 Task: Look for space in Sant Cugat del Vallès, Spain from 1st June, 2023 to 9th June, 2023 for 6 adults in price range Rs.6000 to Rs.12000. Place can be entire place with 3 bedrooms having 3 beds and 3 bathrooms. Property type can be house, flat, guest house. Booking option can be shelf check-in. Required host language is English.
Action: Mouse moved to (333, 187)
Screenshot: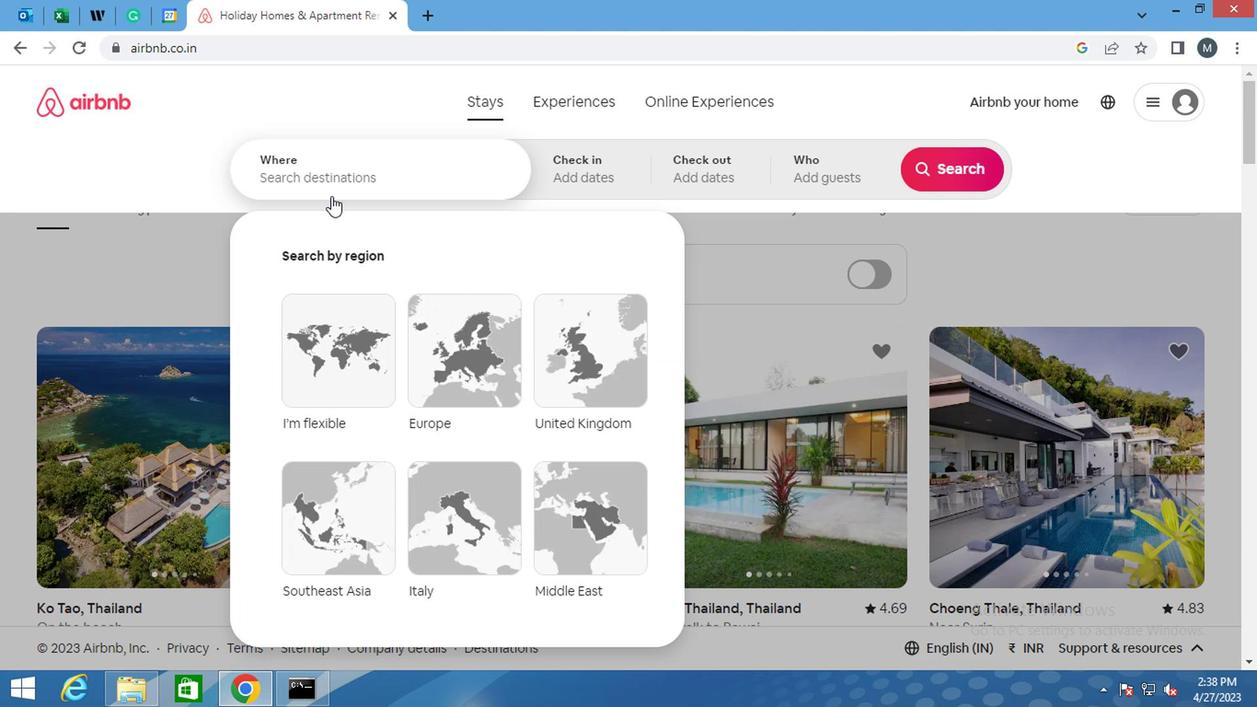 
Action: Mouse pressed left at (333, 187)
Screenshot: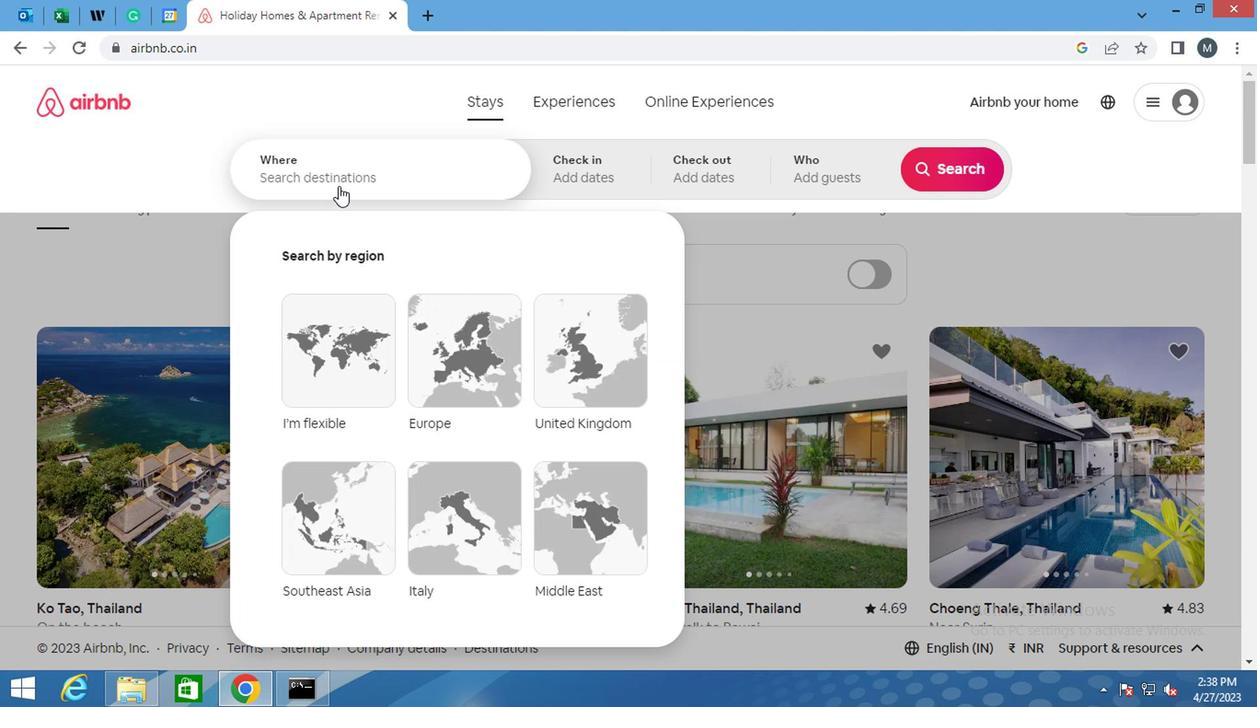 
Action: Key pressed <Key.shift>SANT<Key.space><Key.shift>V<Key.backspace>CU<Key.backspace>UGAT<Key.space>DEL<Key.space><Key.shift>VAK<Key.backspace>LLES,<Key.space><Key.shift>SPAIN
Screenshot: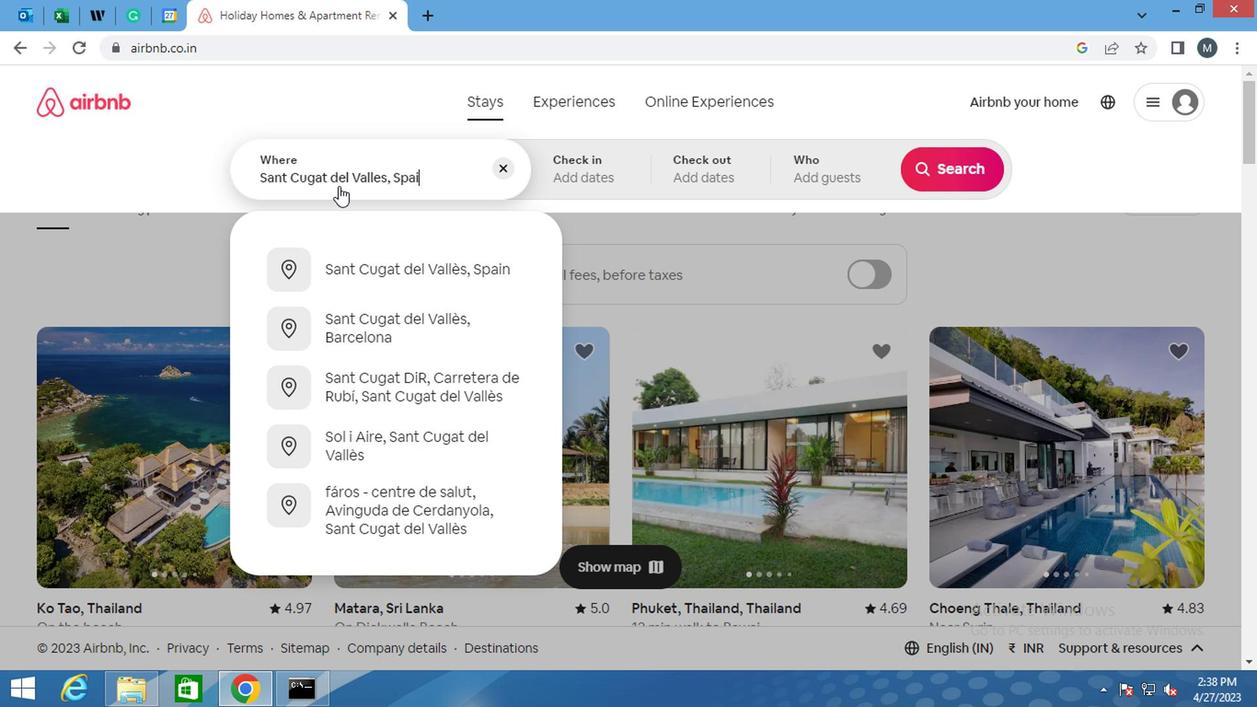 
Action: Mouse moved to (498, 259)
Screenshot: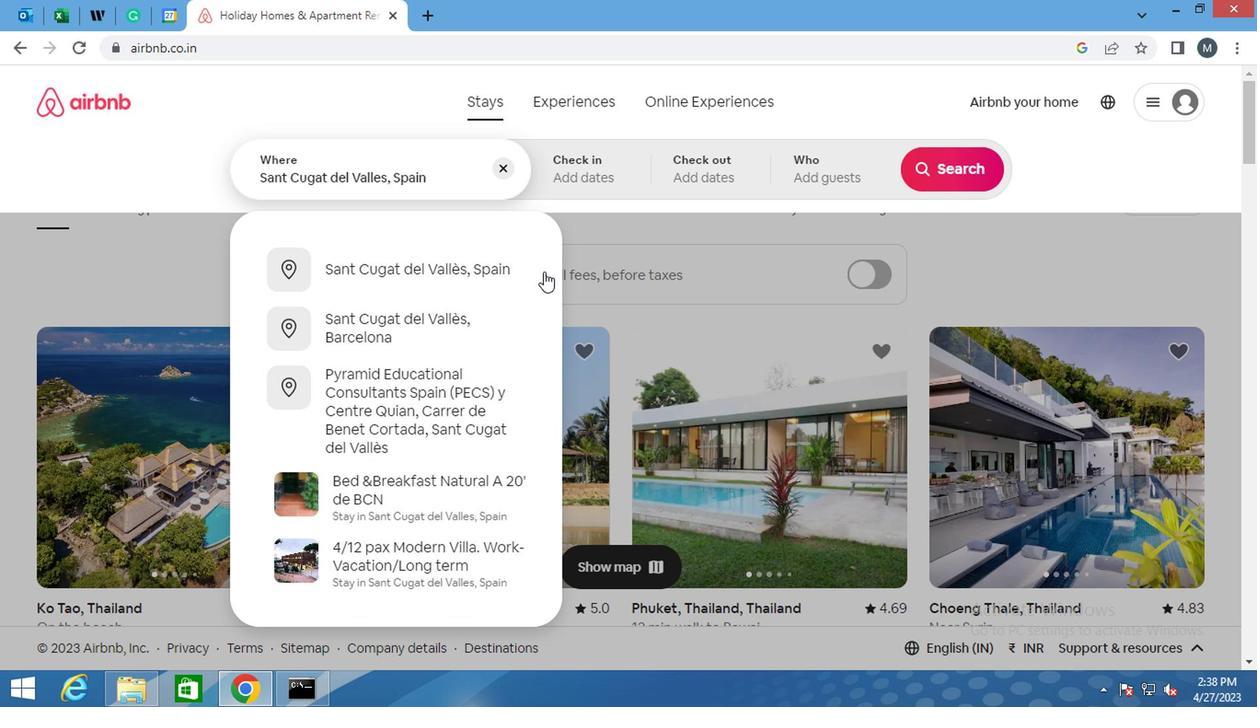 
Action: Mouse pressed left at (498, 259)
Screenshot: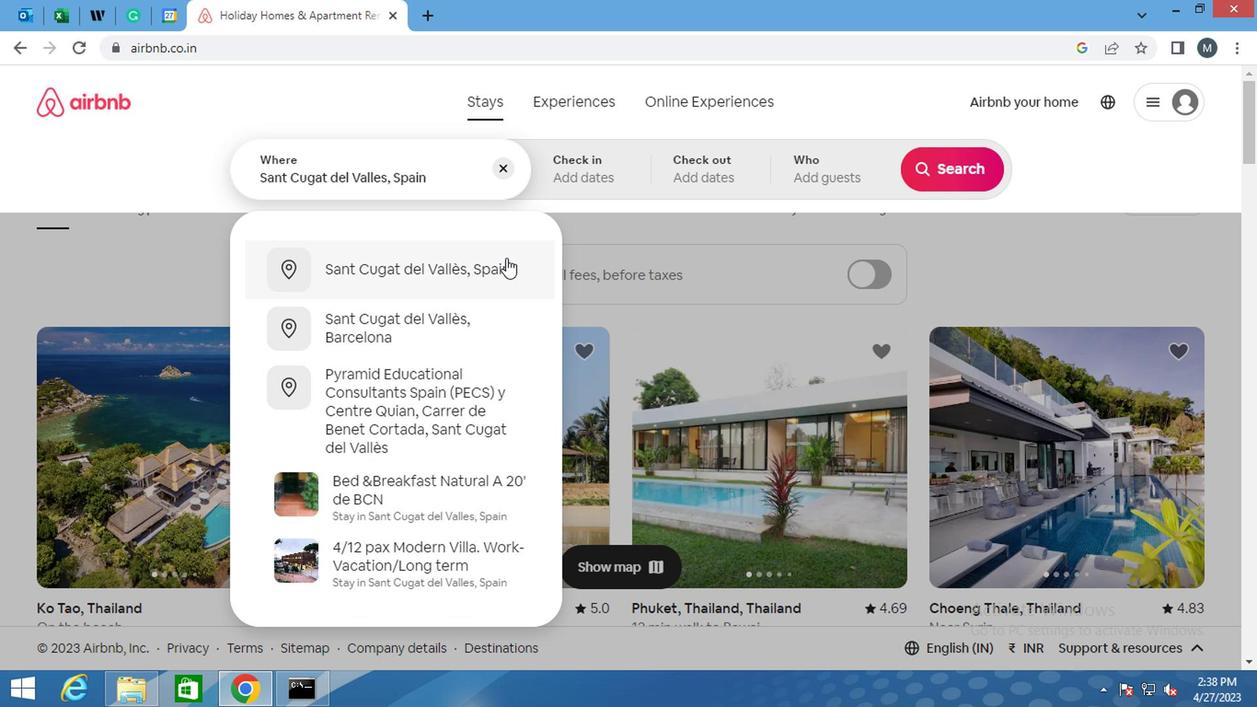 
Action: Mouse moved to (937, 310)
Screenshot: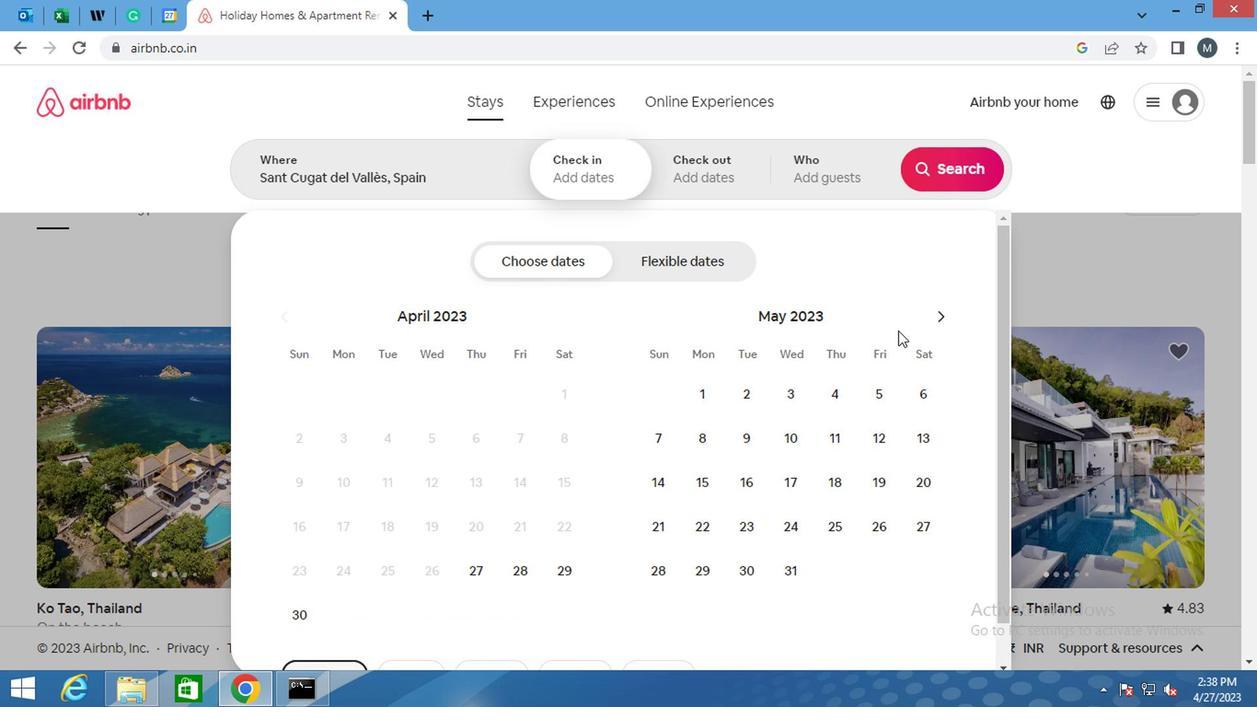 
Action: Mouse pressed left at (937, 310)
Screenshot: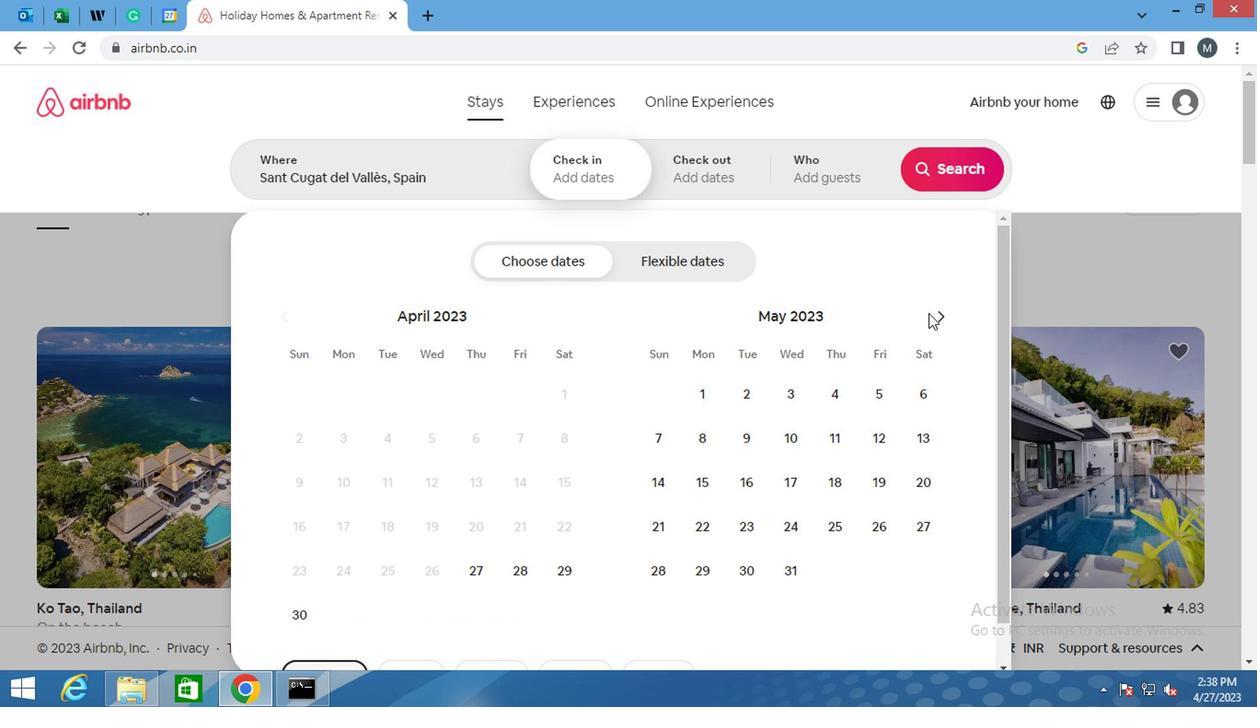 
Action: Mouse moved to (834, 392)
Screenshot: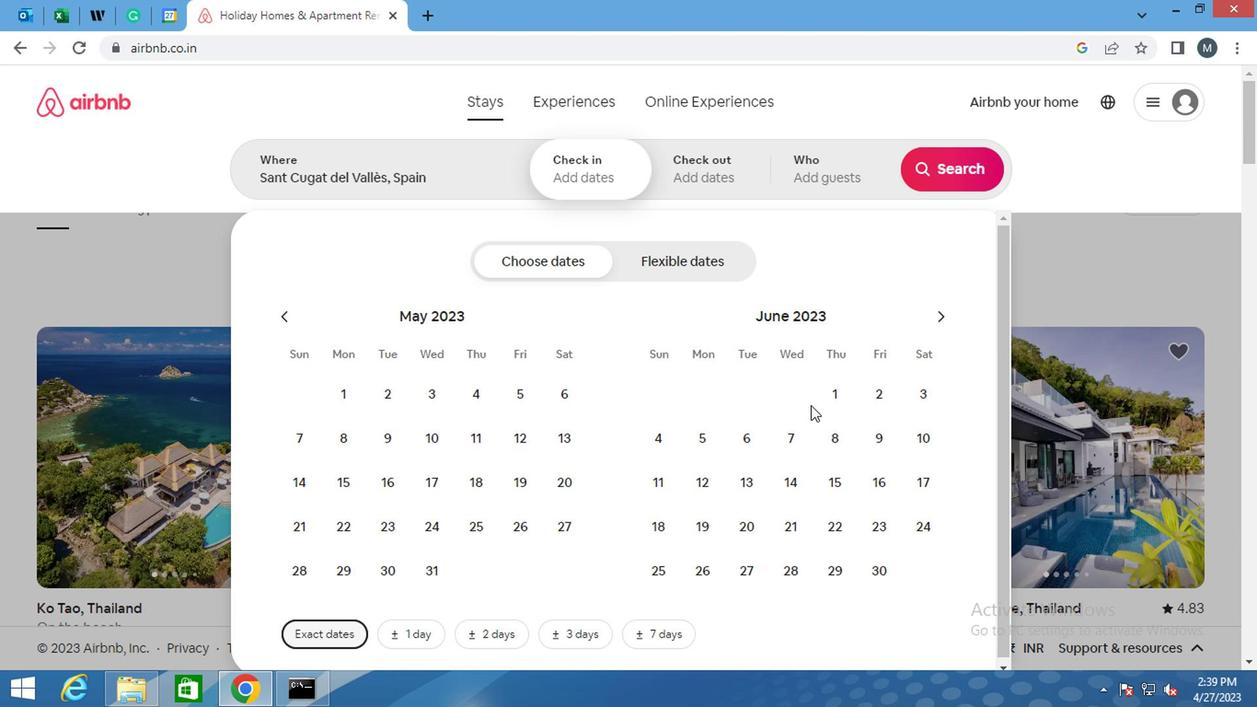 
Action: Mouse pressed left at (834, 392)
Screenshot: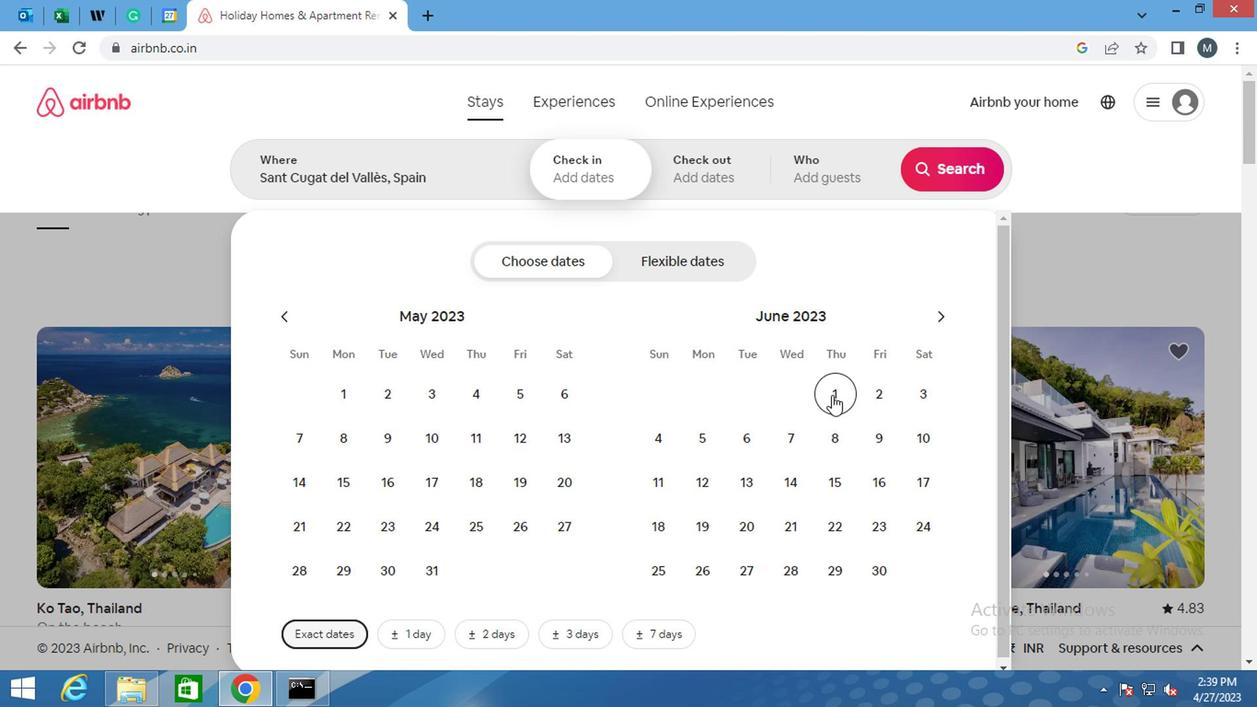 
Action: Mouse moved to (869, 436)
Screenshot: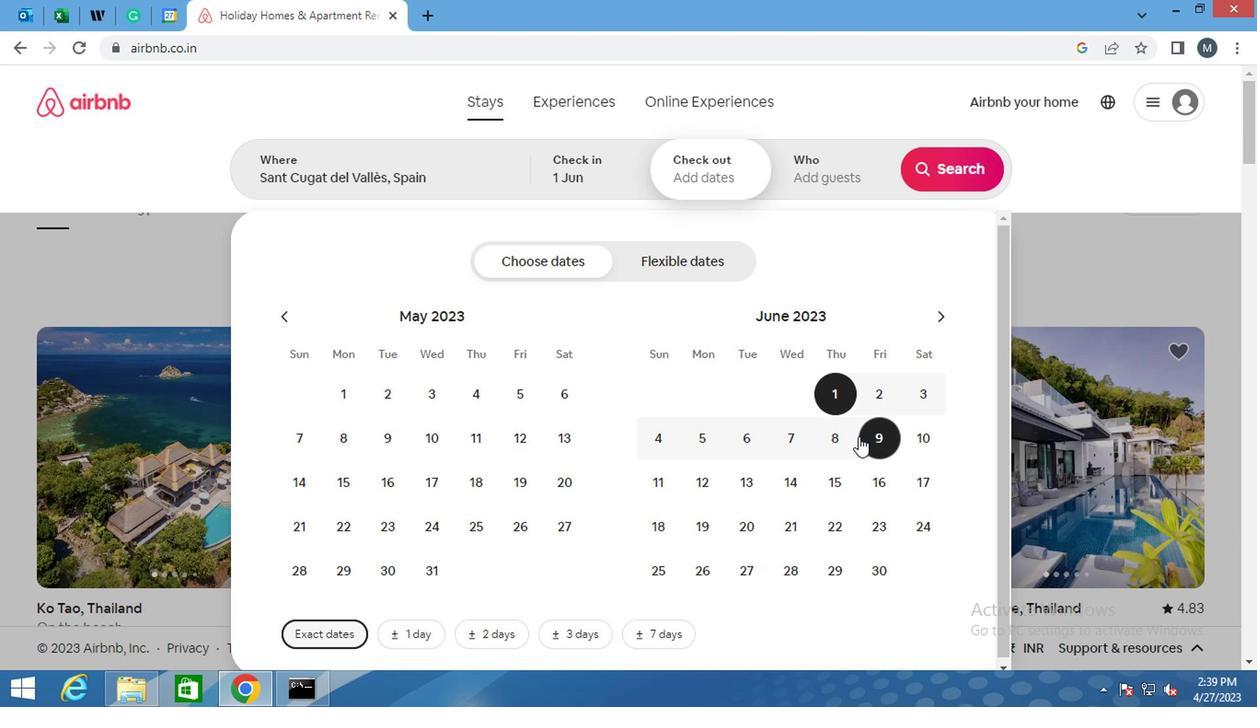 
Action: Mouse pressed left at (869, 436)
Screenshot: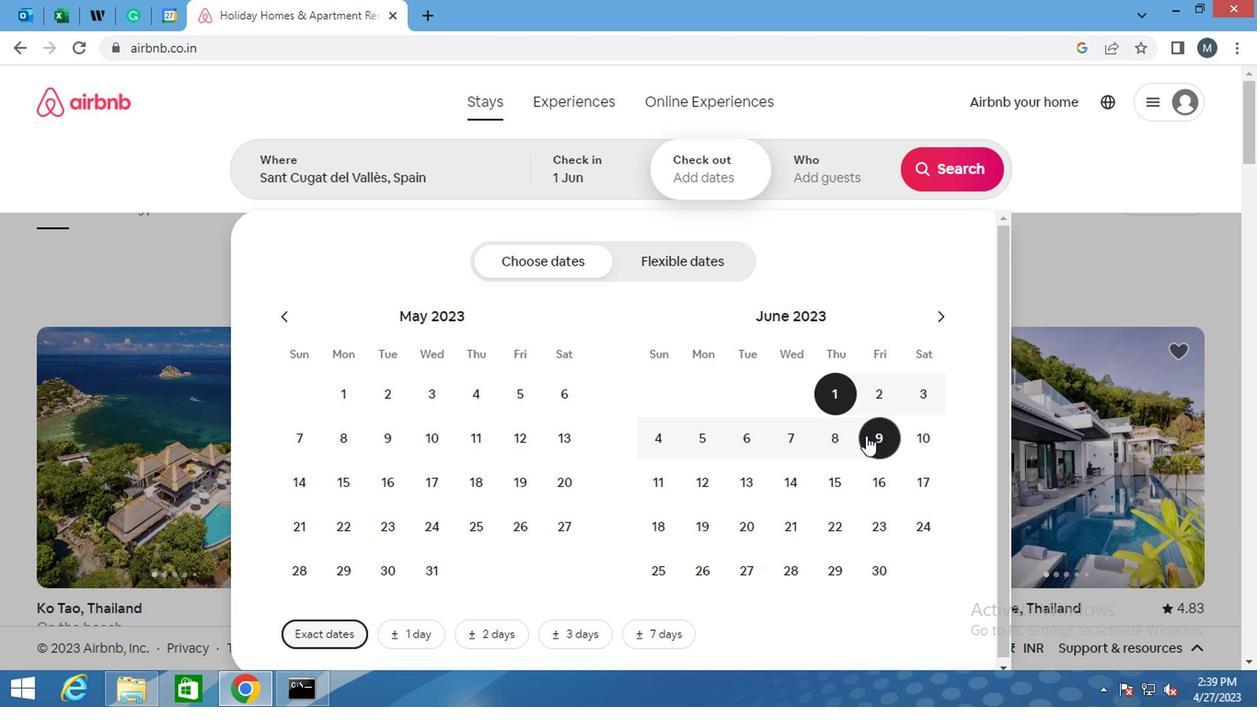 
Action: Mouse moved to (831, 188)
Screenshot: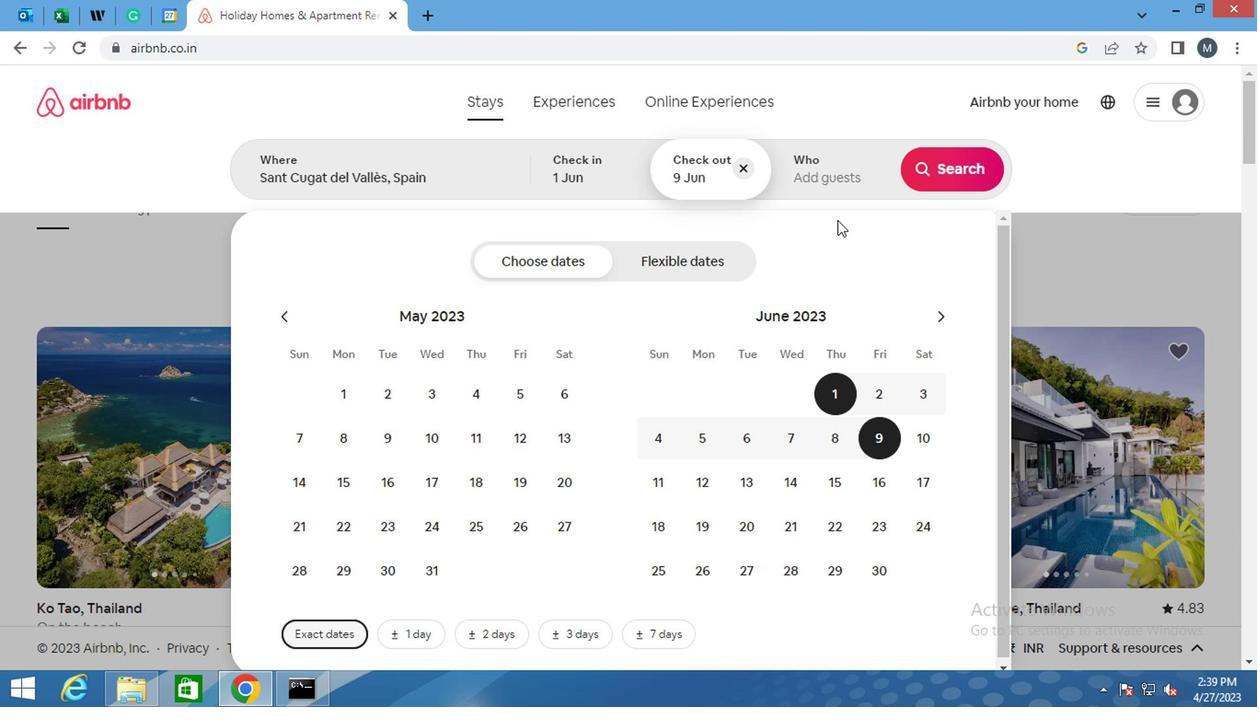 
Action: Mouse pressed left at (831, 188)
Screenshot: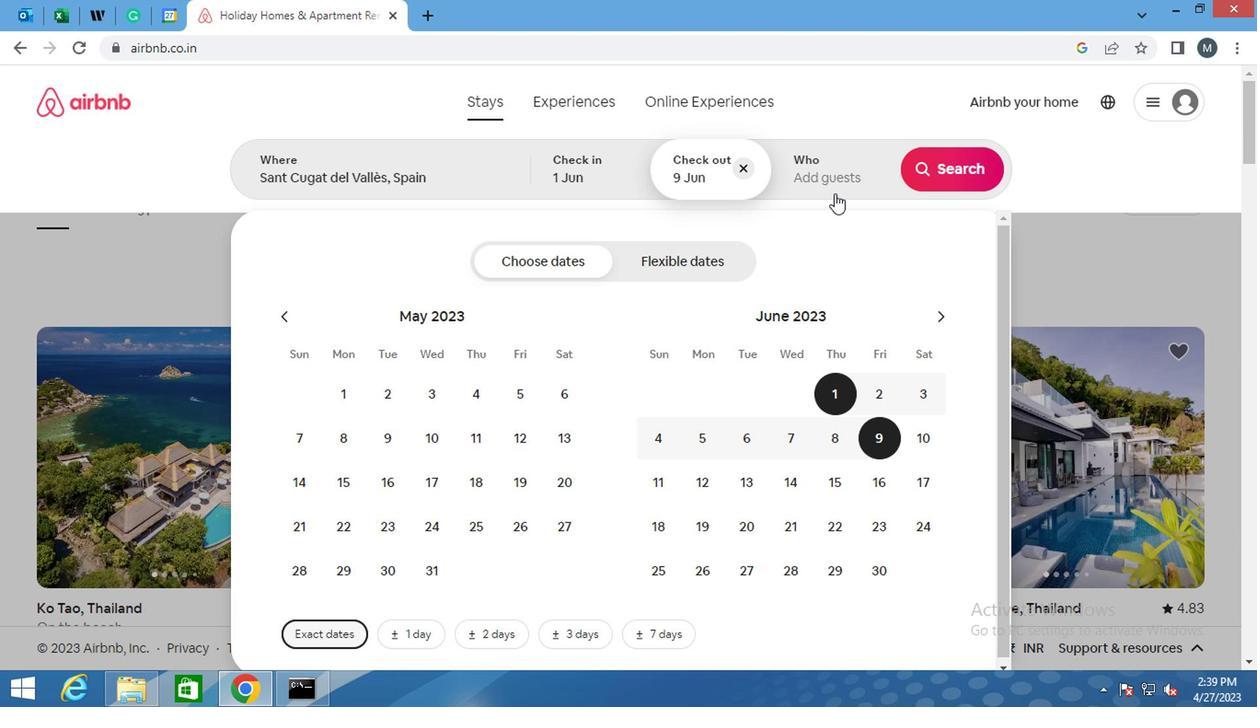 
Action: Mouse moved to (948, 267)
Screenshot: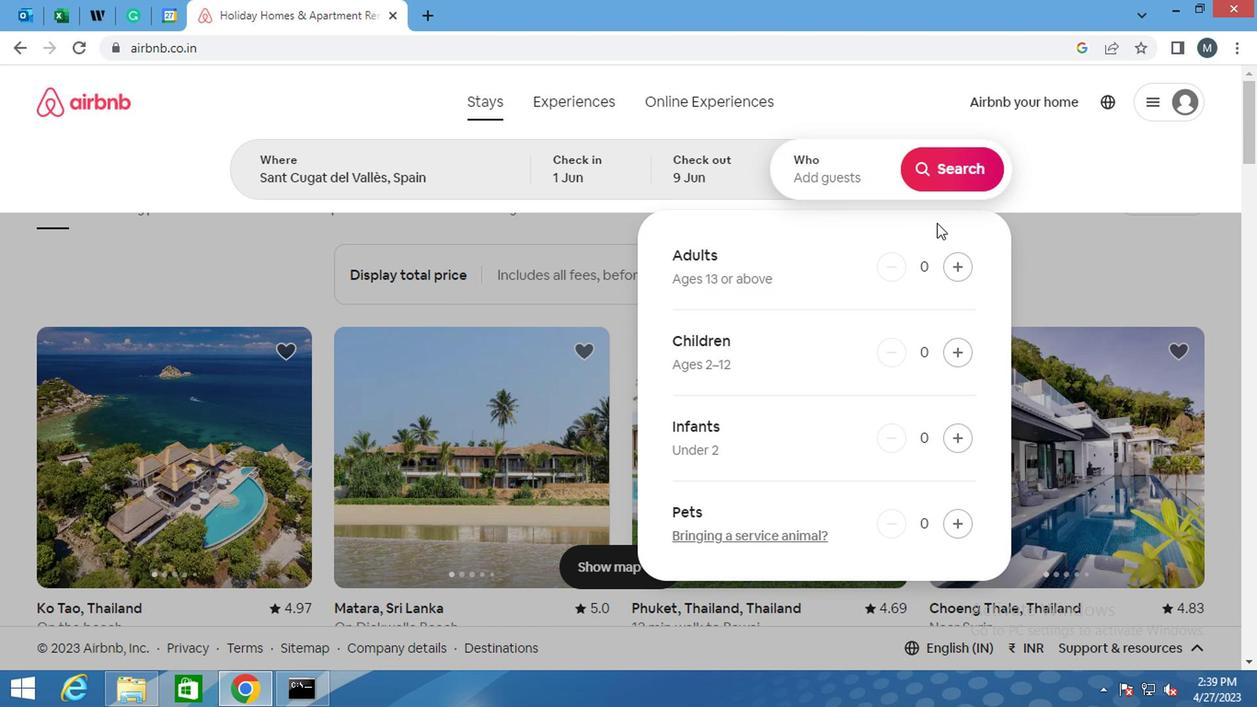 
Action: Mouse pressed left at (948, 267)
Screenshot: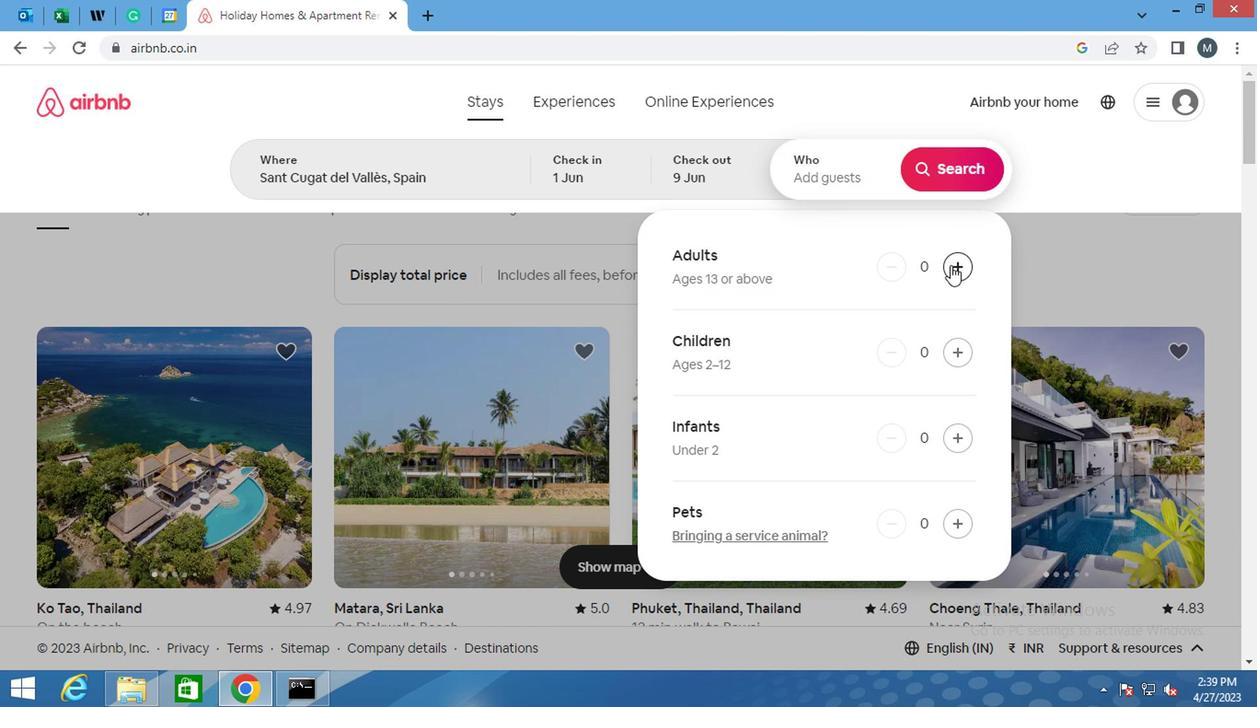 
Action: Mouse moved to (948, 267)
Screenshot: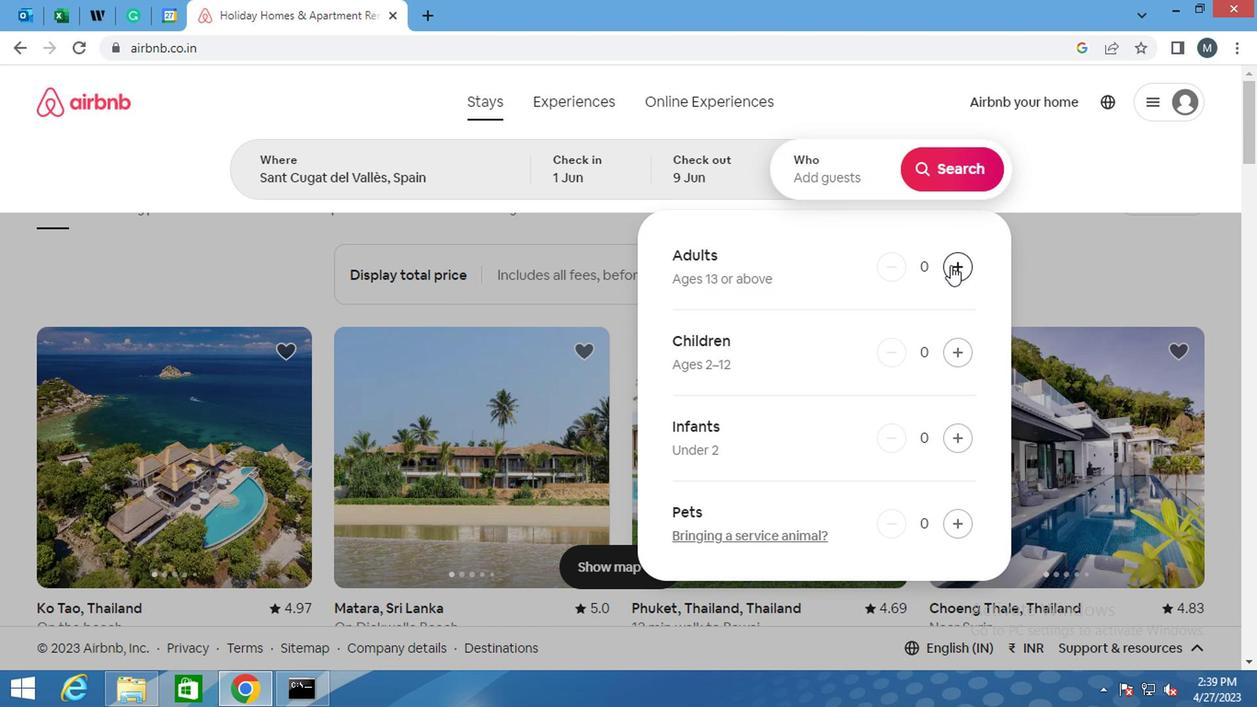 
Action: Mouse pressed left at (948, 267)
Screenshot: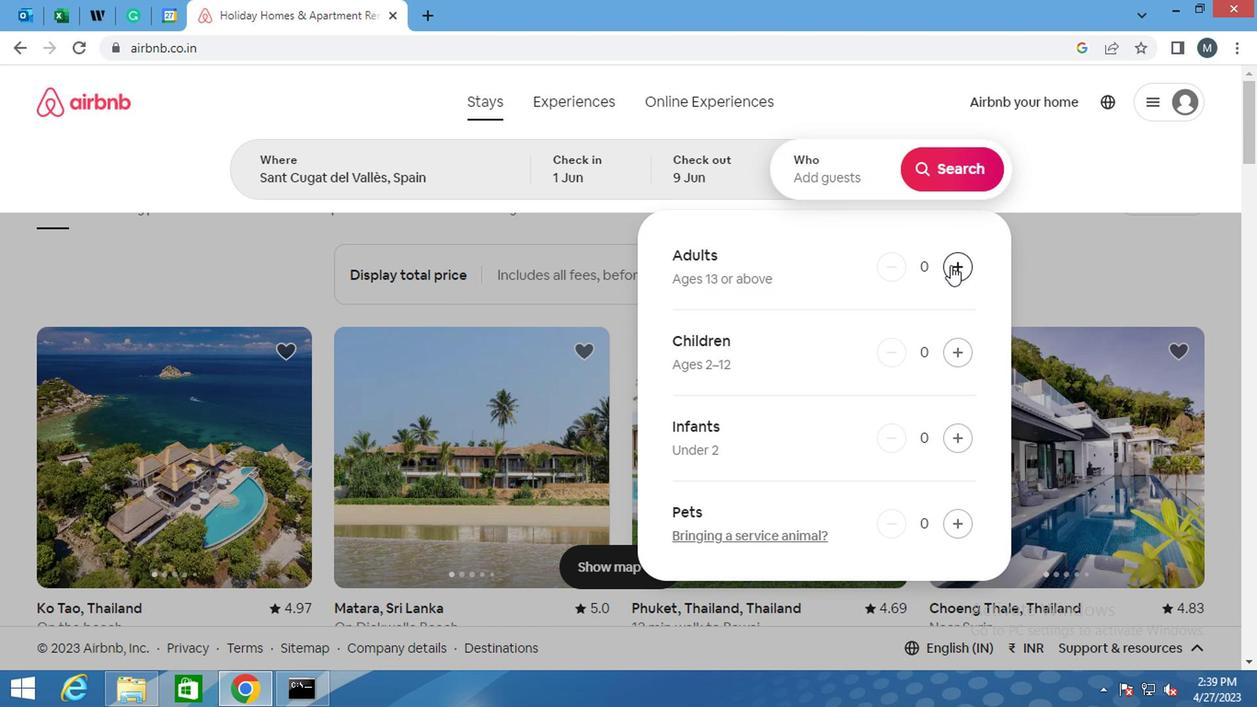 
Action: Mouse pressed left at (948, 267)
Screenshot: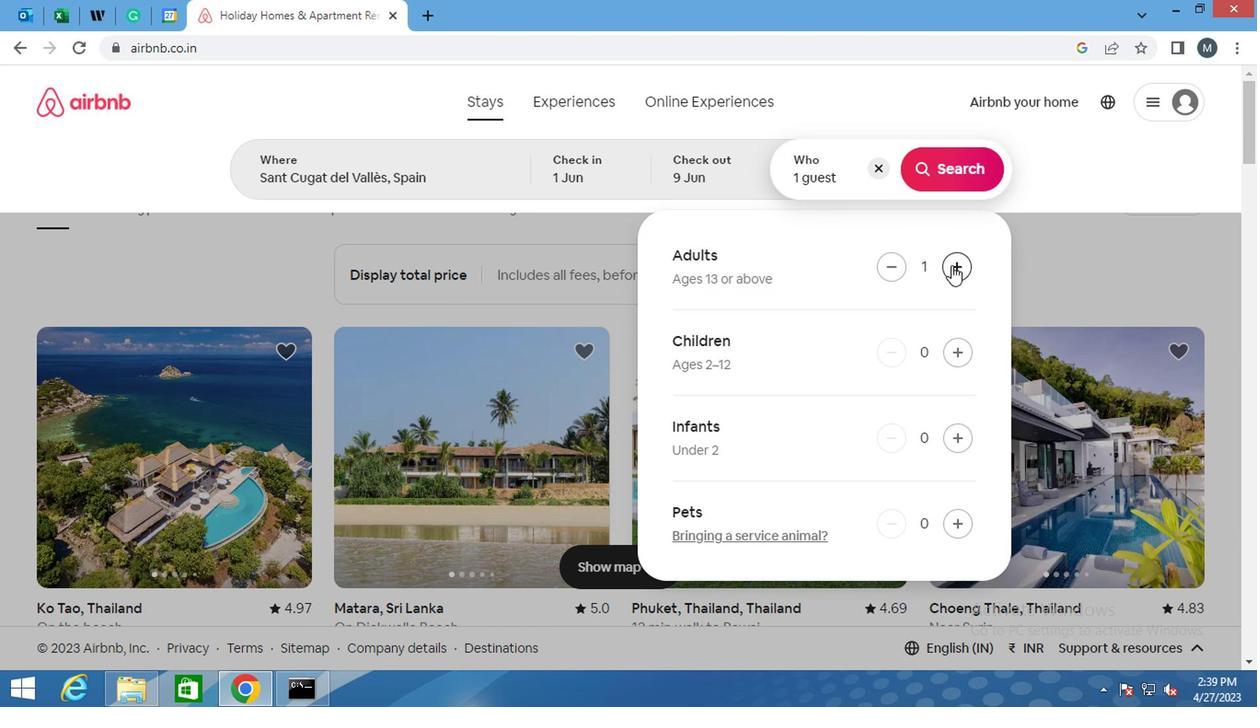 
Action: Mouse pressed right at (948, 267)
Screenshot: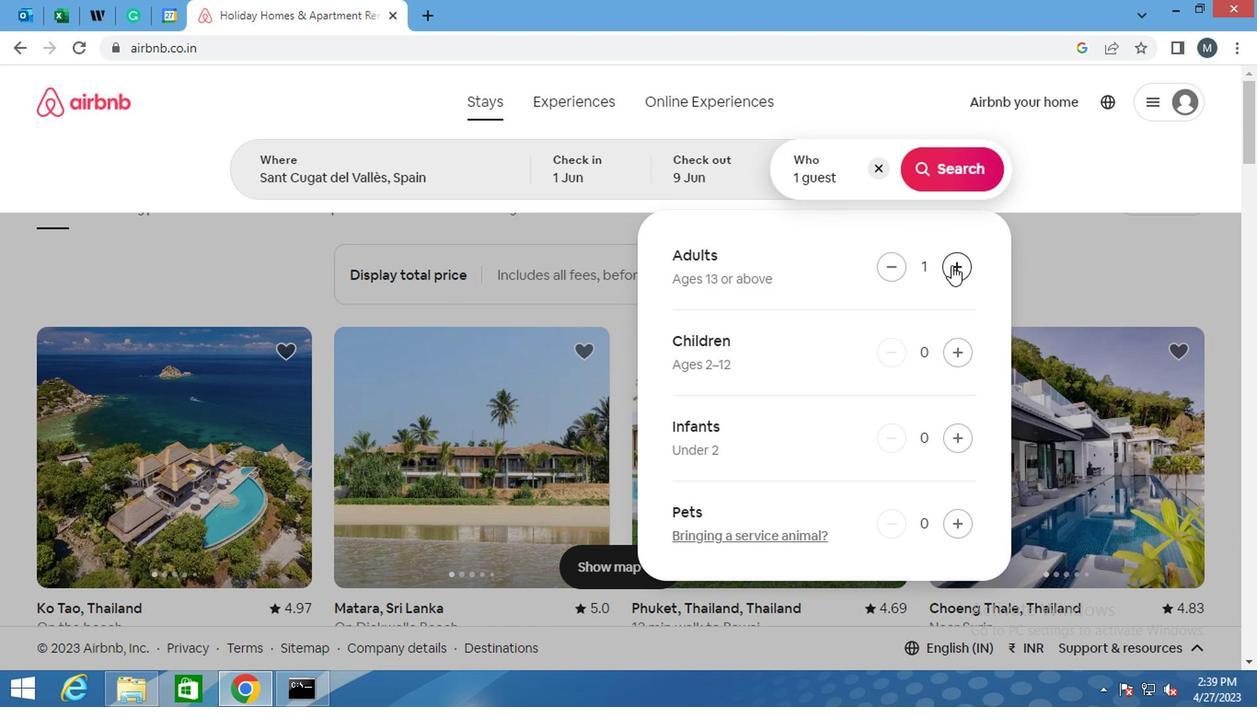 
Action: Mouse pressed left at (948, 267)
Screenshot: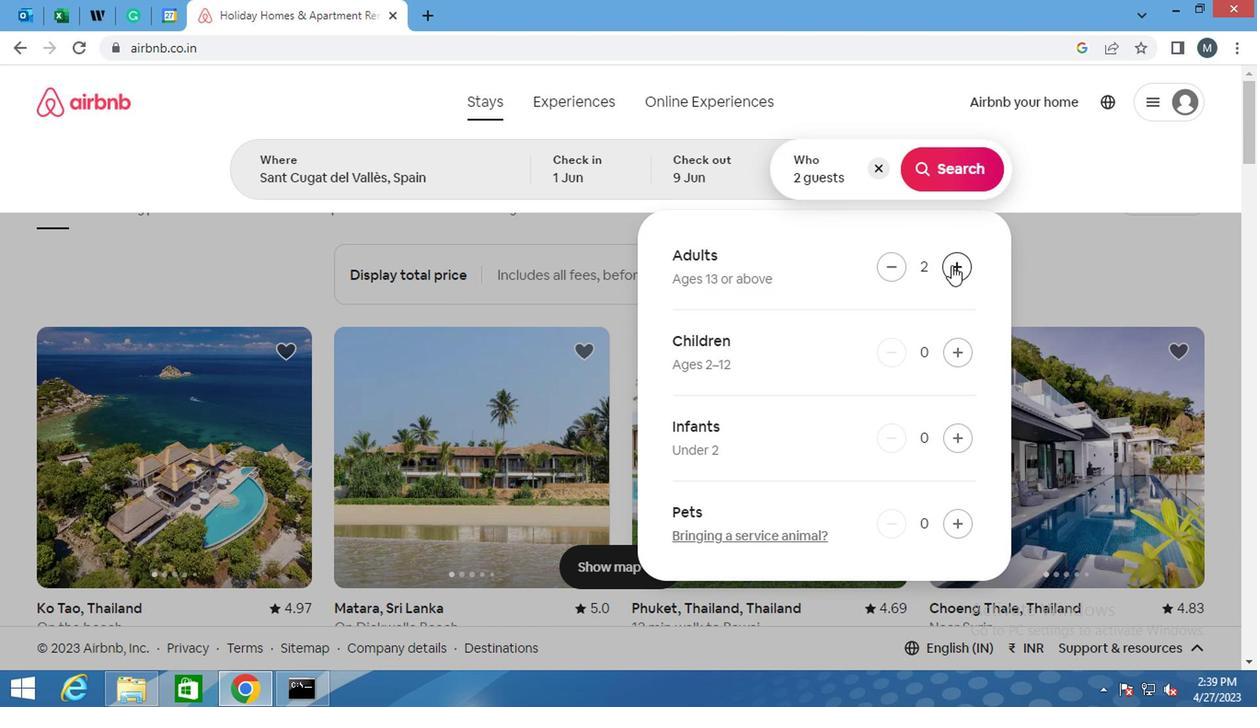 
Action: Mouse moved to (950, 265)
Screenshot: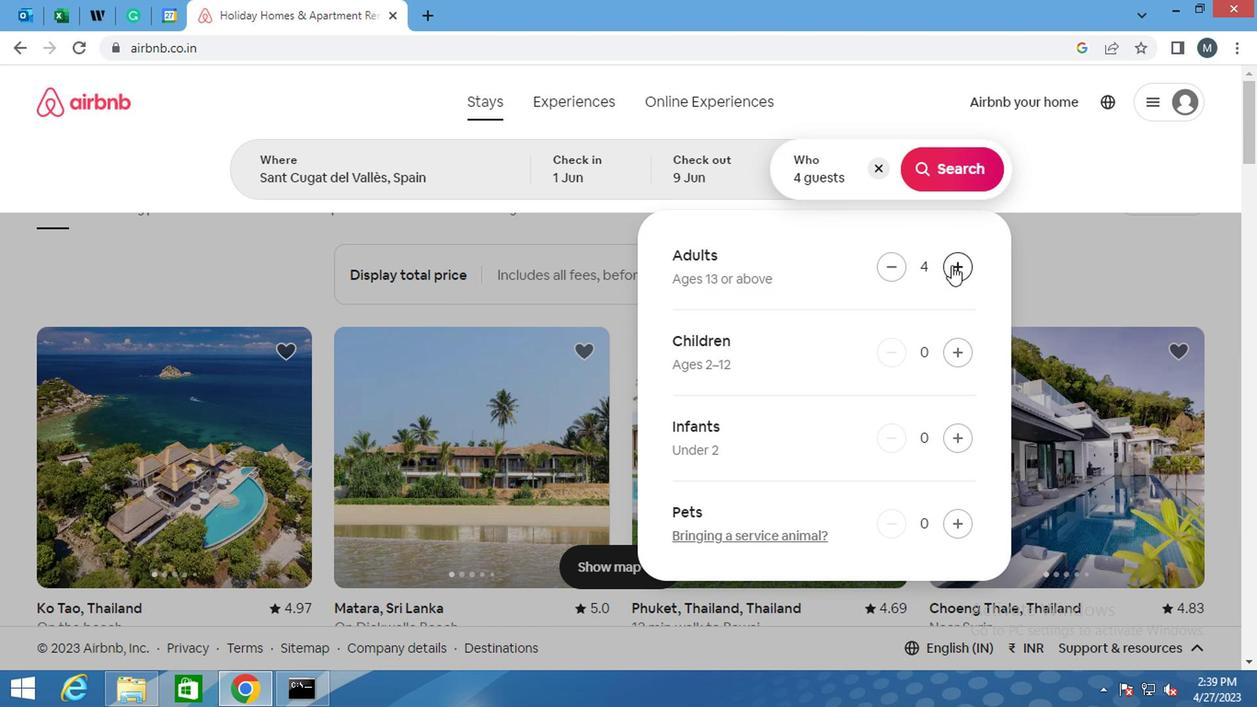 
Action: Mouse pressed left at (950, 265)
Screenshot: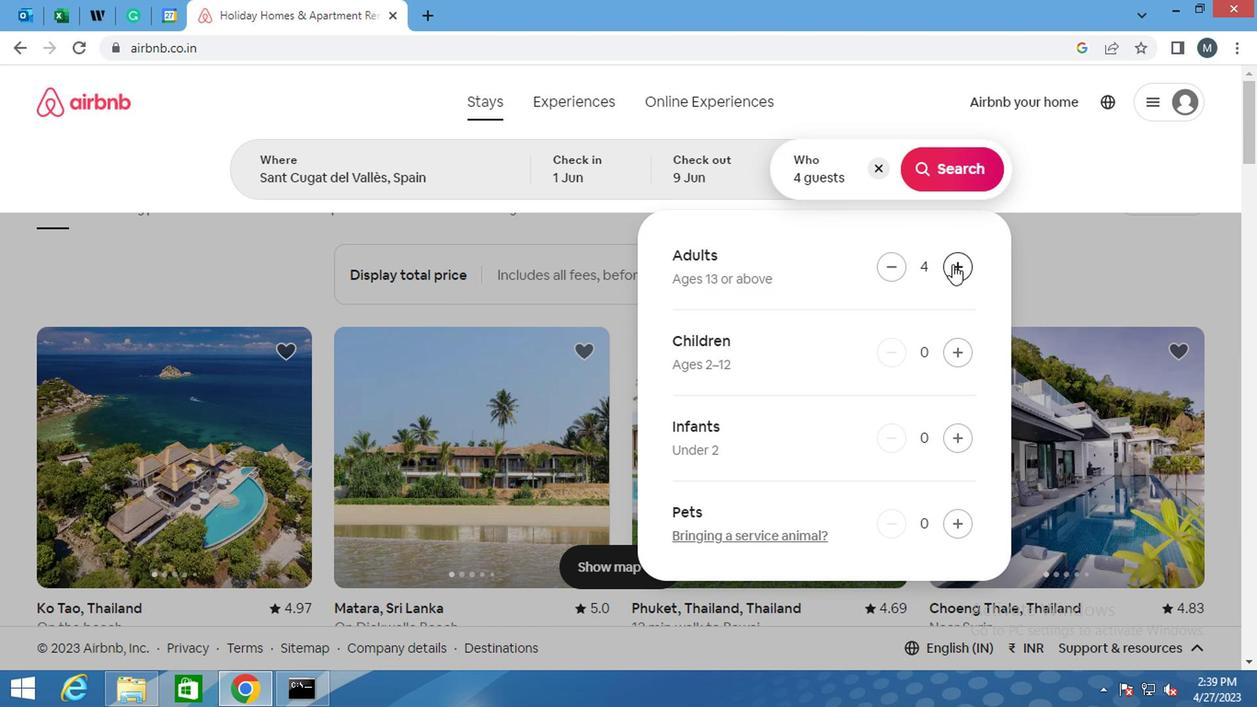 
Action: Mouse pressed left at (950, 265)
Screenshot: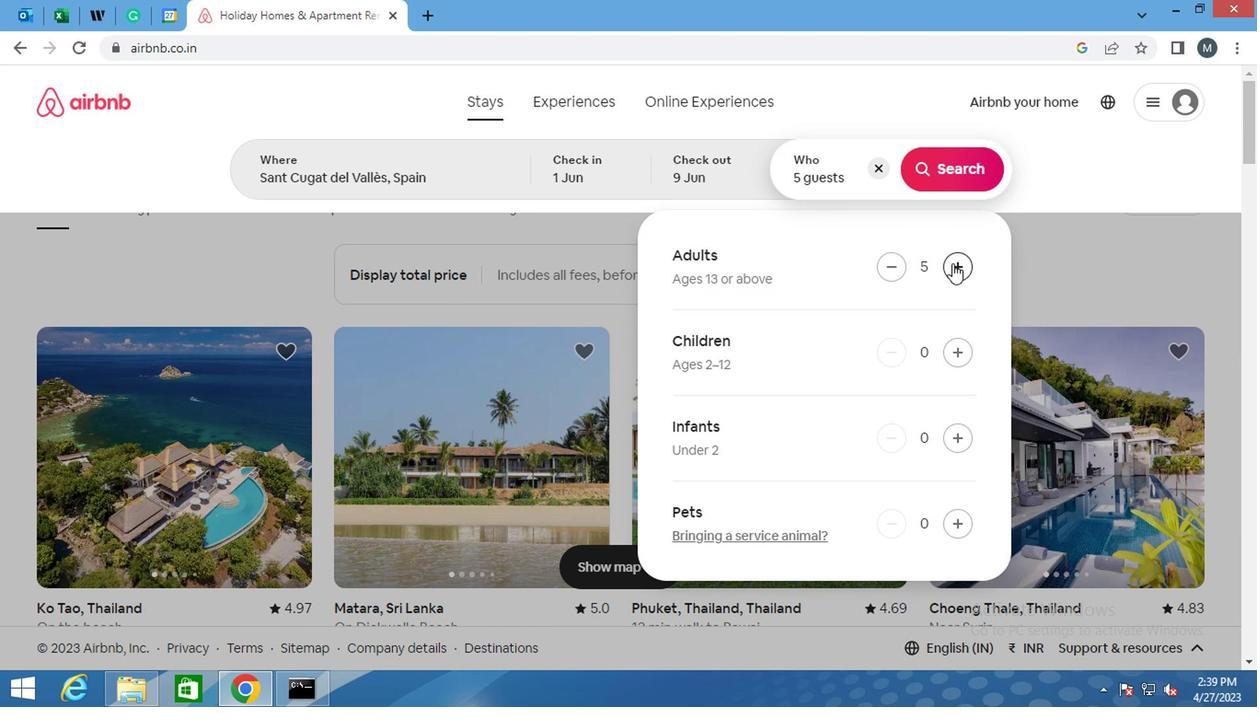 
Action: Mouse moved to (946, 165)
Screenshot: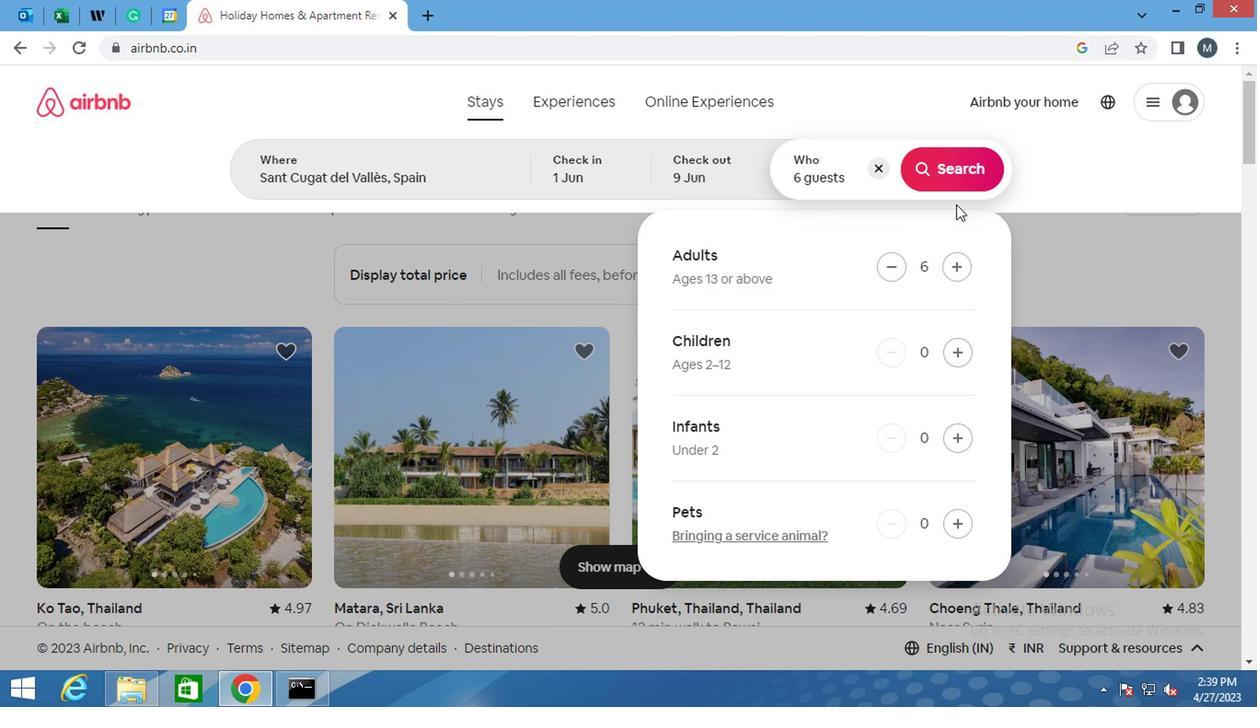 
Action: Mouse pressed left at (946, 165)
Screenshot: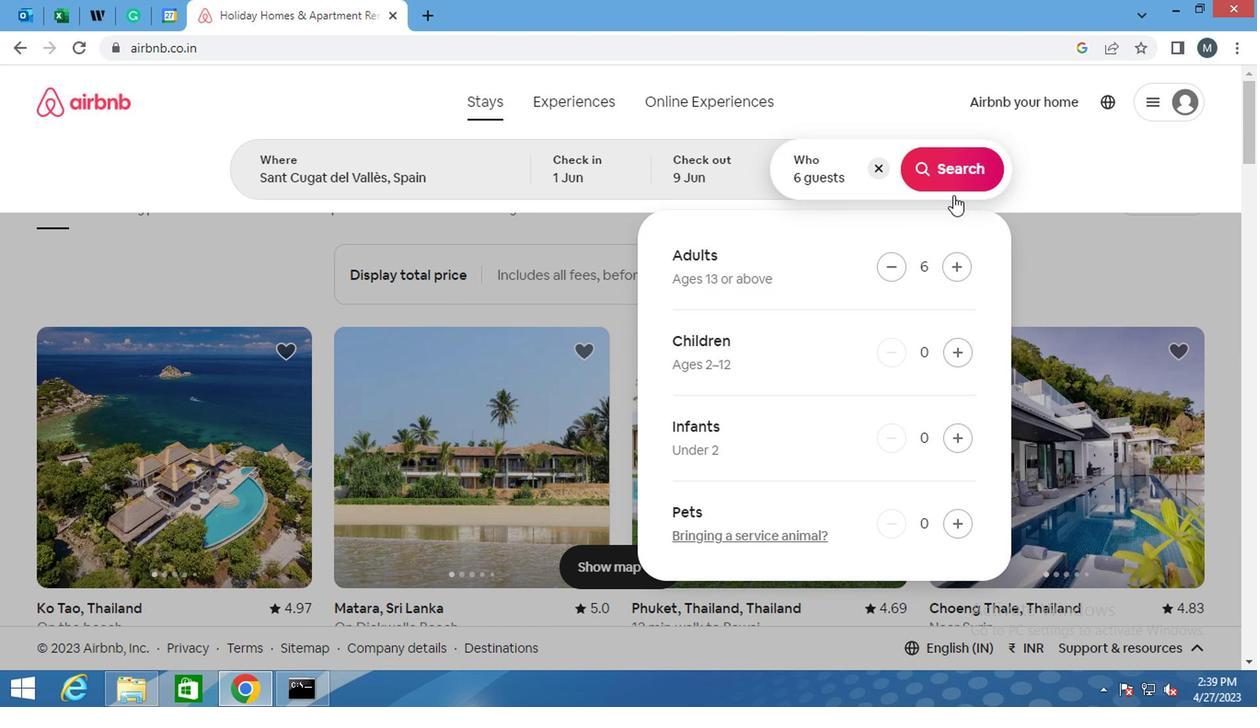 
Action: Mouse moved to (1165, 172)
Screenshot: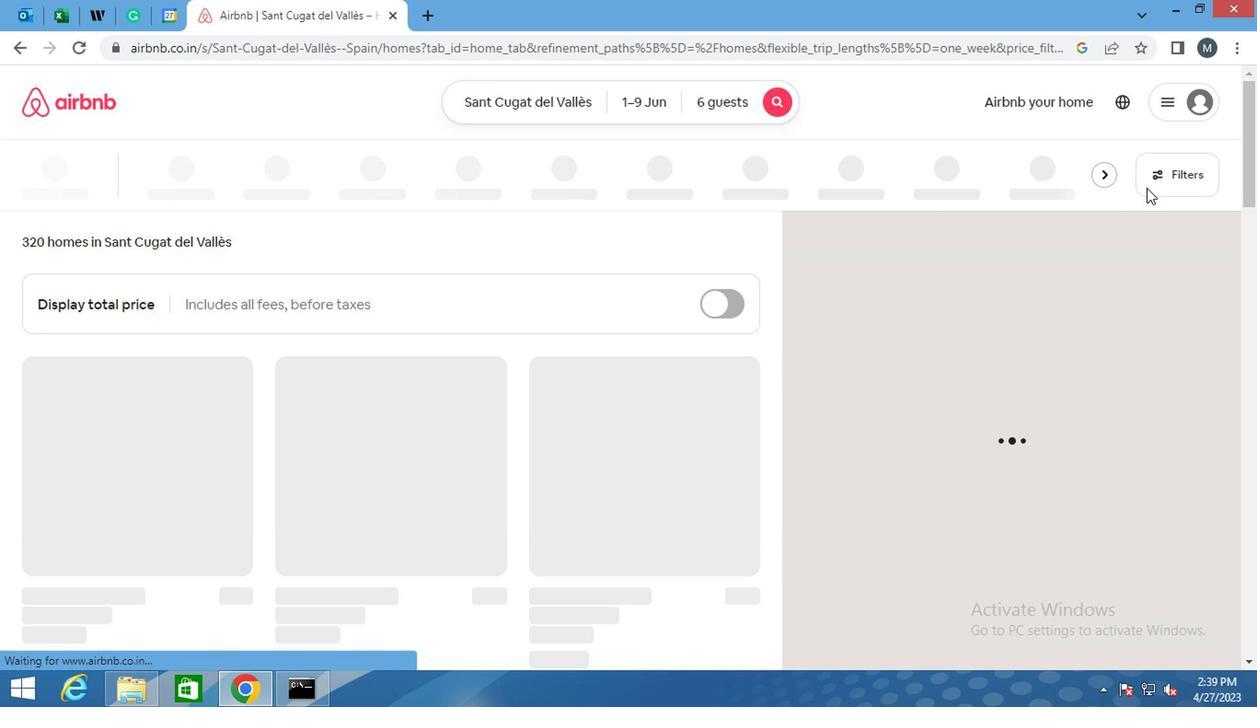 
Action: Mouse pressed left at (1165, 172)
Screenshot: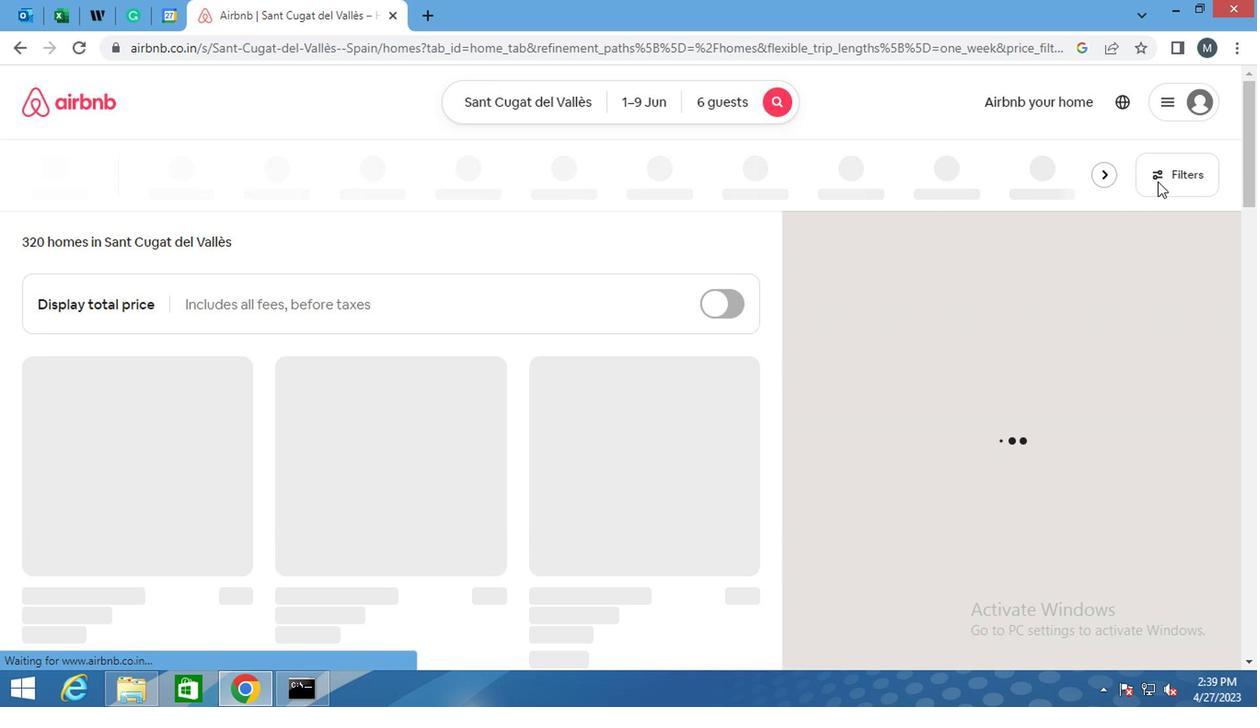 
Action: Mouse moved to (447, 413)
Screenshot: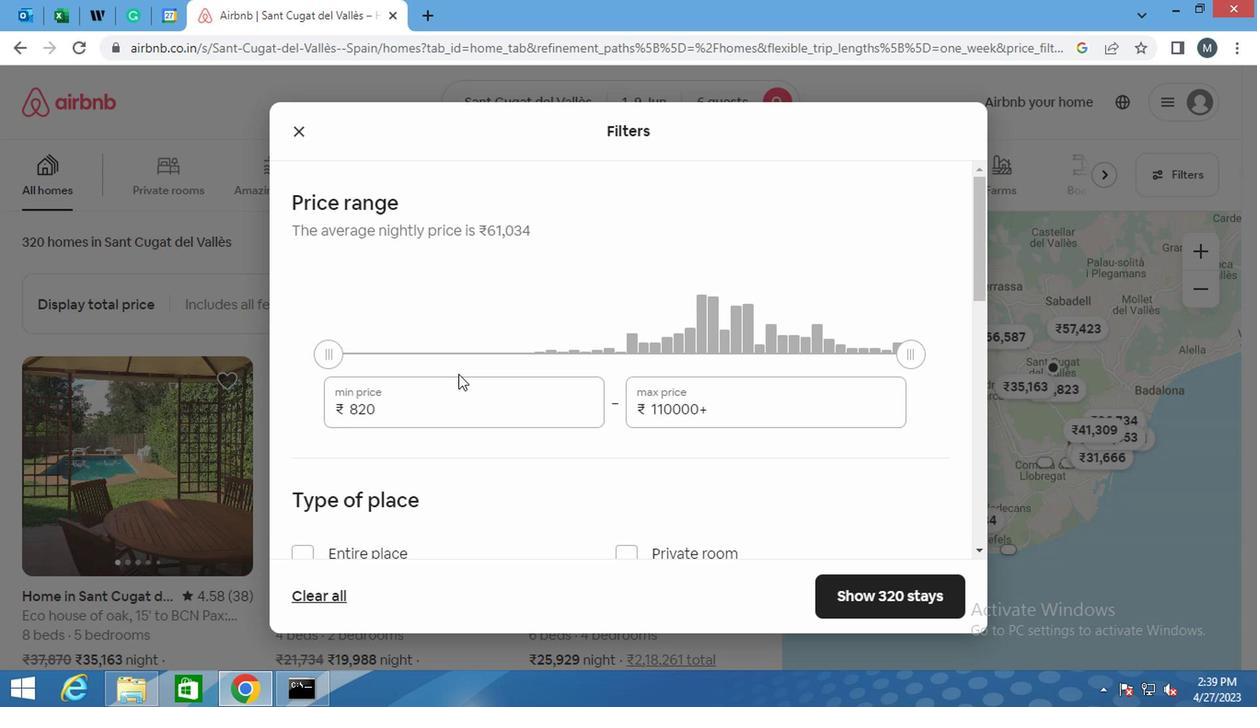 
Action: Mouse pressed left at (447, 413)
Screenshot: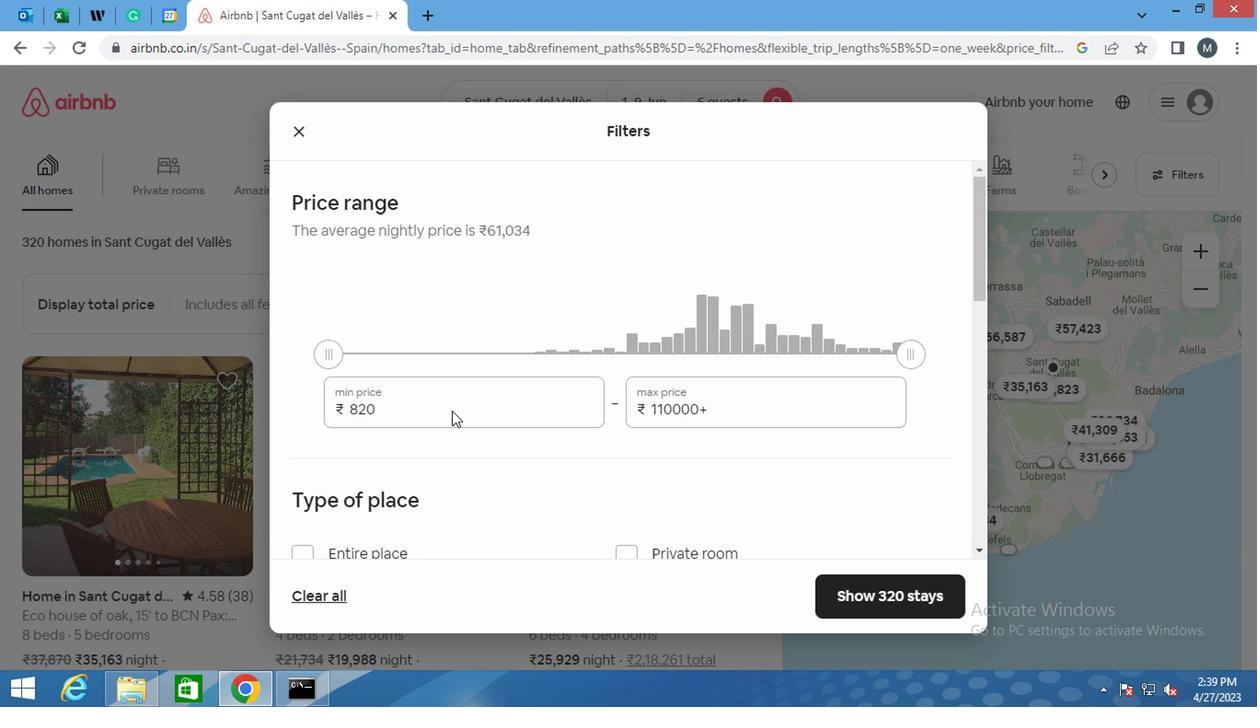 
Action: Key pressed <Key.backspace><Key.backspace><Key.backspace><Key.backspace>
Screenshot: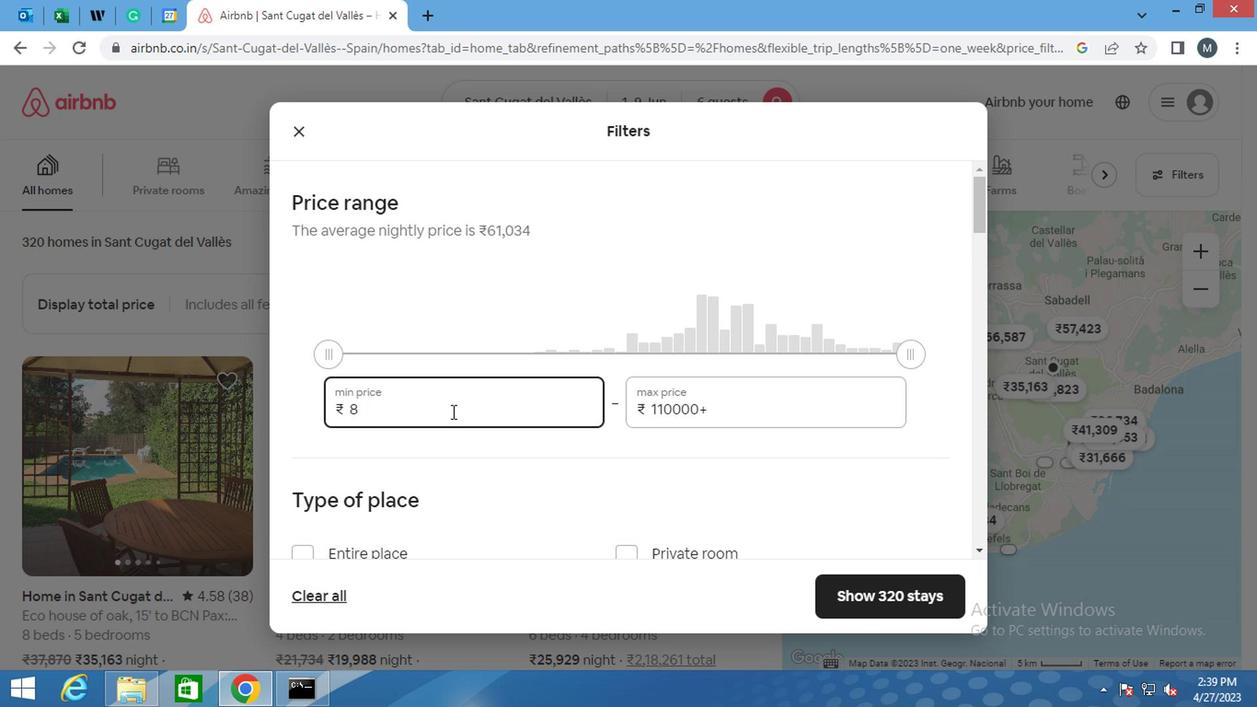 
Action: Mouse moved to (445, 413)
Screenshot: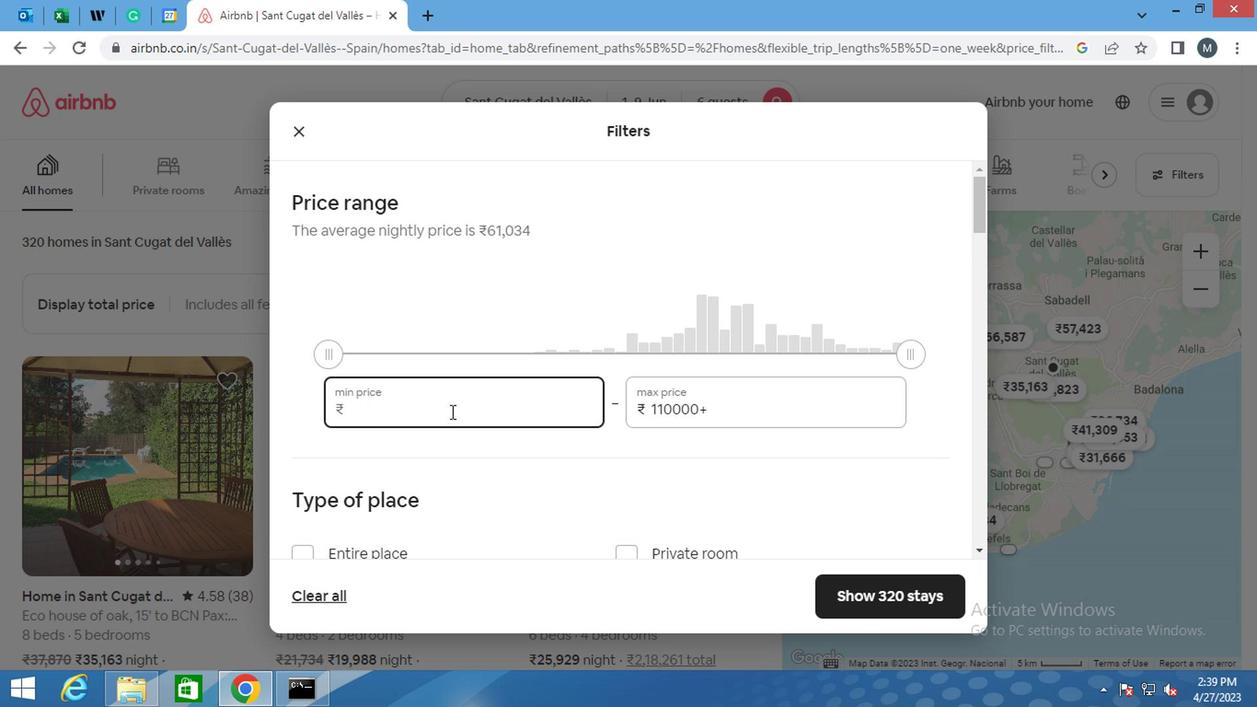 
Action: Key pressed 6000
Screenshot: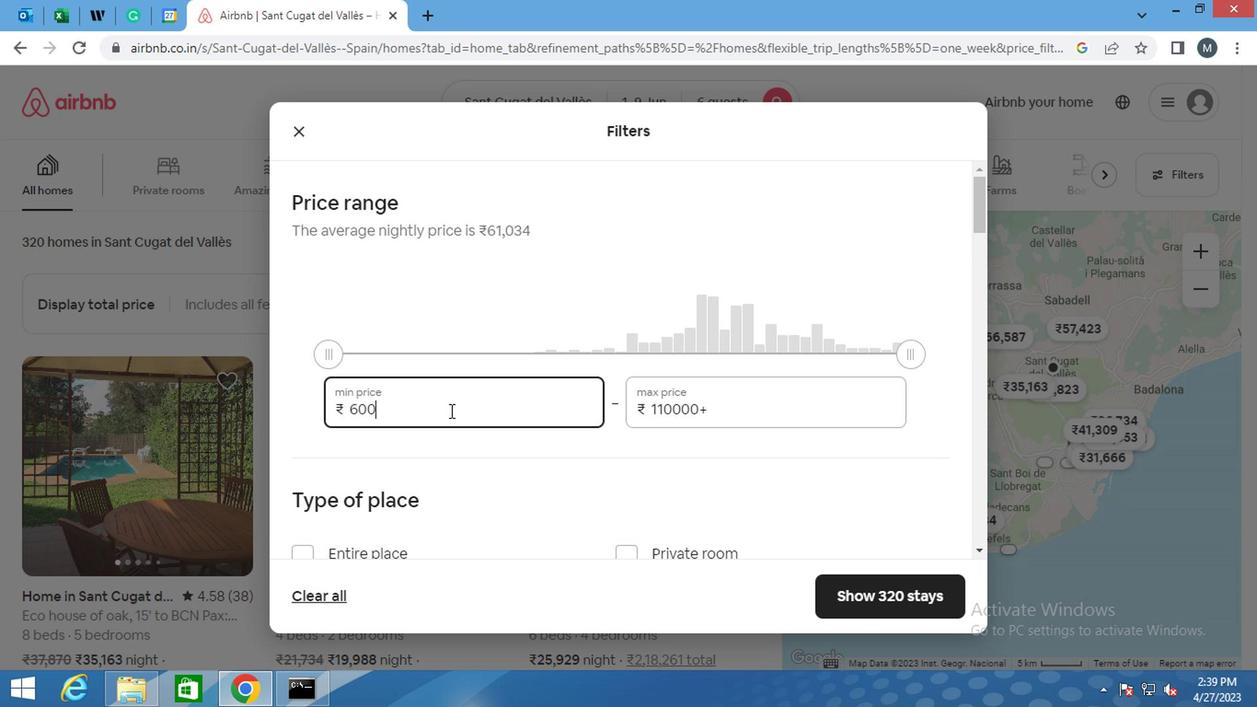 
Action: Mouse moved to (702, 404)
Screenshot: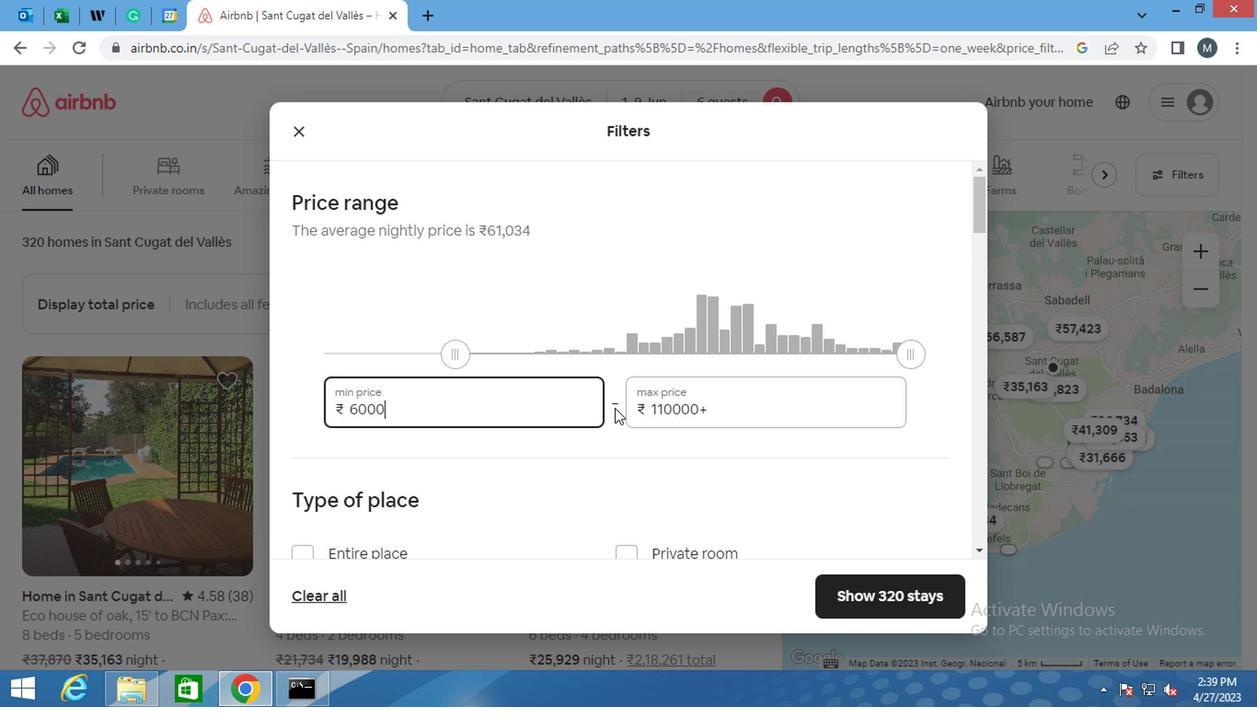 
Action: Mouse pressed left at (702, 404)
Screenshot: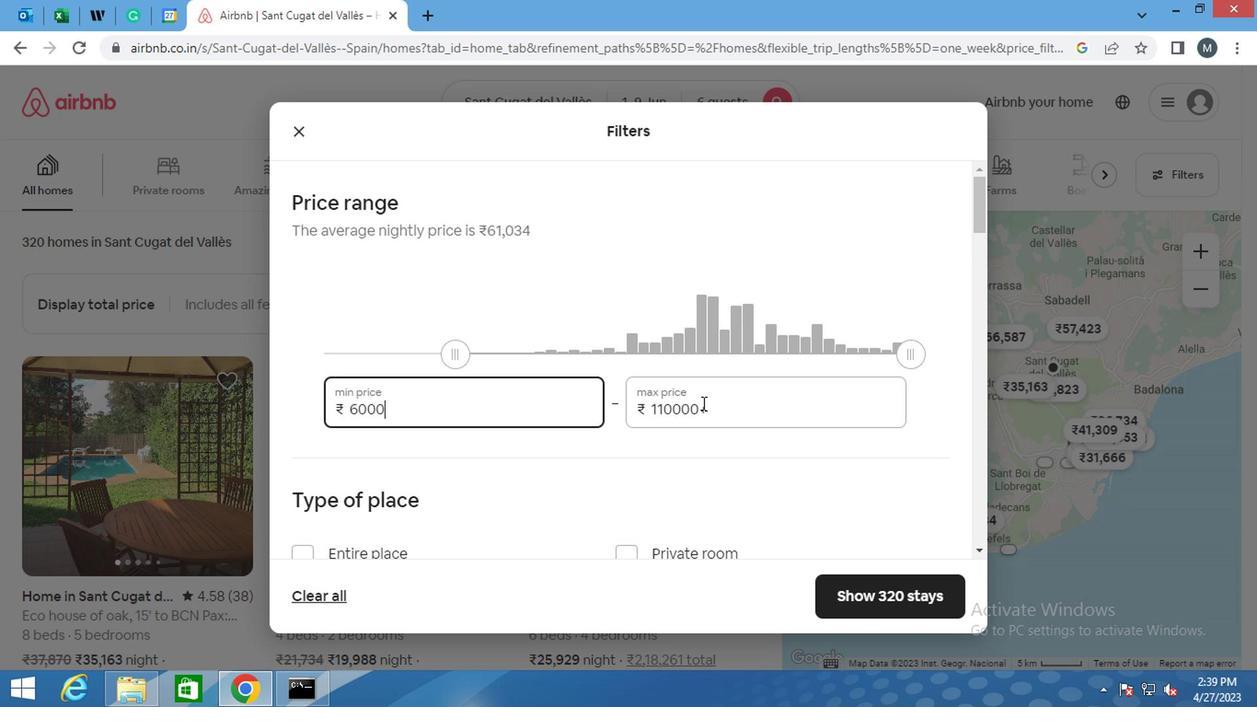 
Action: Mouse moved to (703, 404)
Screenshot: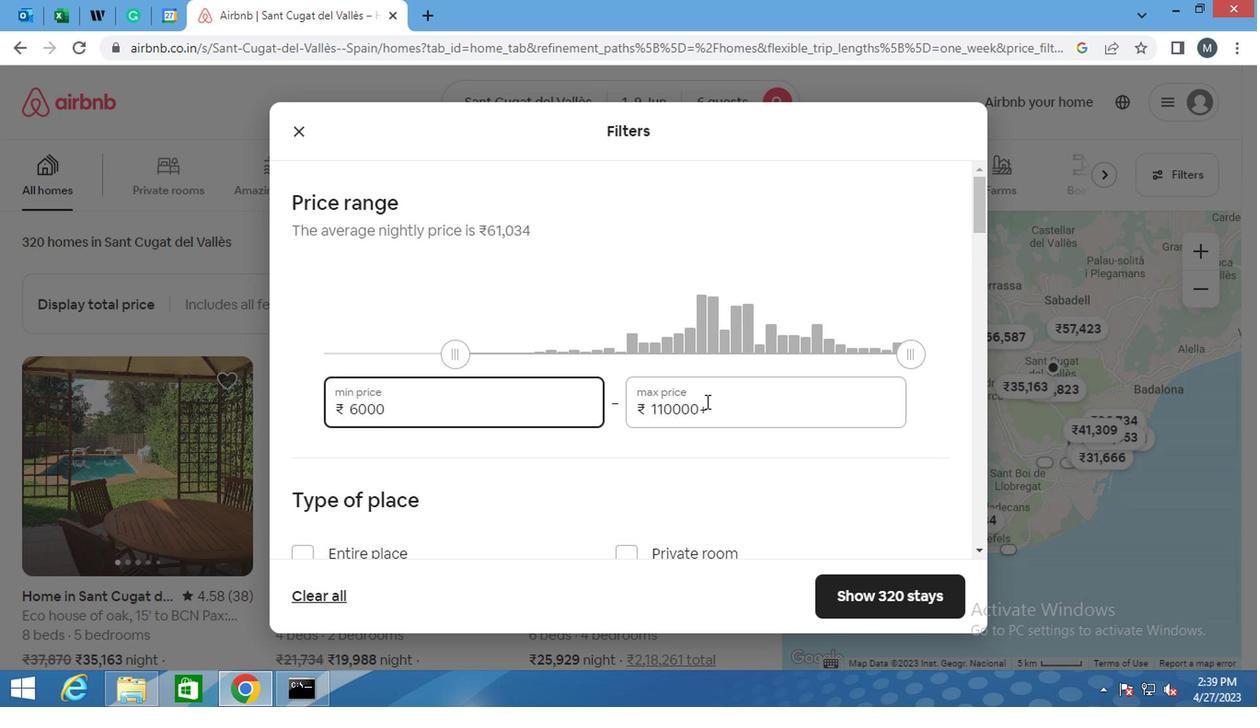 
Action: Mouse pressed left at (703, 404)
Screenshot: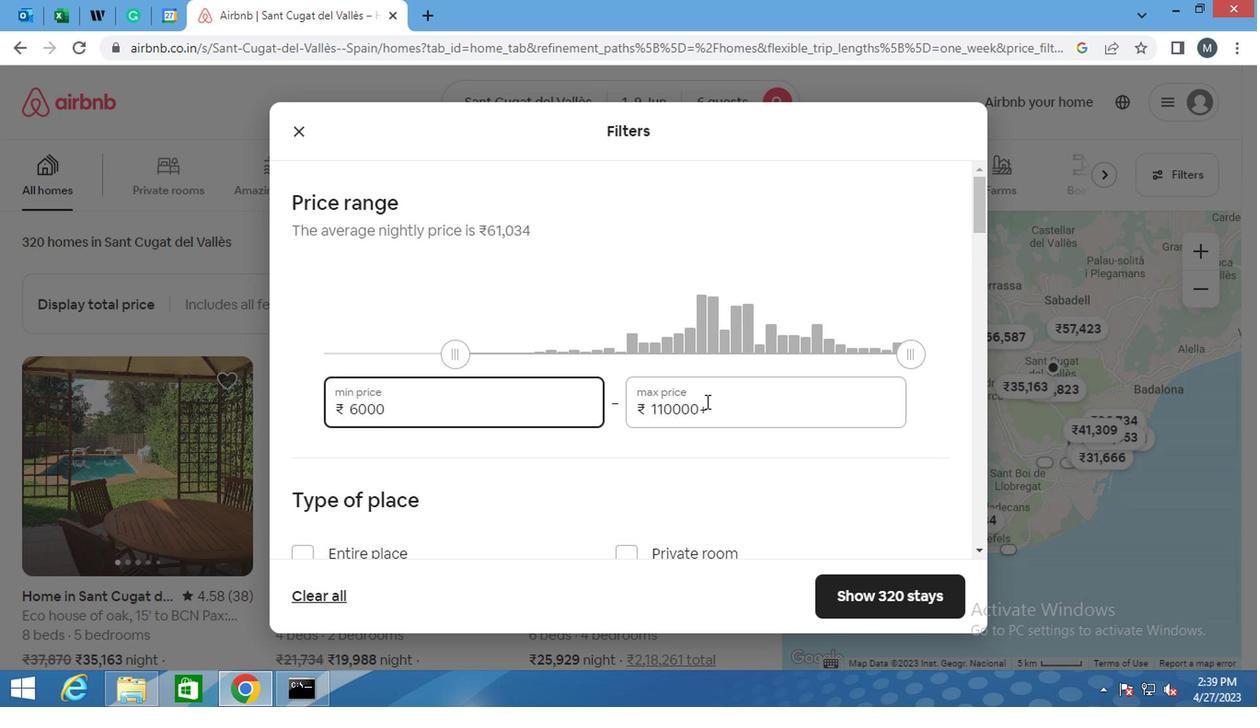 
Action: Mouse pressed left at (703, 404)
Screenshot: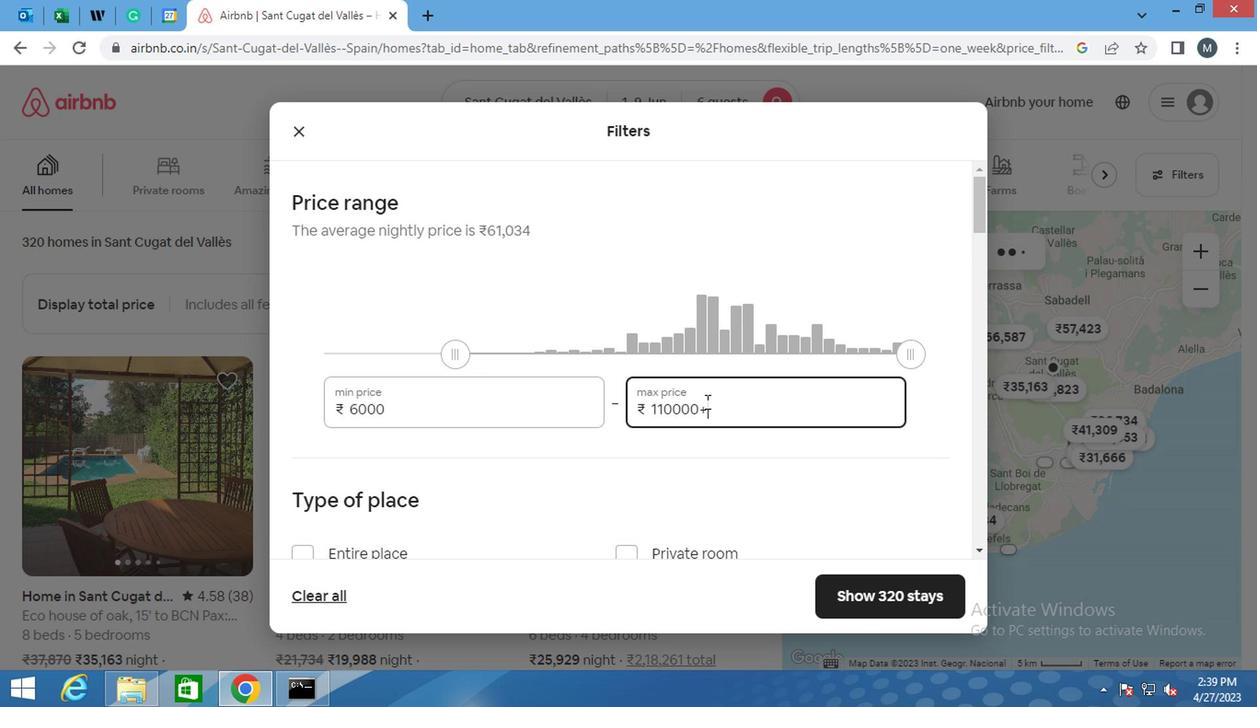
Action: Mouse moved to (703, 404)
Screenshot: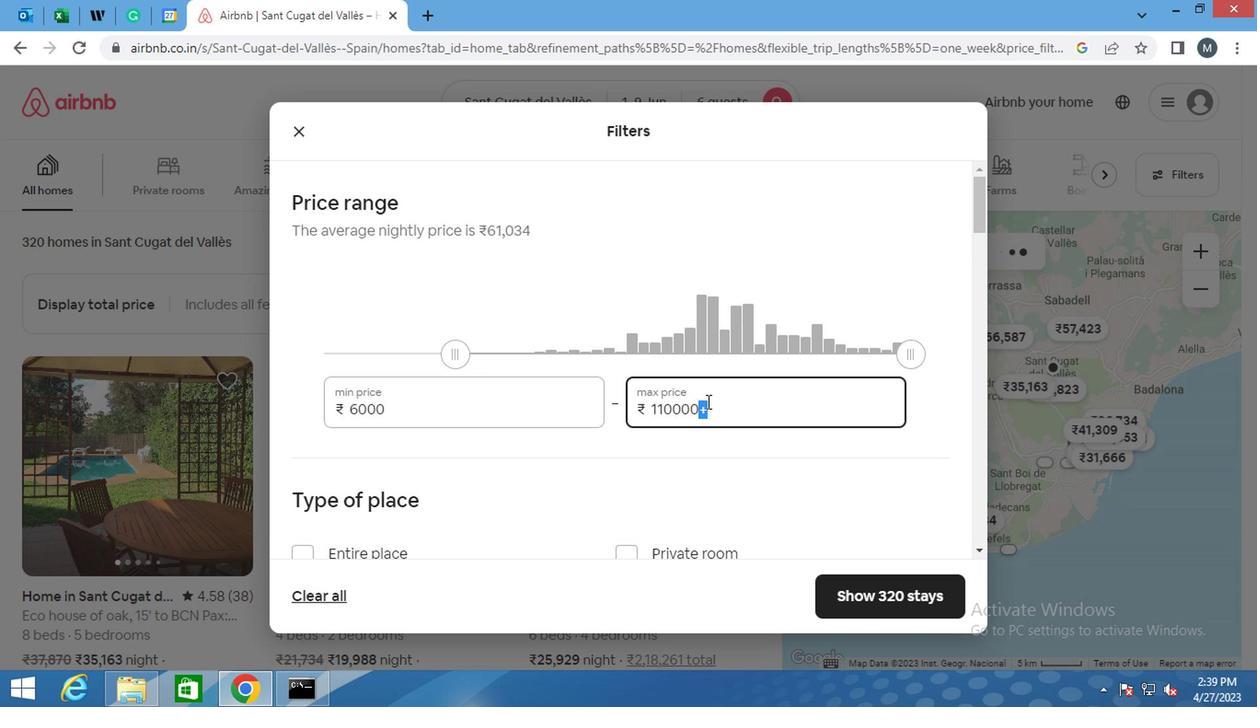 
Action: Key pressed 12000
Screenshot: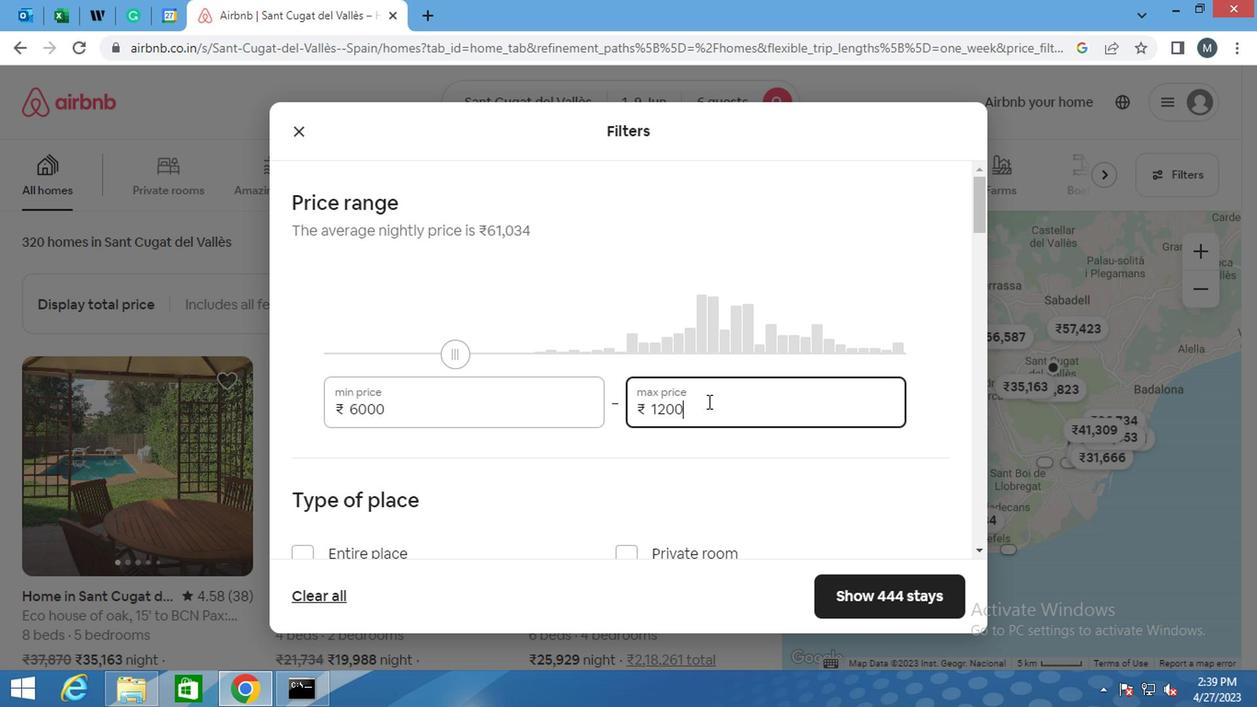 
Action: Mouse moved to (361, 411)
Screenshot: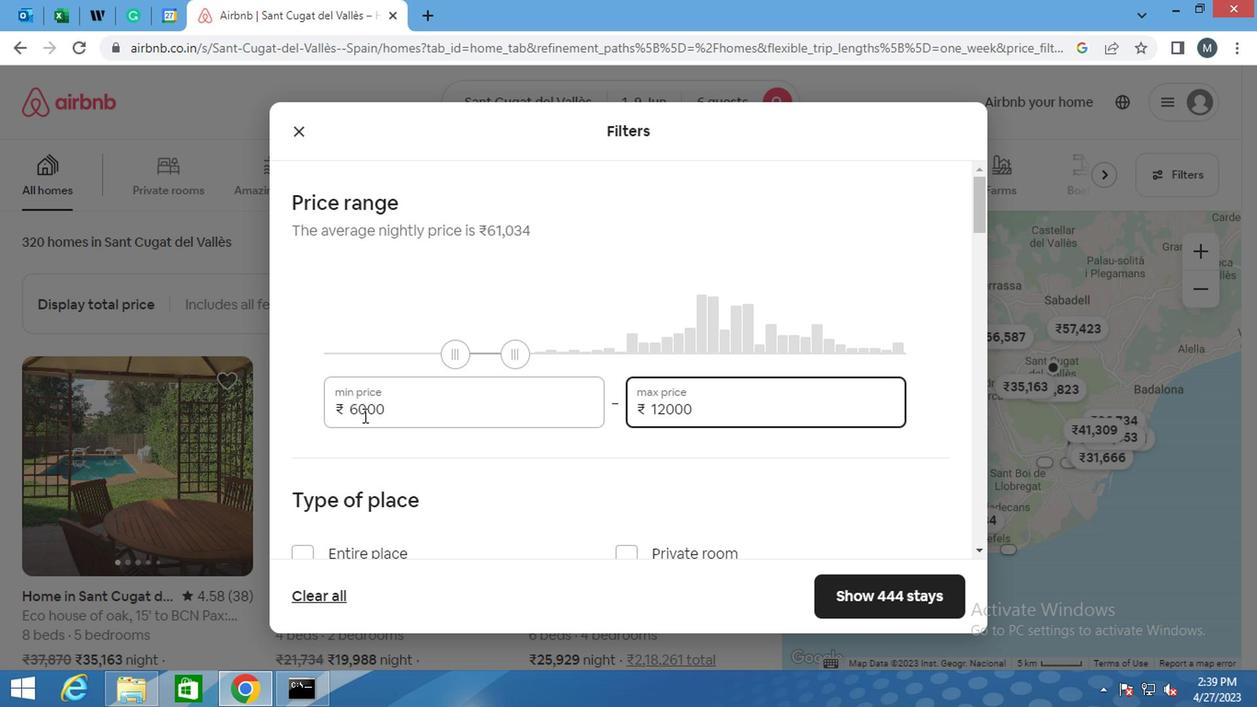 
Action: Mouse scrolled (361, 411) with delta (0, 0)
Screenshot: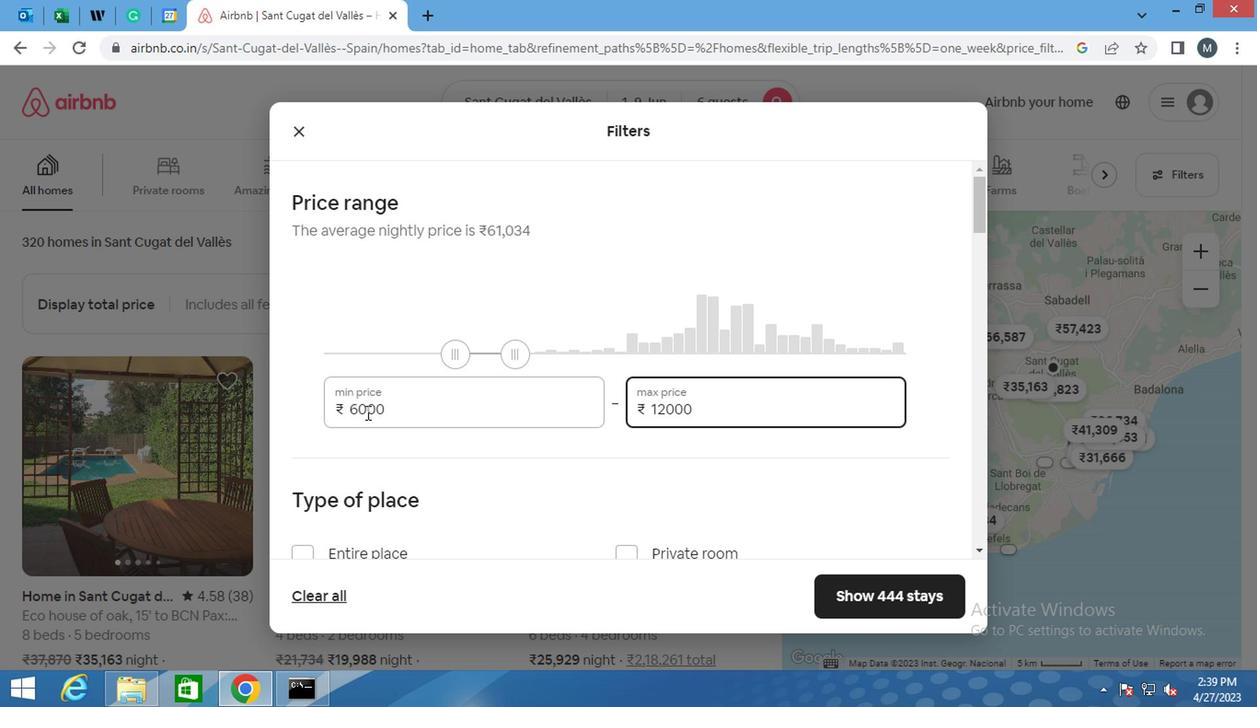 
Action: Mouse scrolled (361, 411) with delta (0, 0)
Screenshot: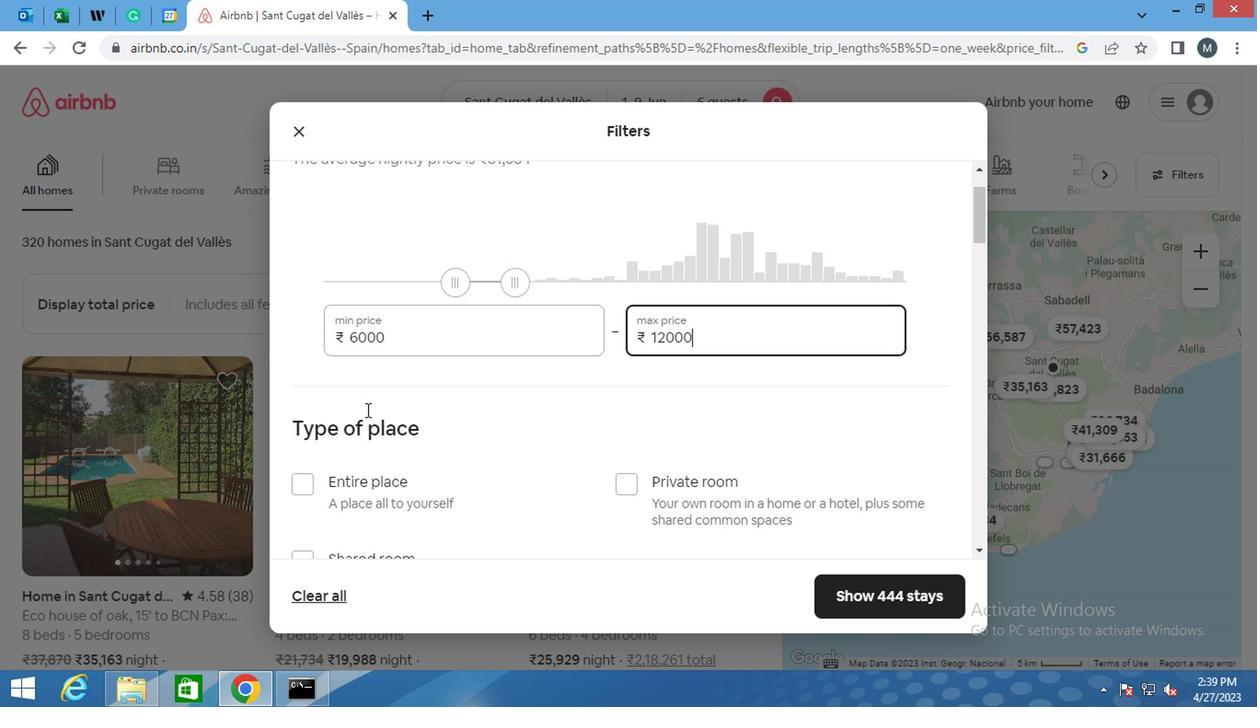 
Action: Mouse moved to (297, 366)
Screenshot: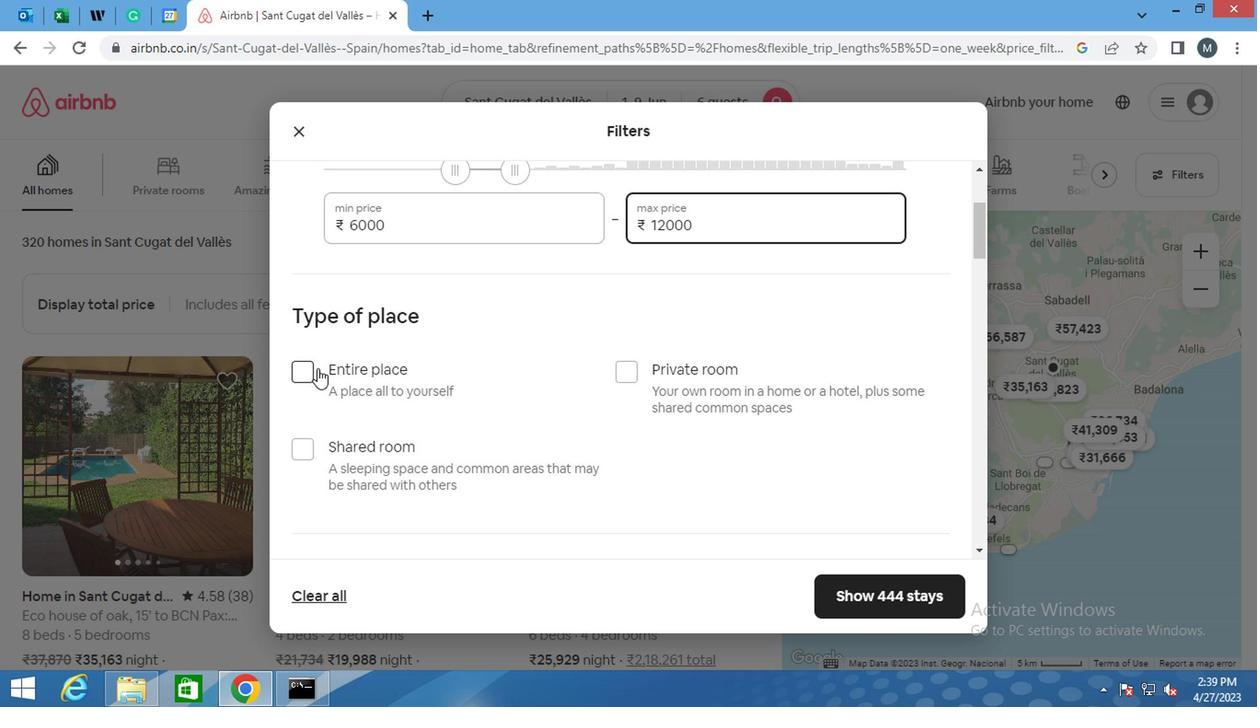 
Action: Mouse pressed left at (297, 366)
Screenshot: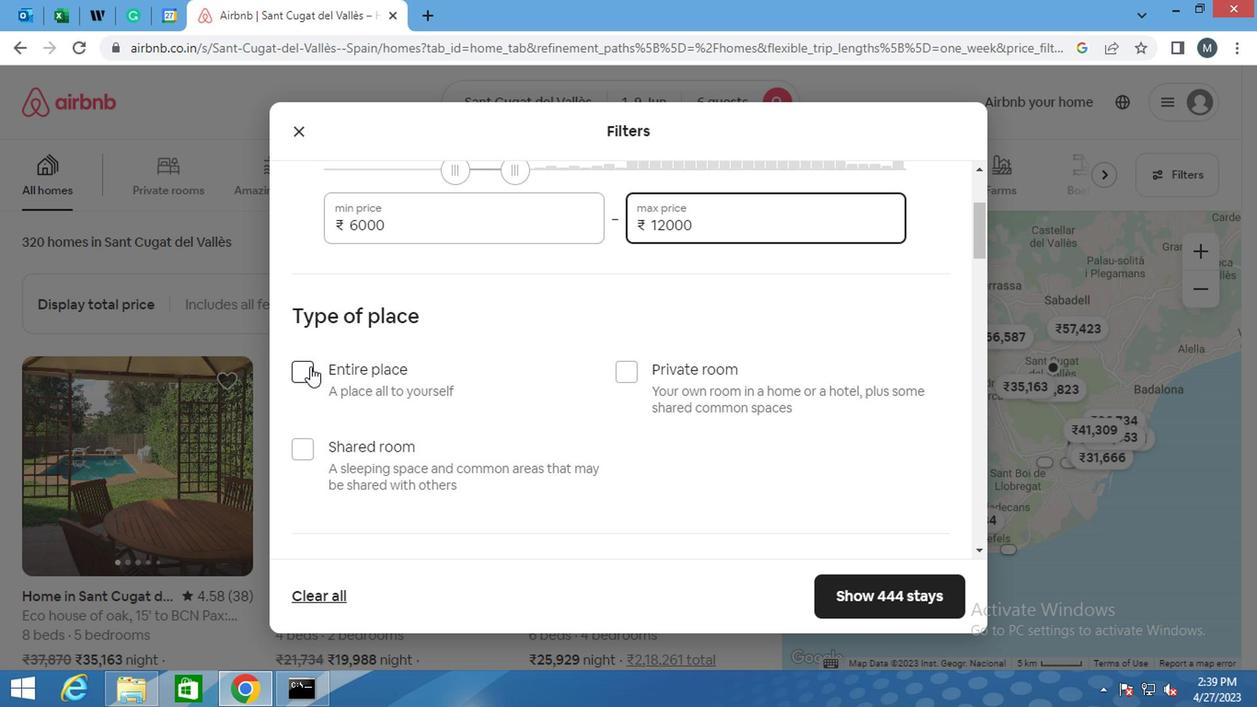 
Action: Mouse moved to (379, 382)
Screenshot: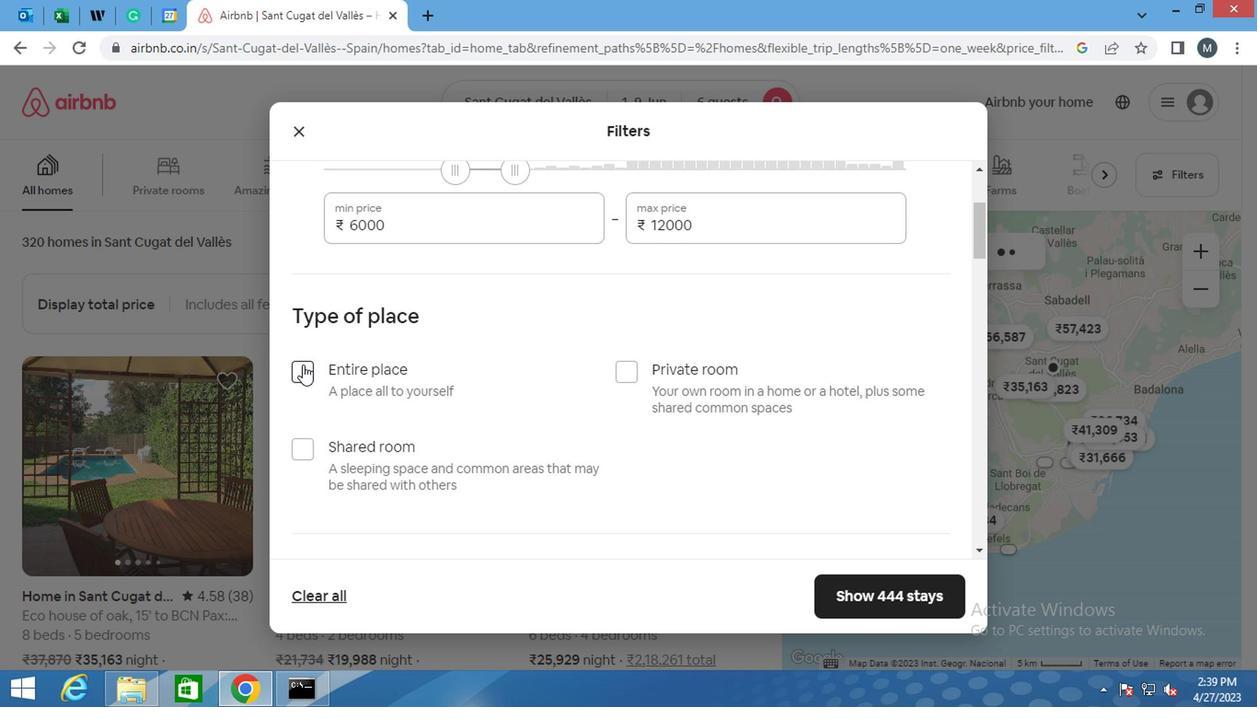 
Action: Mouse scrolled (379, 381) with delta (0, 0)
Screenshot: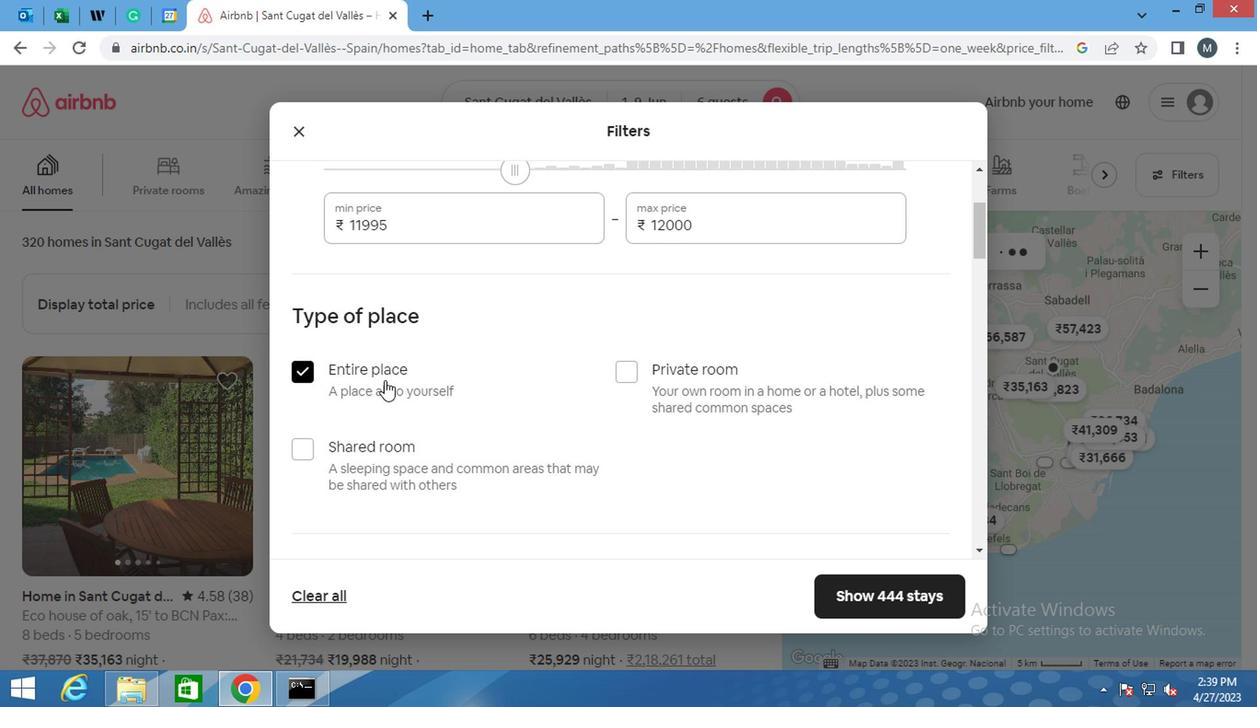 
Action: Mouse moved to (379, 383)
Screenshot: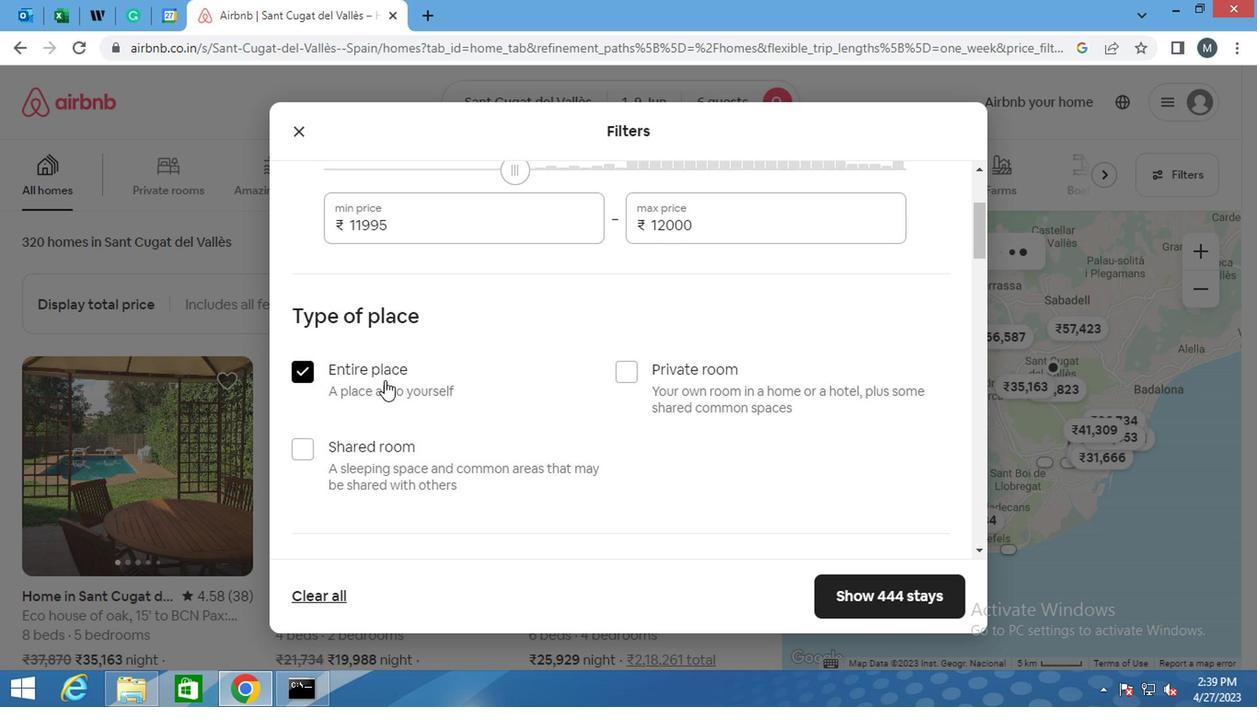
Action: Mouse scrolled (379, 382) with delta (0, -1)
Screenshot: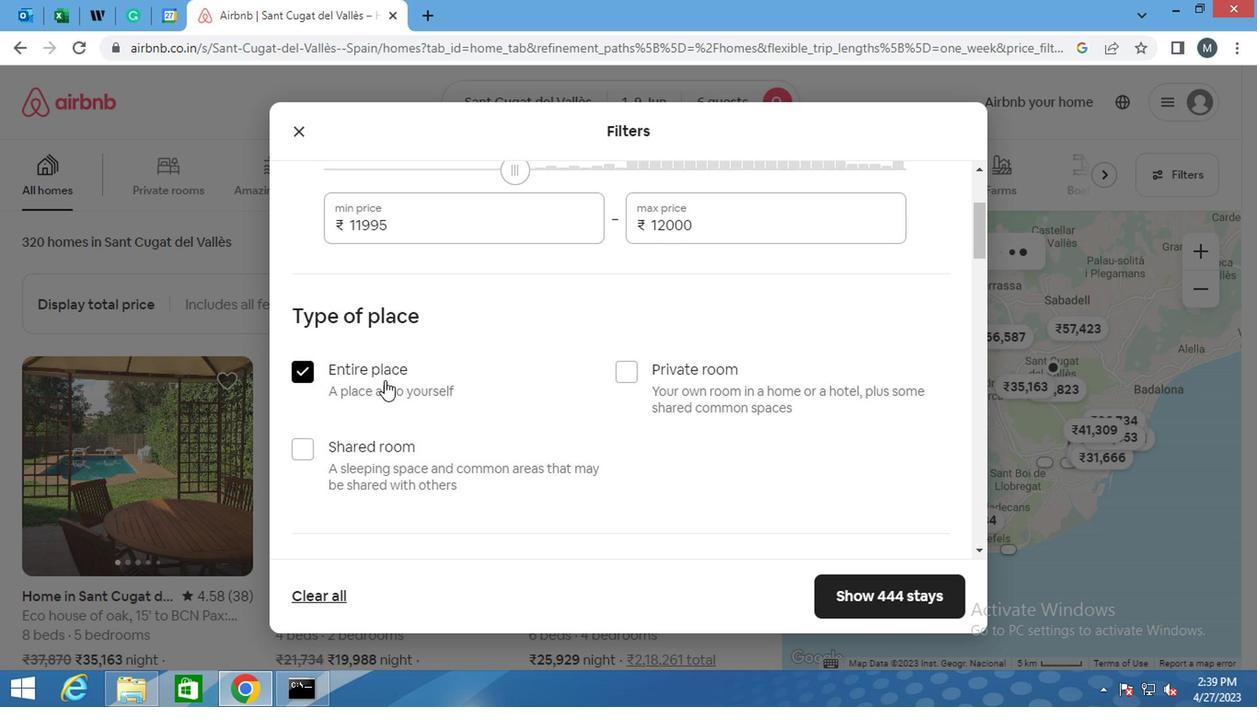 
Action: Mouse moved to (379, 381)
Screenshot: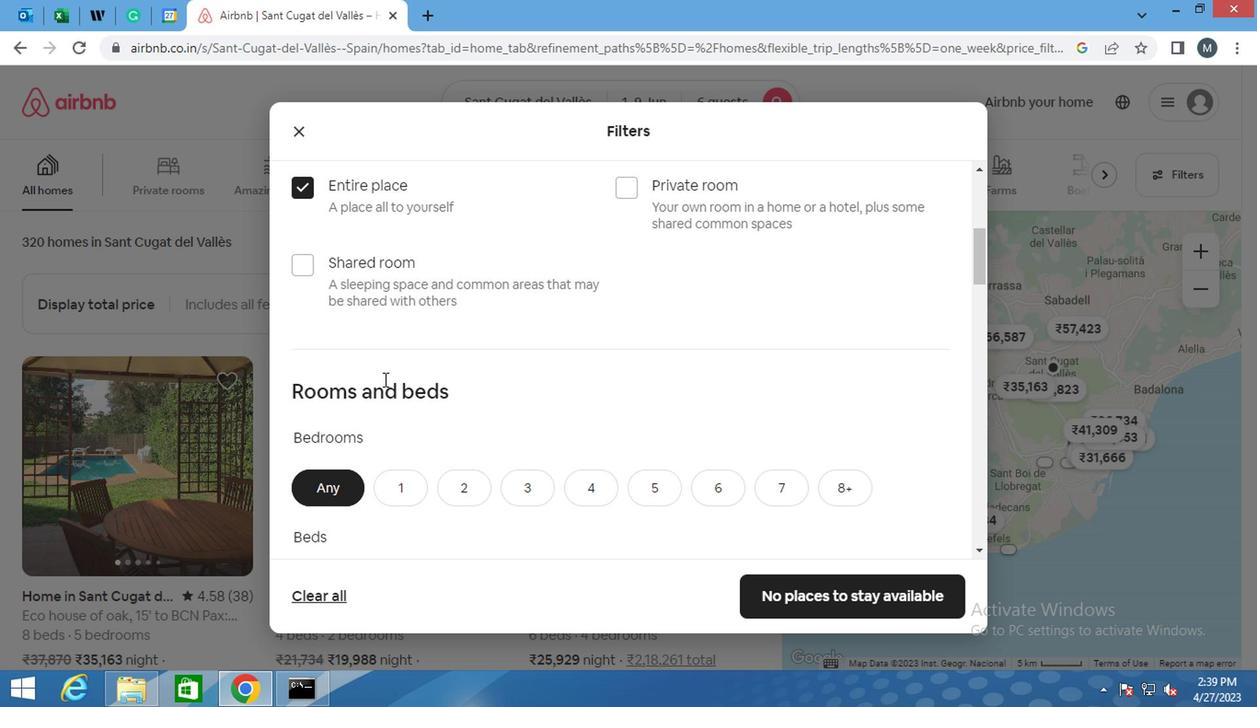 
Action: Mouse scrolled (379, 379) with delta (0, -1)
Screenshot: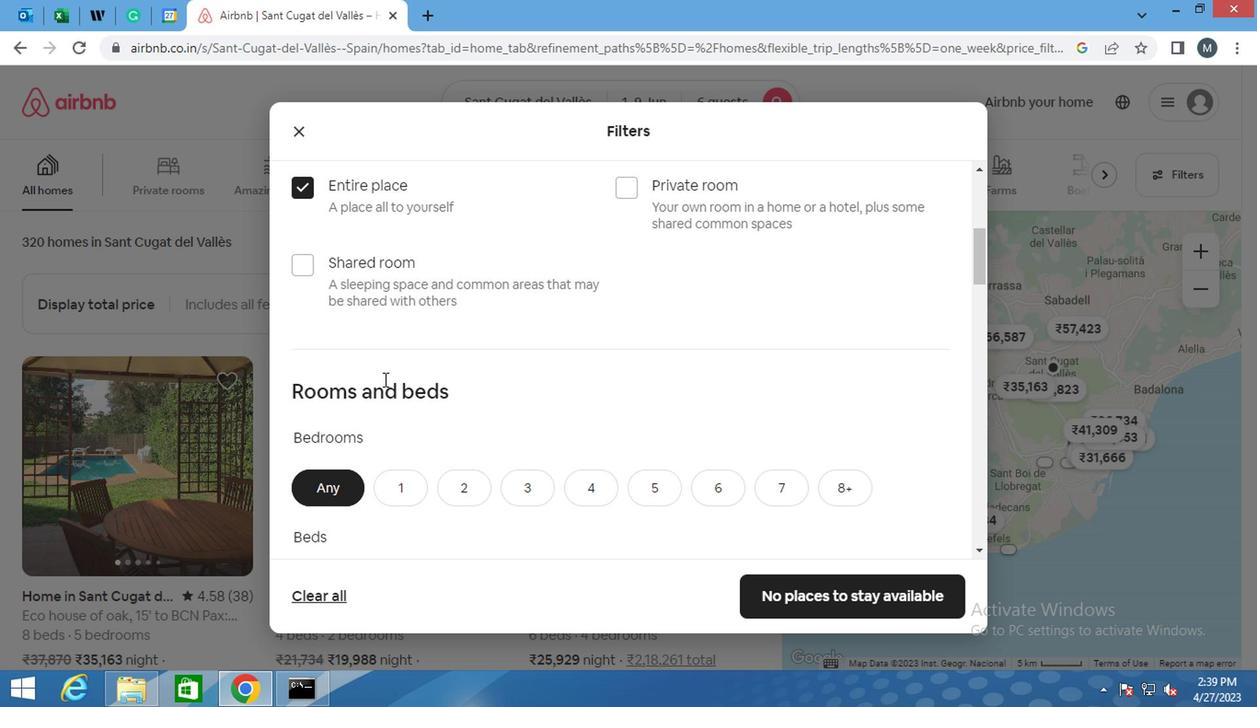 
Action: Mouse moved to (534, 393)
Screenshot: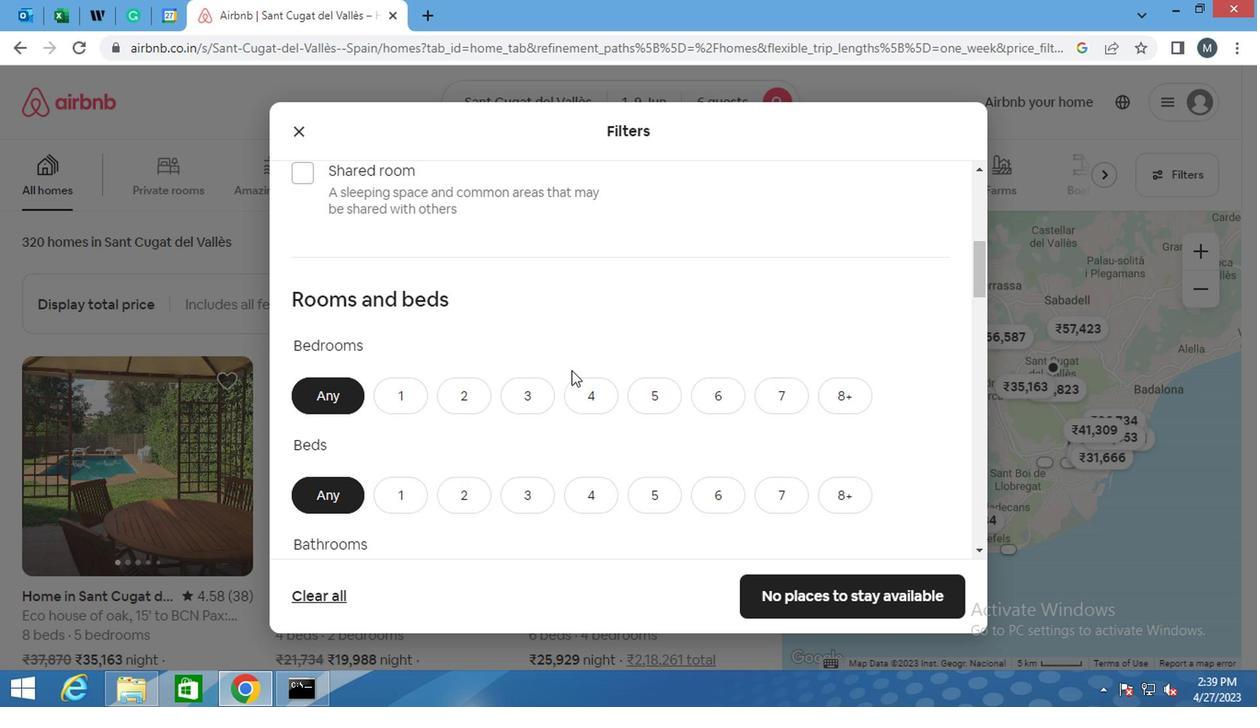 
Action: Mouse pressed left at (534, 393)
Screenshot: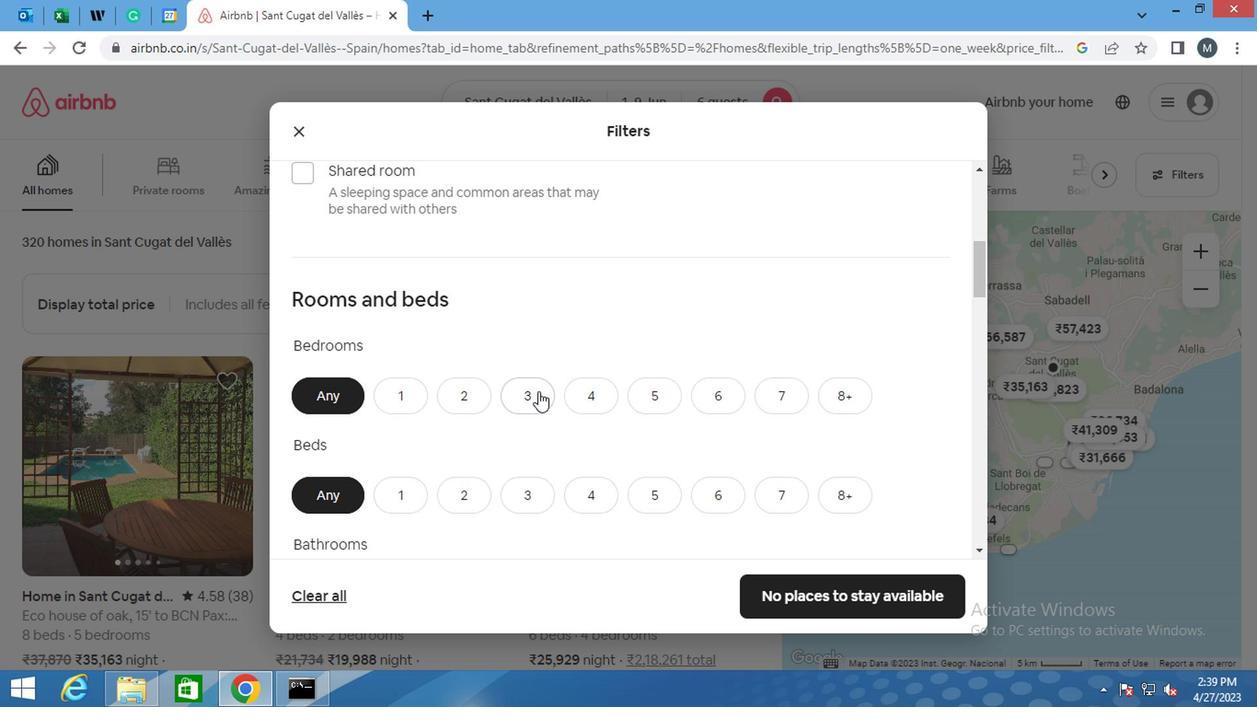
Action: Mouse moved to (534, 386)
Screenshot: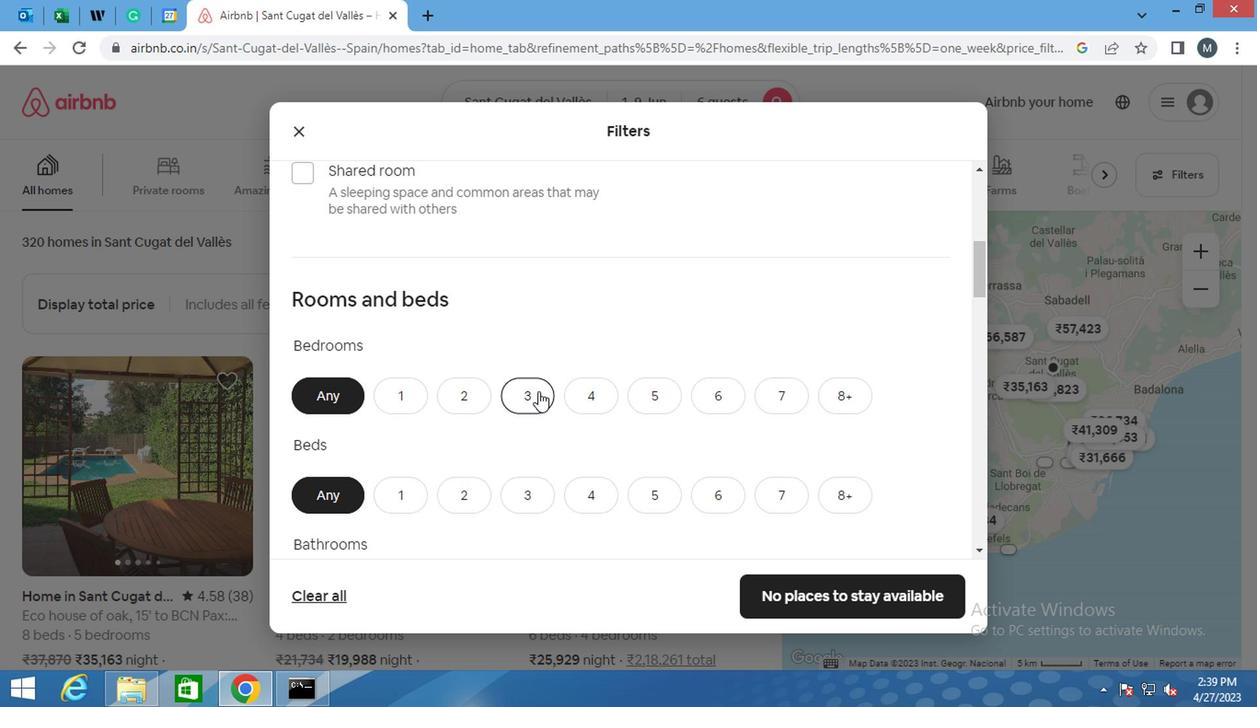 
Action: Mouse scrolled (534, 385) with delta (0, 0)
Screenshot: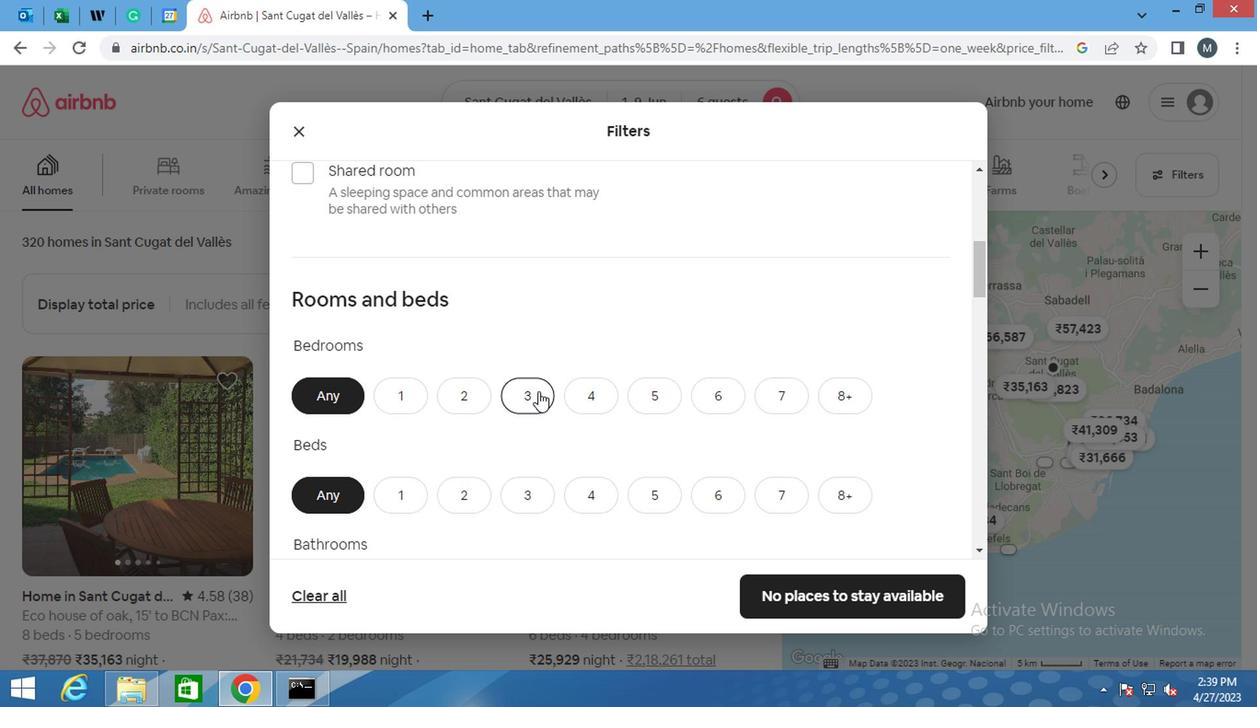 
Action: Mouse moved to (521, 394)
Screenshot: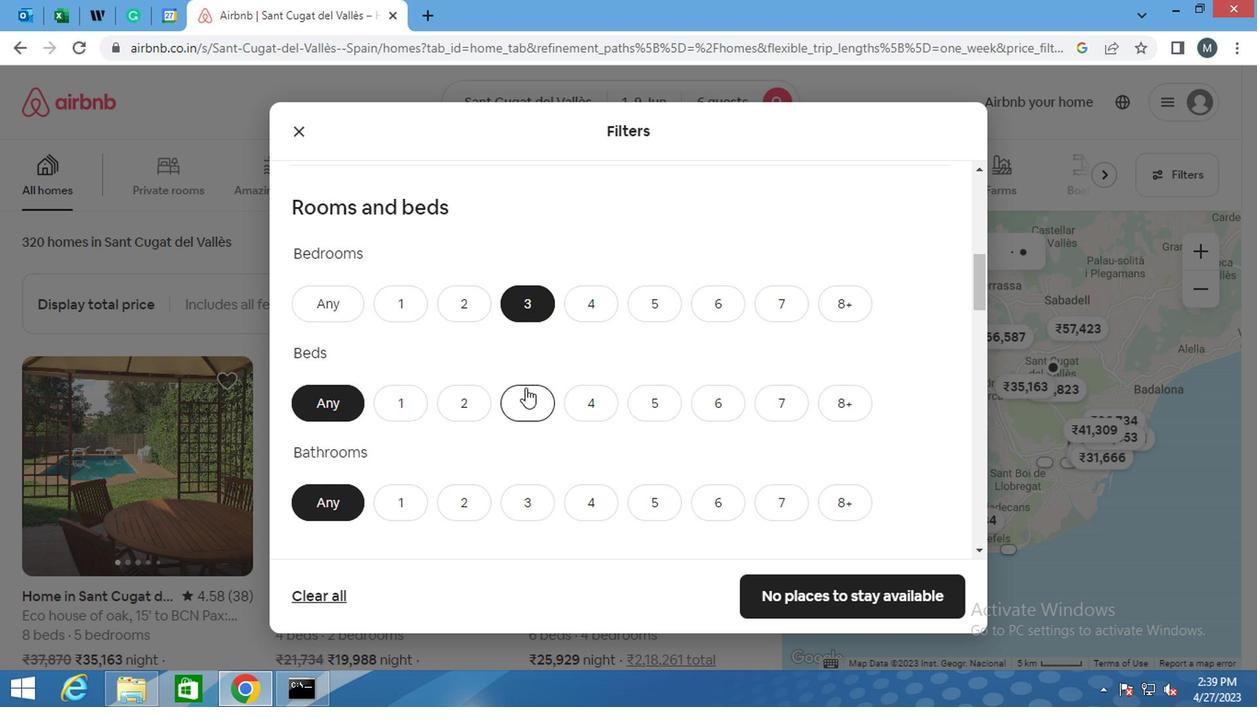 
Action: Mouse pressed left at (521, 394)
Screenshot: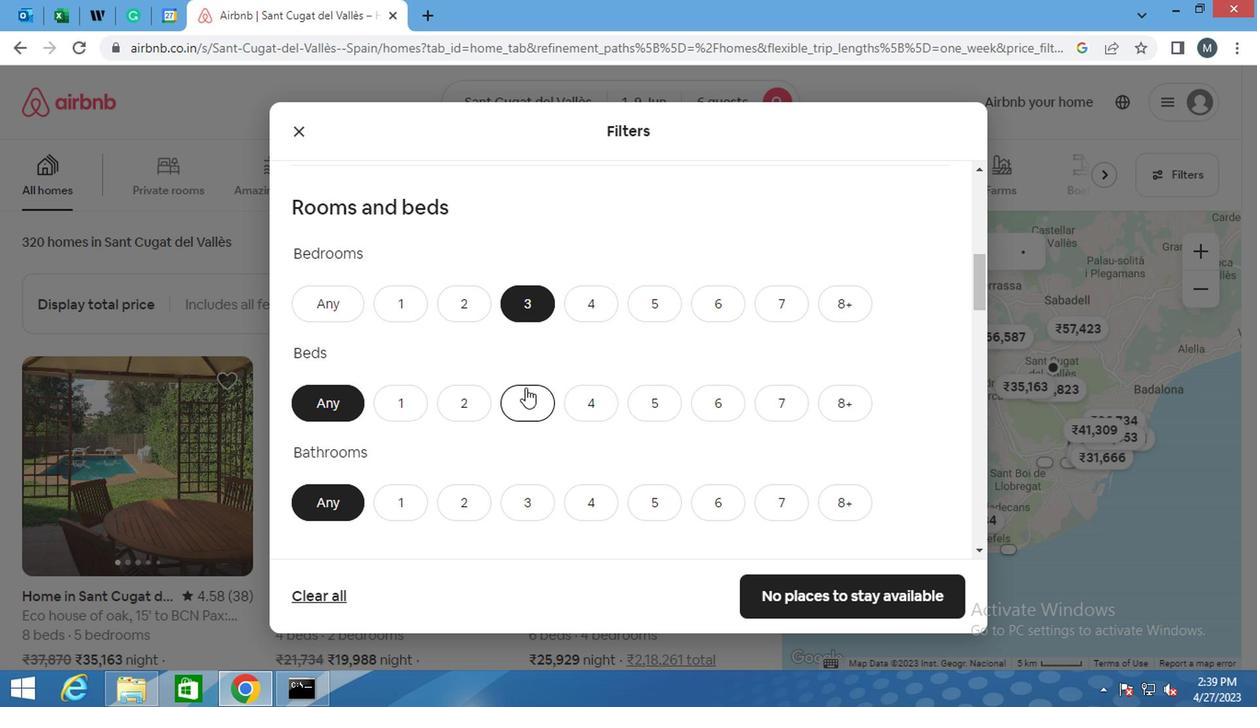 
Action: Mouse moved to (507, 498)
Screenshot: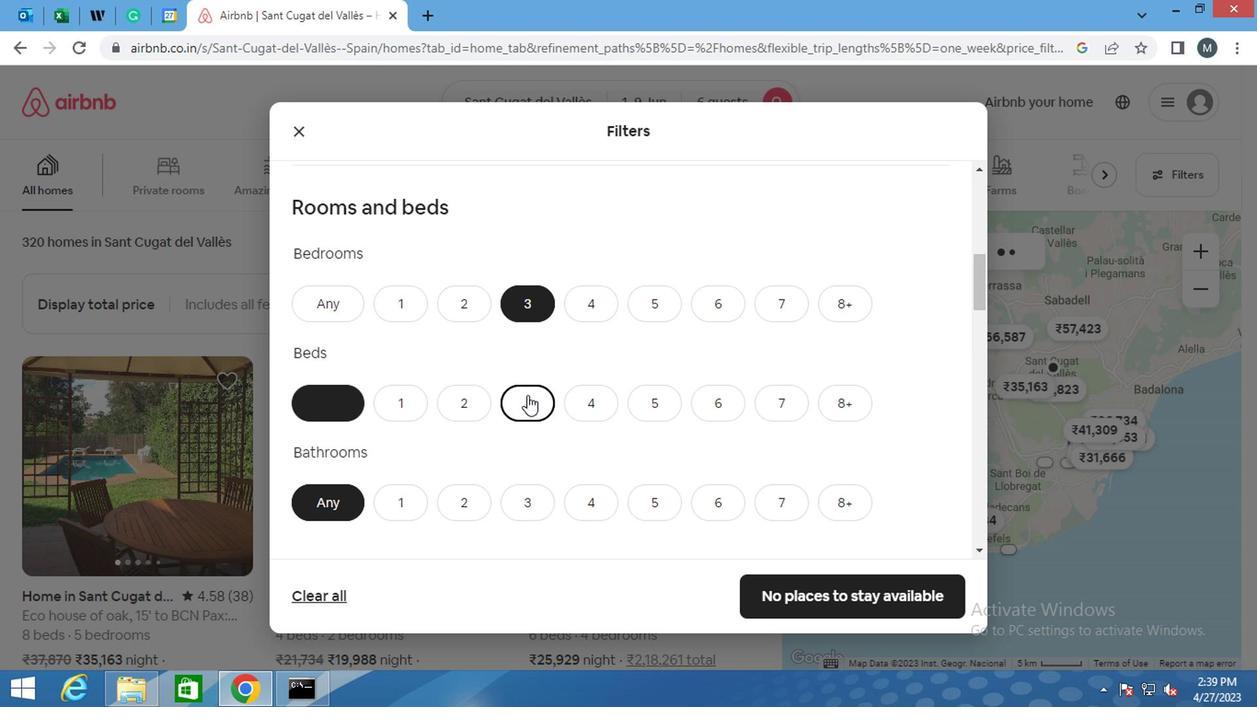 
Action: Mouse pressed left at (507, 498)
Screenshot: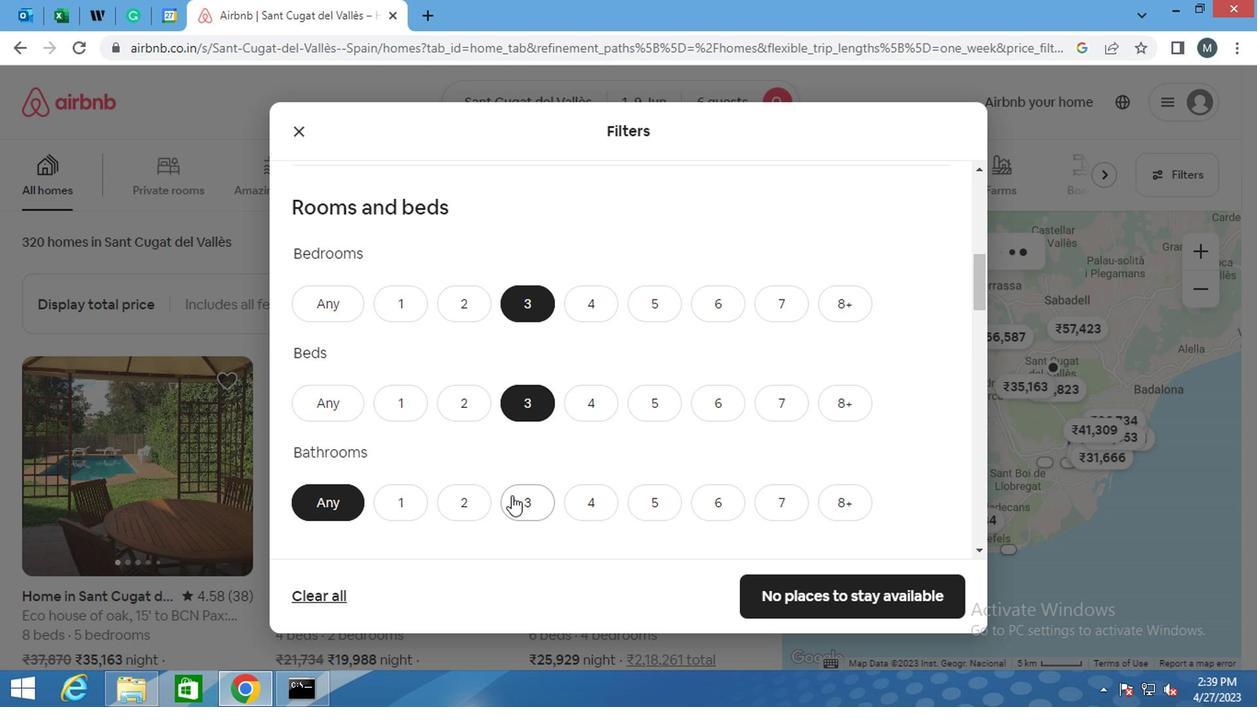 
Action: Mouse moved to (443, 452)
Screenshot: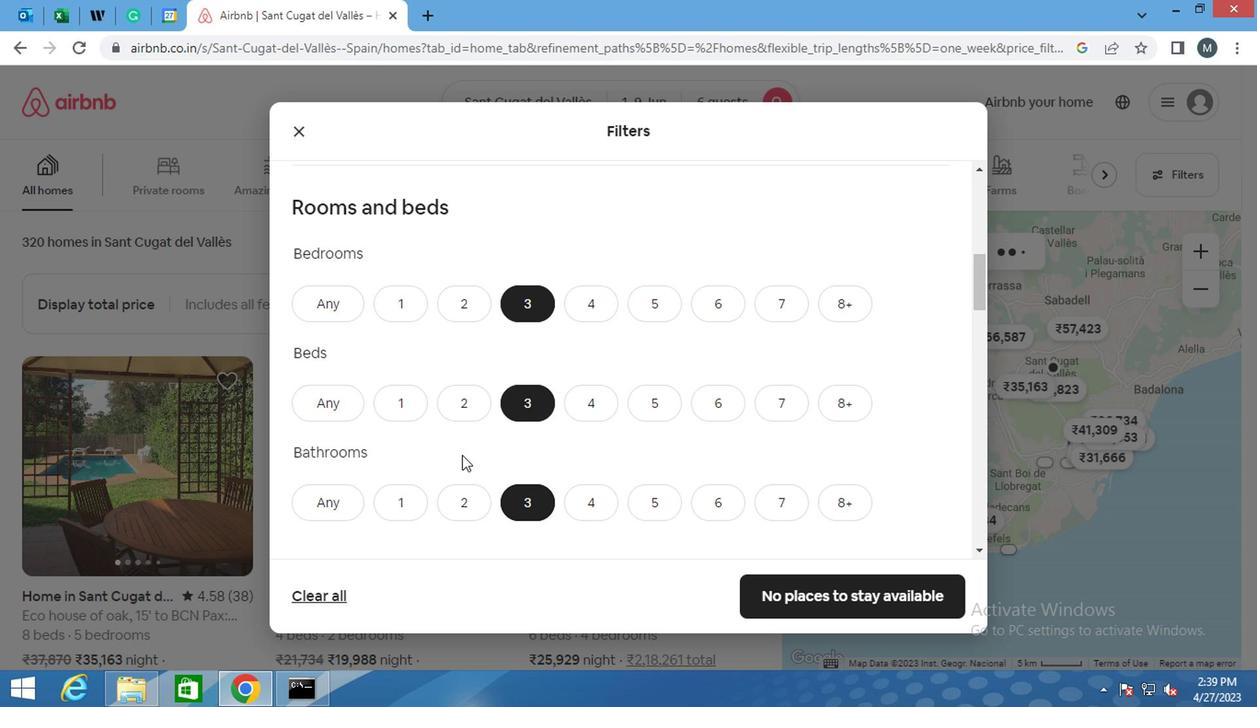 
Action: Mouse scrolled (443, 451) with delta (0, 0)
Screenshot: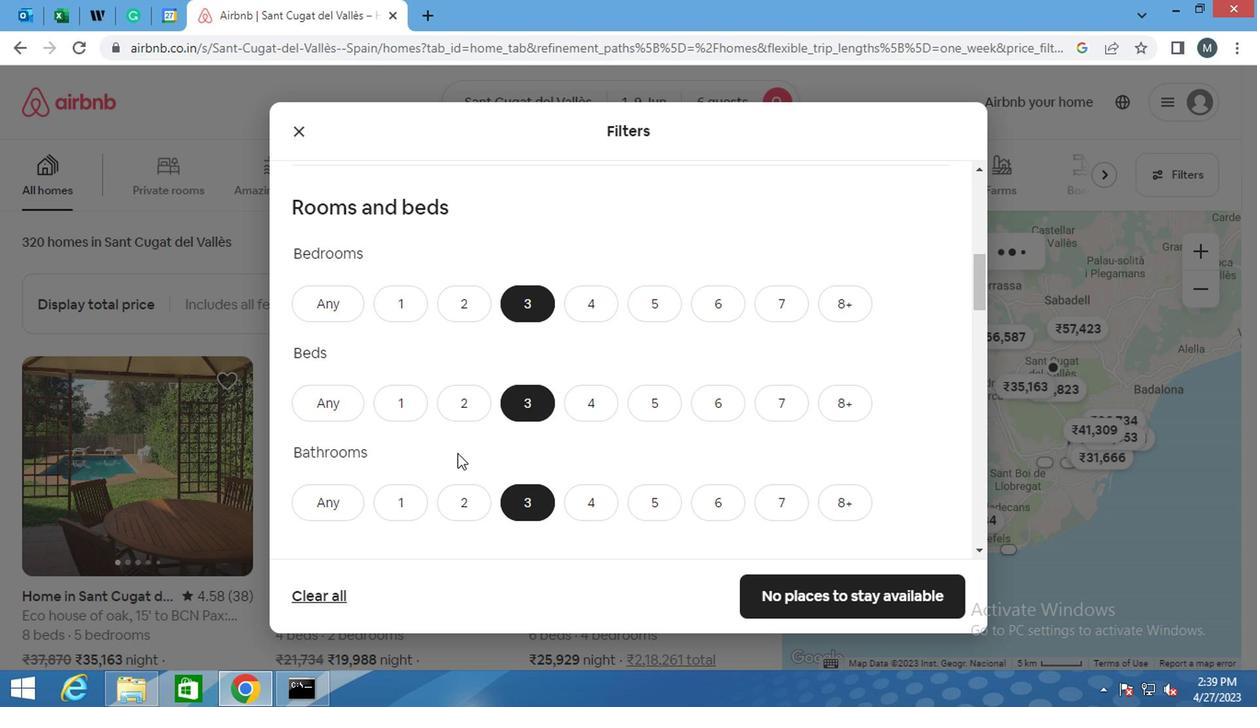 
Action: Mouse moved to (438, 455)
Screenshot: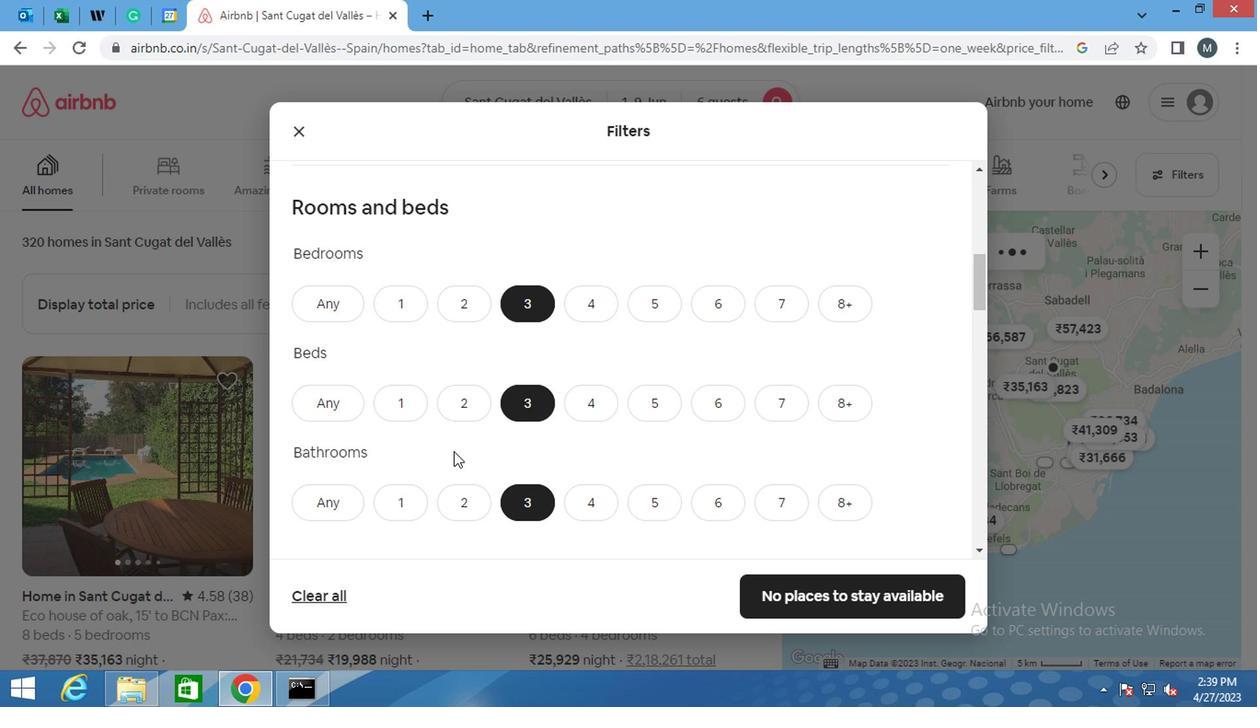 
Action: Mouse scrolled (438, 454) with delta (0, -1)
Screenshot: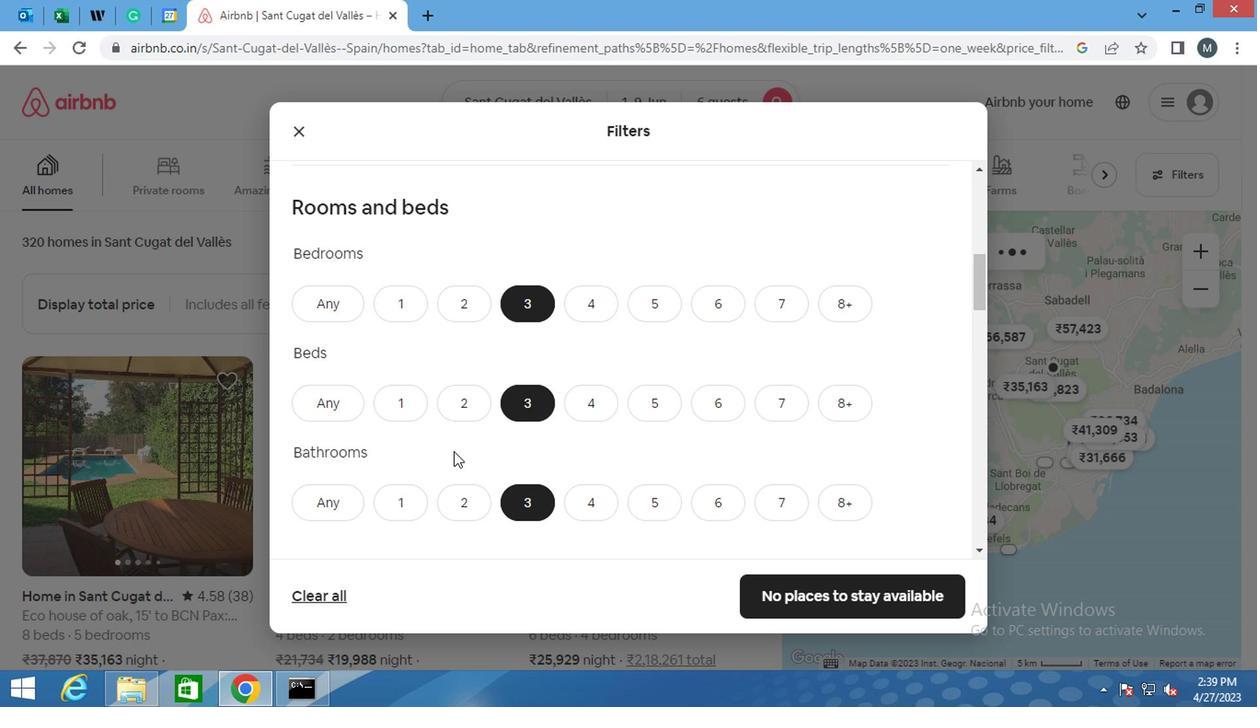 
Action: Mouse moved to (434, 455)
Screenshot: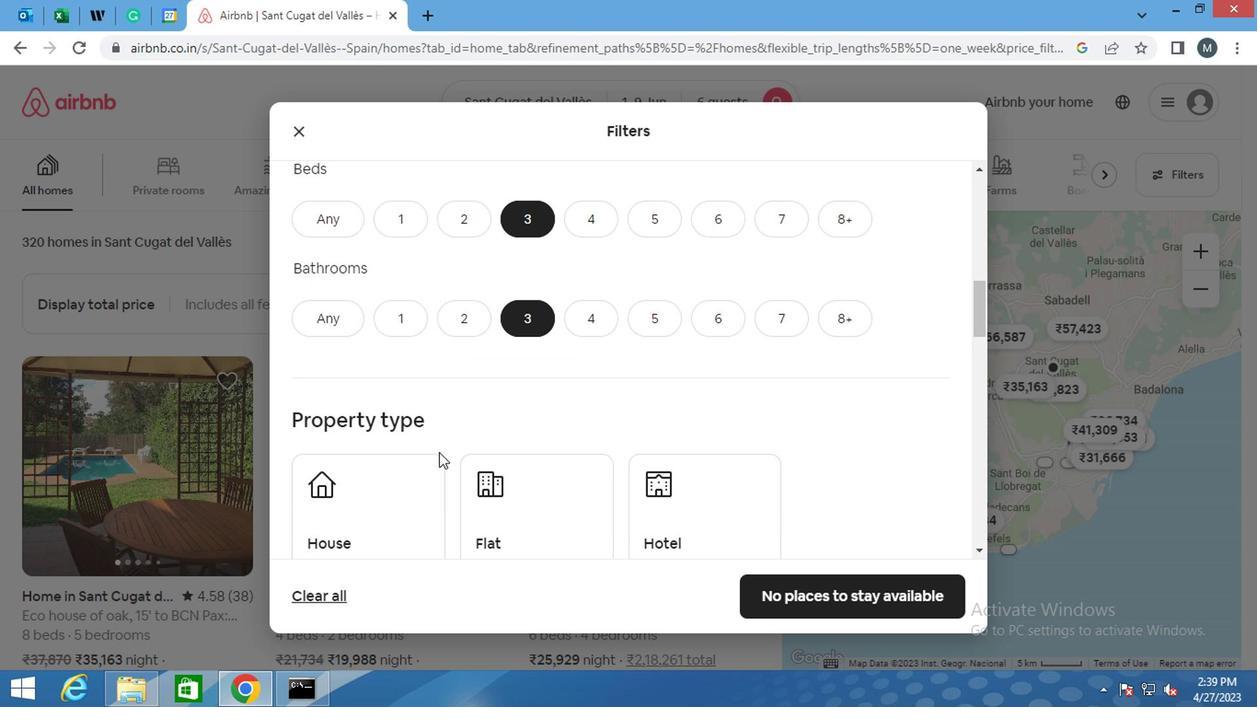 
Action: Mouse scrolled (434, 454) with delta (0, -1)
Screenshot: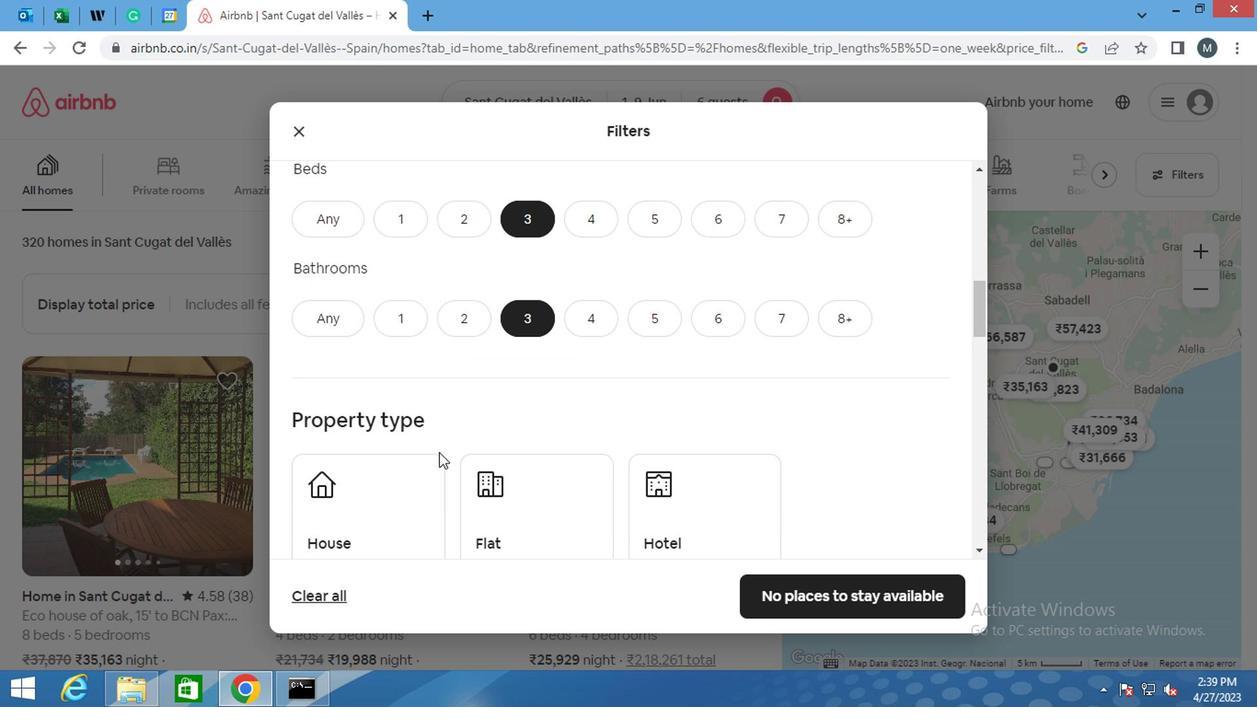 
Action: Mouse moved to (383, 443)
Screenshot: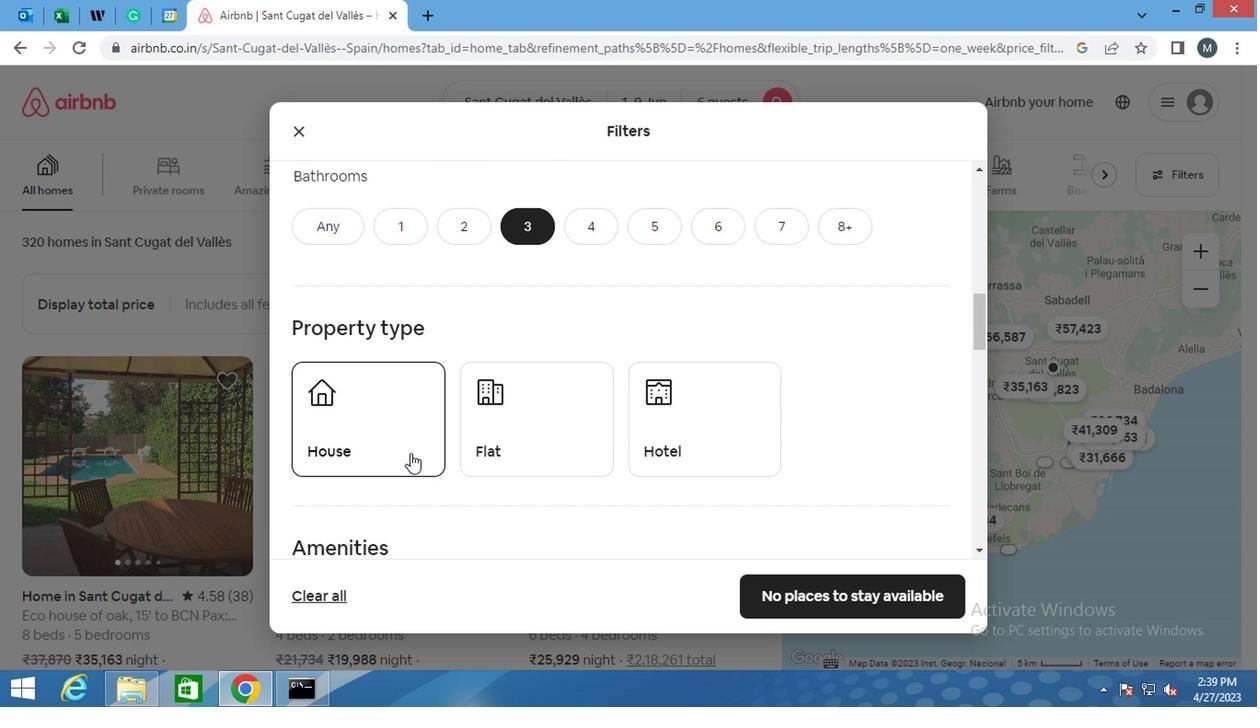 
Action: Mouse pressed left at (383, 443)
Screenshot: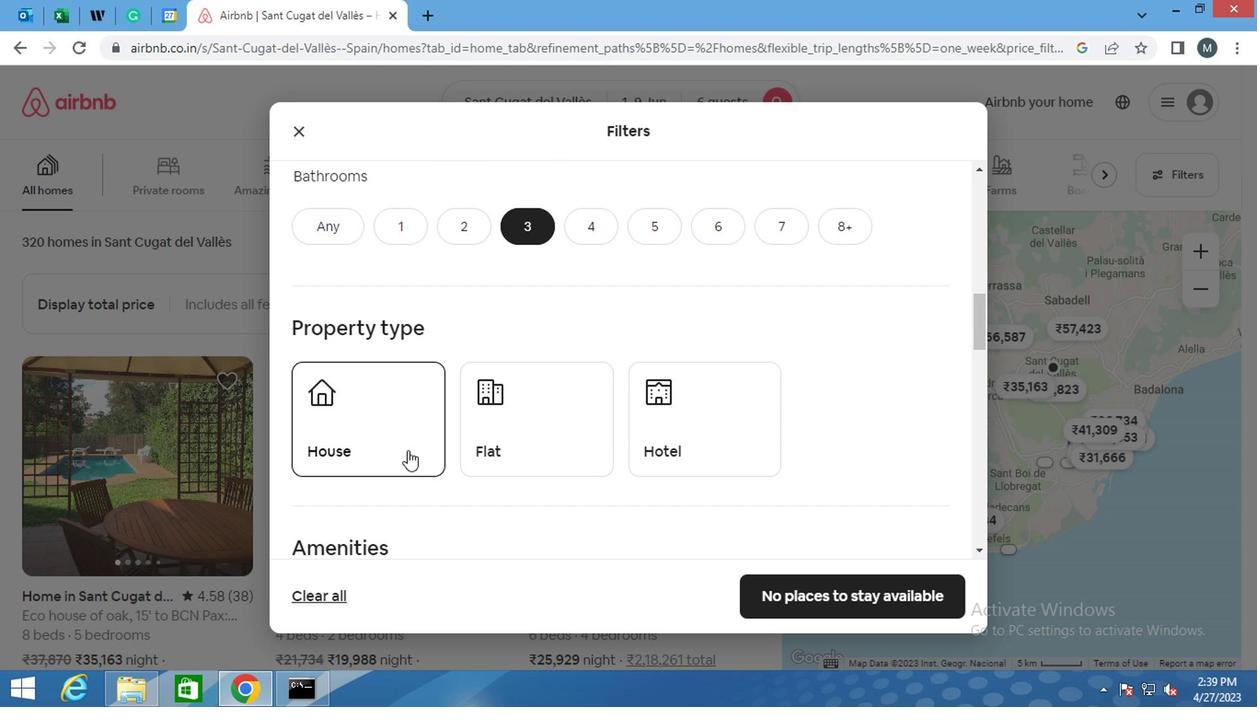 
Action: Mouse moved to (582, 429)
Screenshot: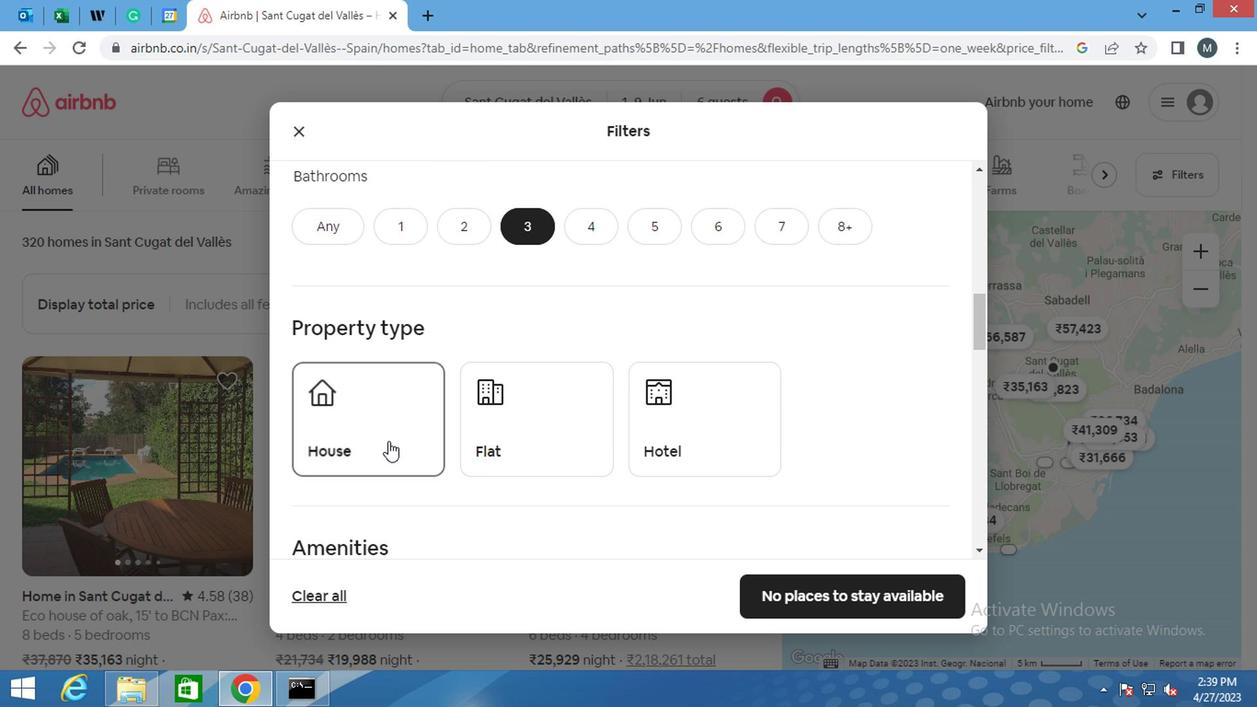 
Action: Mouse pressed left at (582, 429)
Screenshot: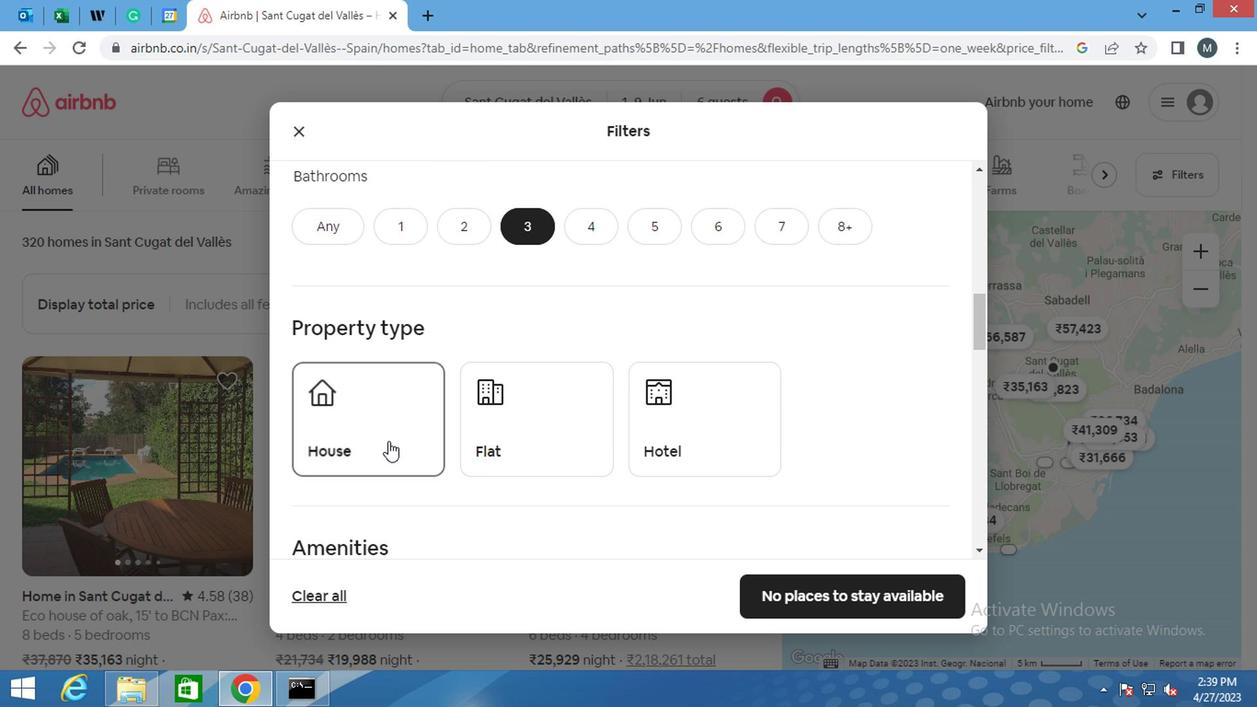 
Action: Mouse moved to (467, 435)
Screenshot: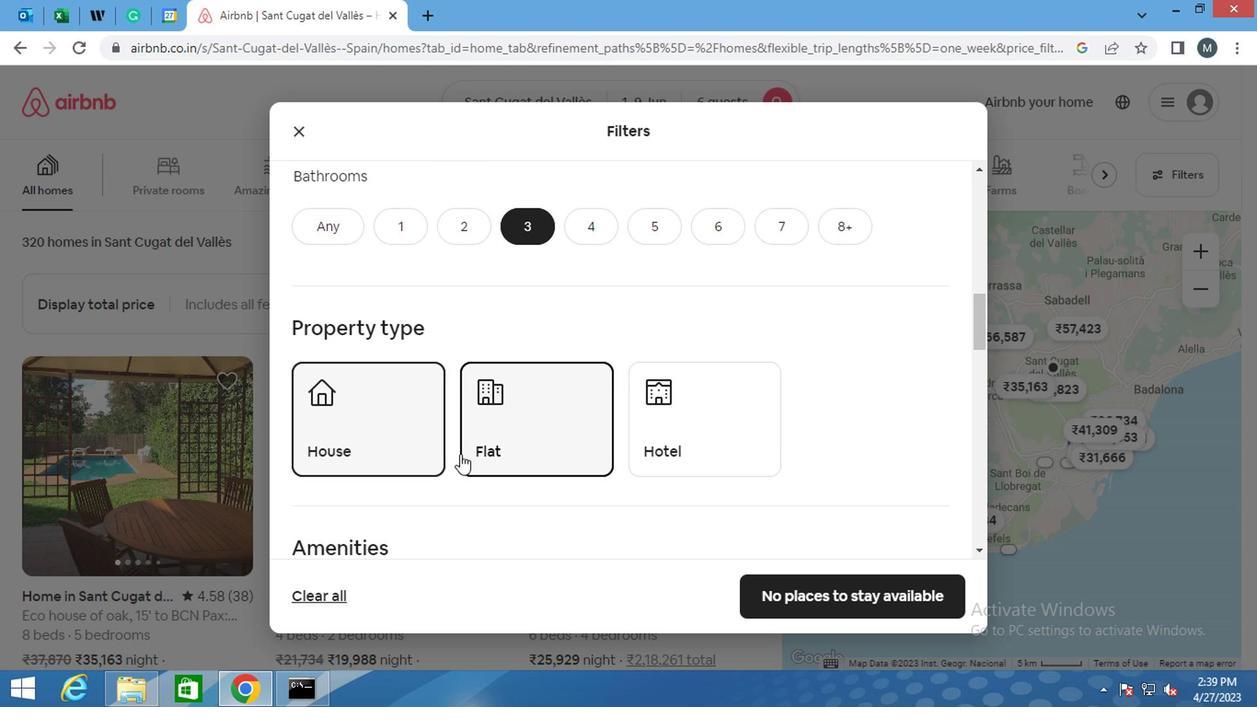 
Action: Mouse scrolled (467, 434) with delta (0, -1)
Screenshot: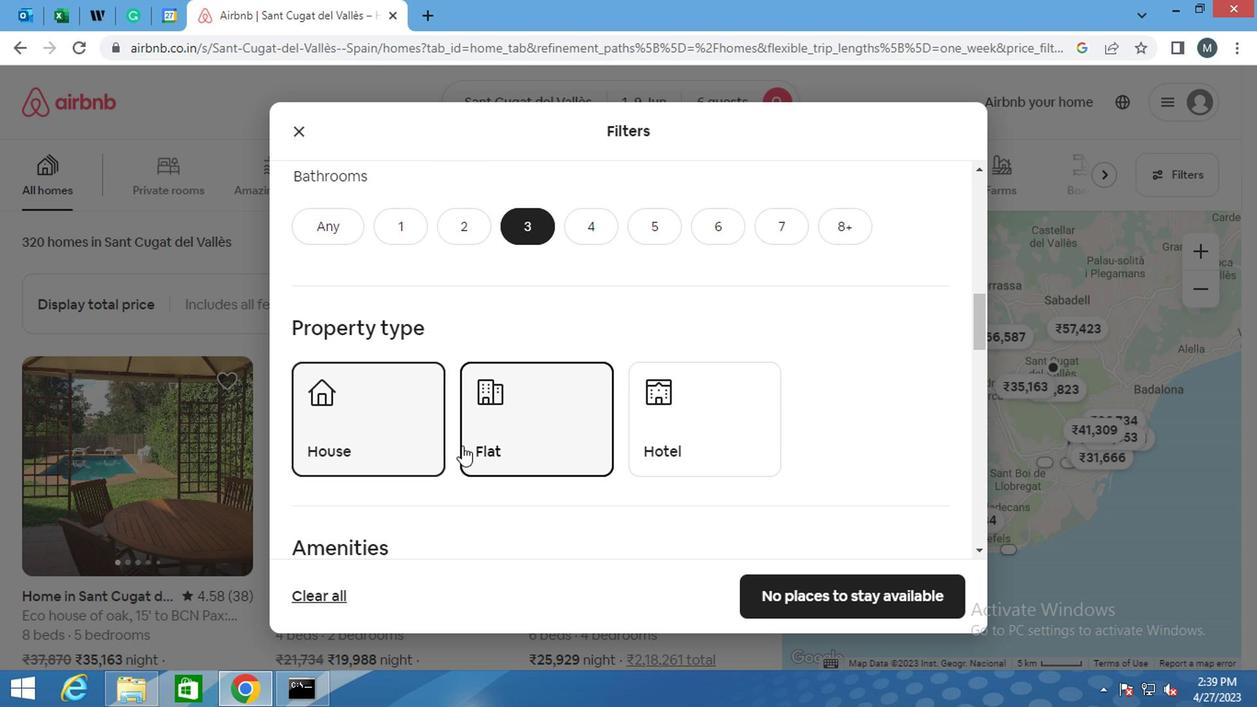 
Action: Mouse scrolled (467, 434) with delta (0, -1)
Screenshot: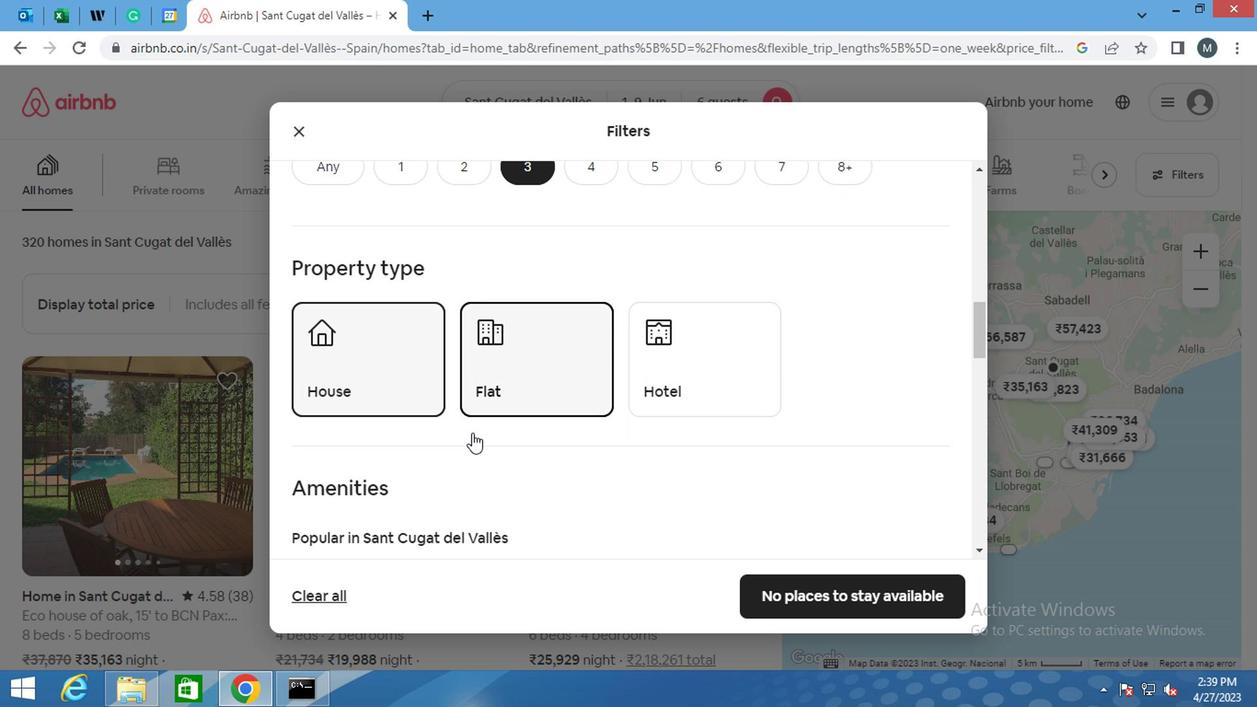 
Action: Mouse scrolled (467, 434) with delta (0, -1)
Screenshot: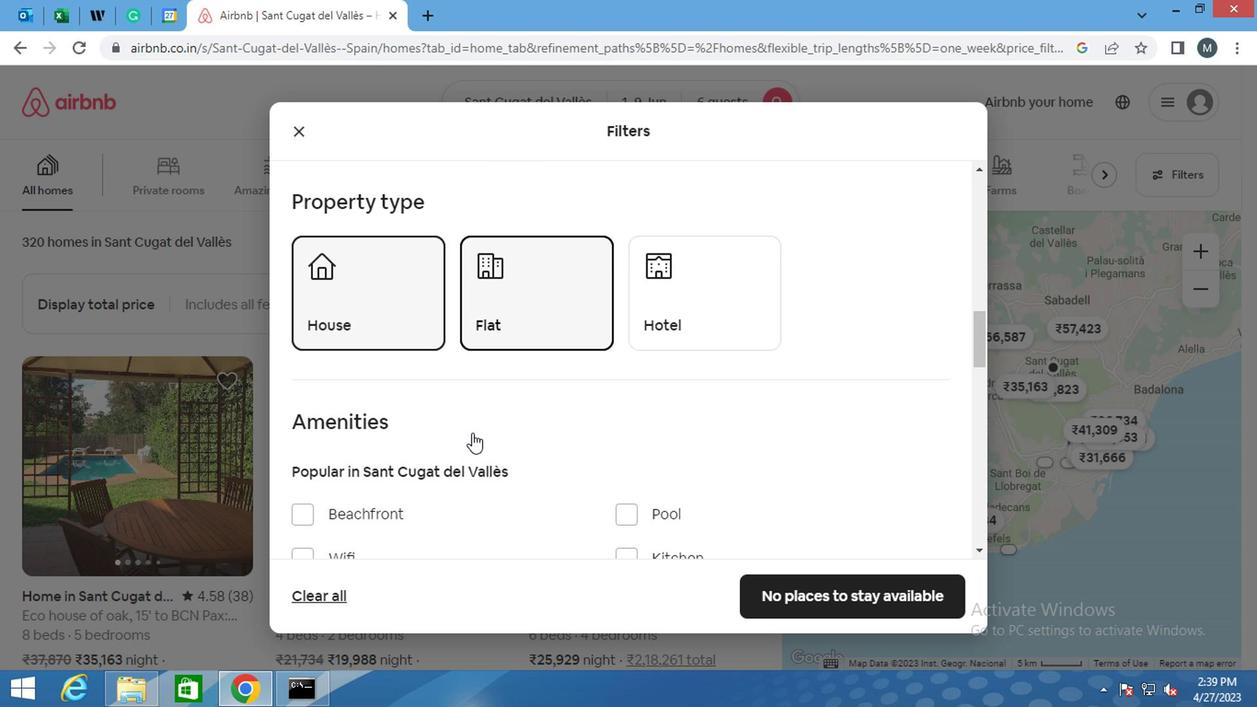 
Action: Mouse moved to (783, 447)
Screenshot: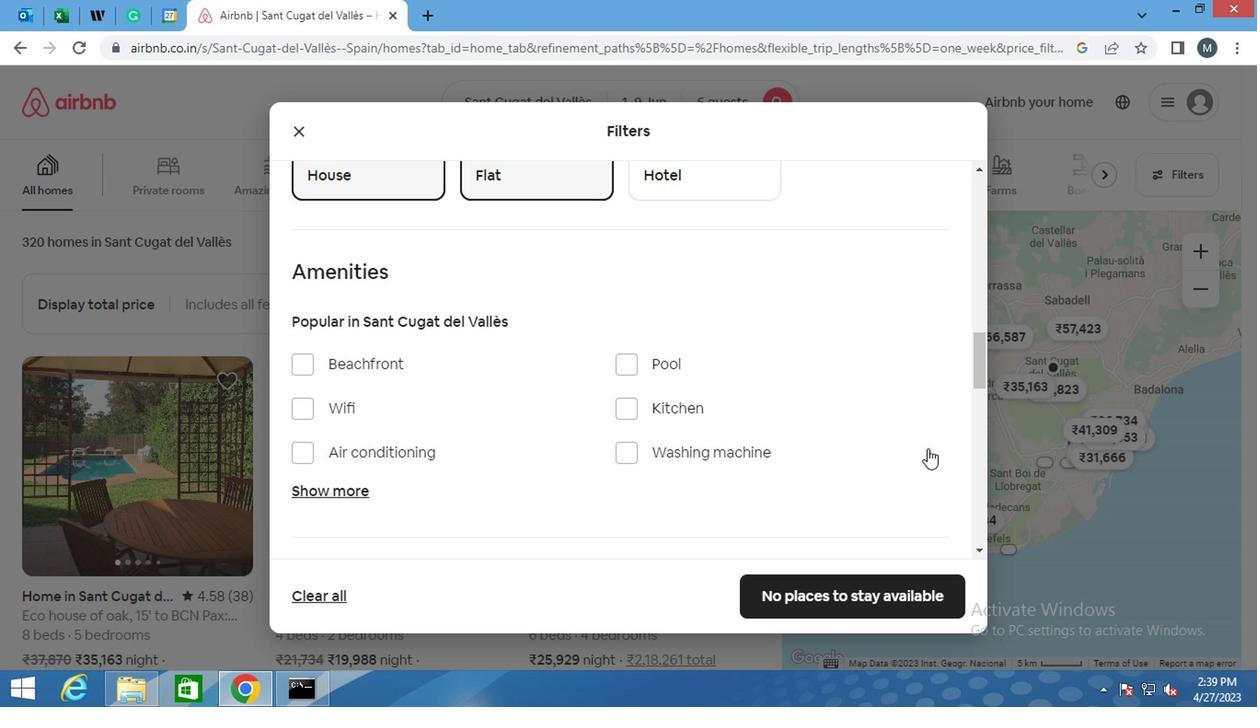 
Action: Mouse scrolled (783, 446) with delta (0, 0)
Screenshot: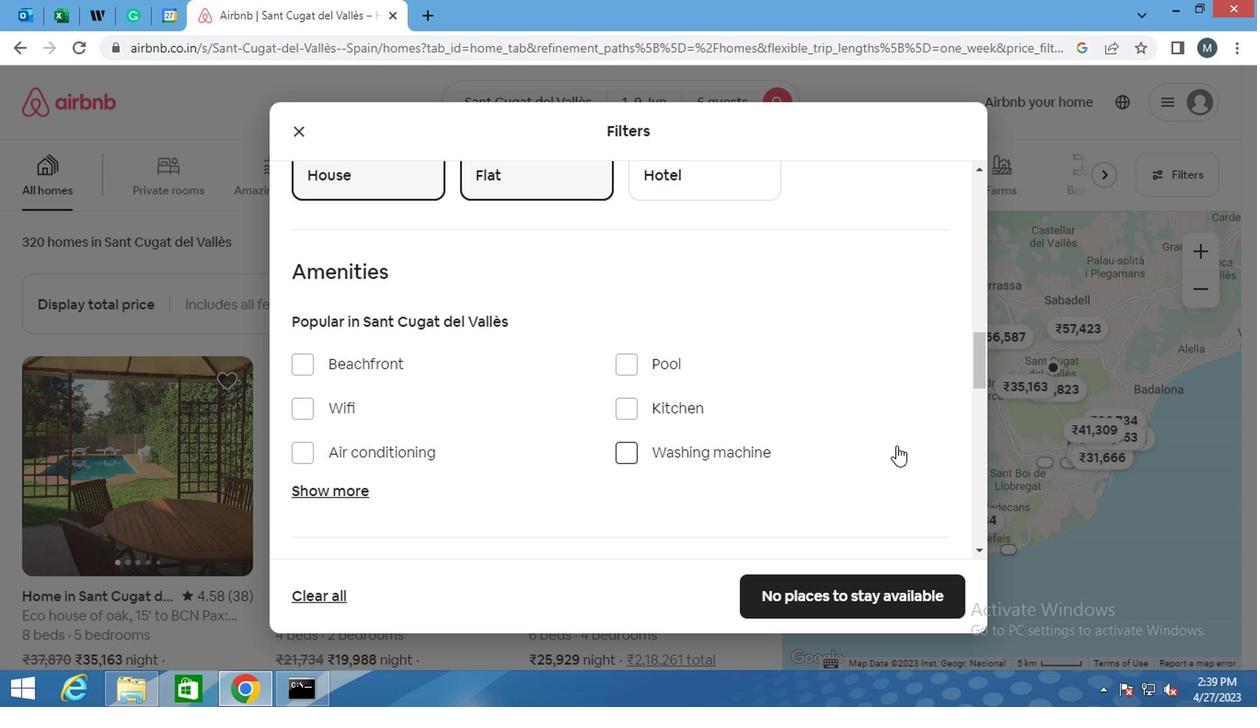 
Action: Mouse scrolled (783, 446) with delta (0, 0)
Screenshot: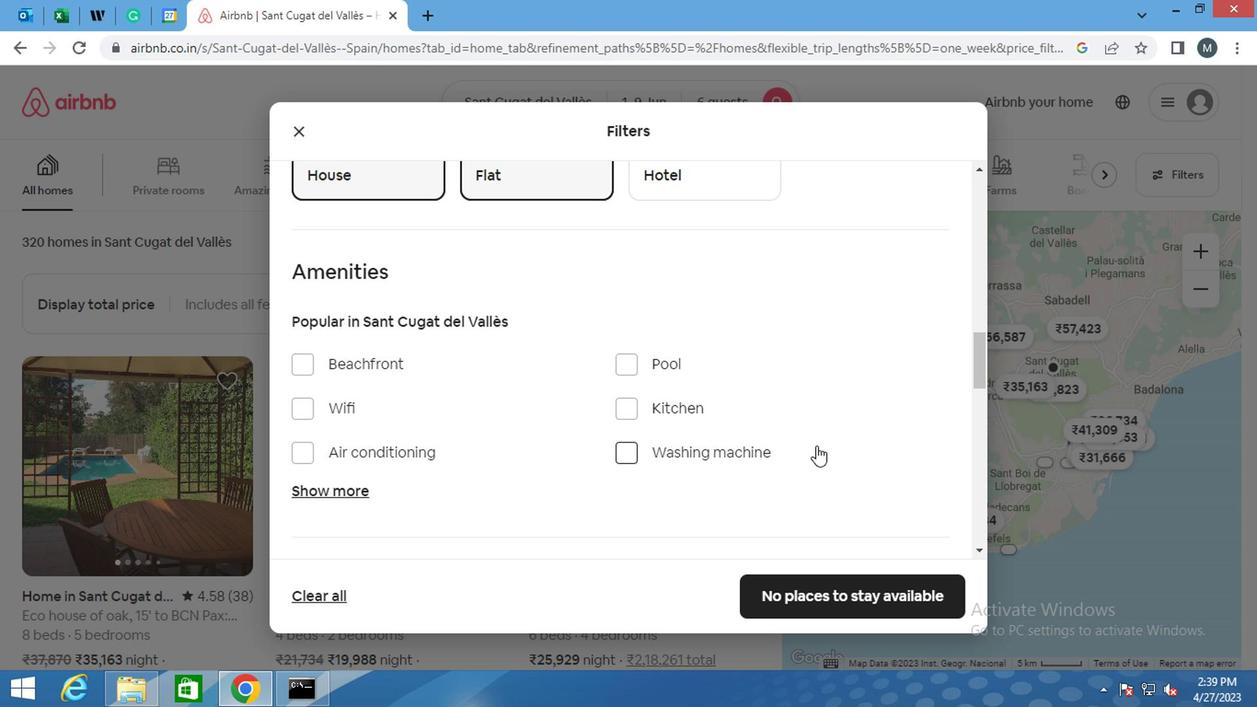 
Action: Mouse moved to (782, 447)
Screenshot: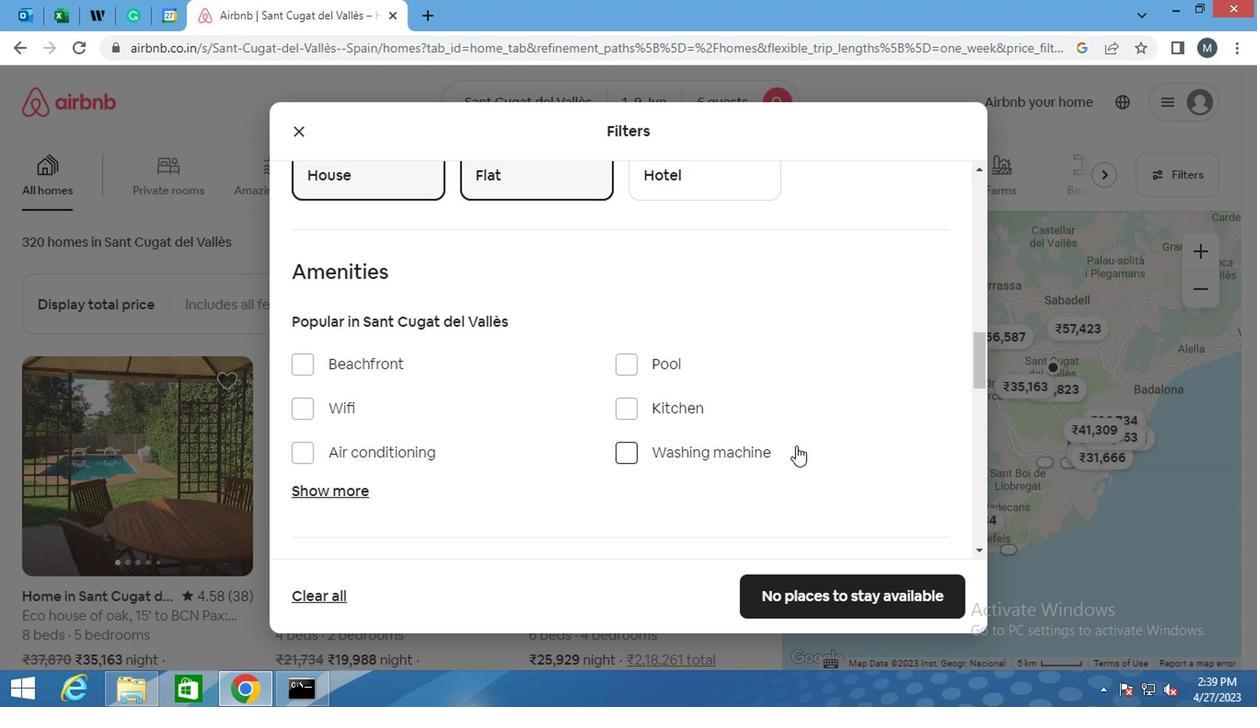 
Action: Mouse scrolled (782, 446) with delta (0, 0)
Screenshot: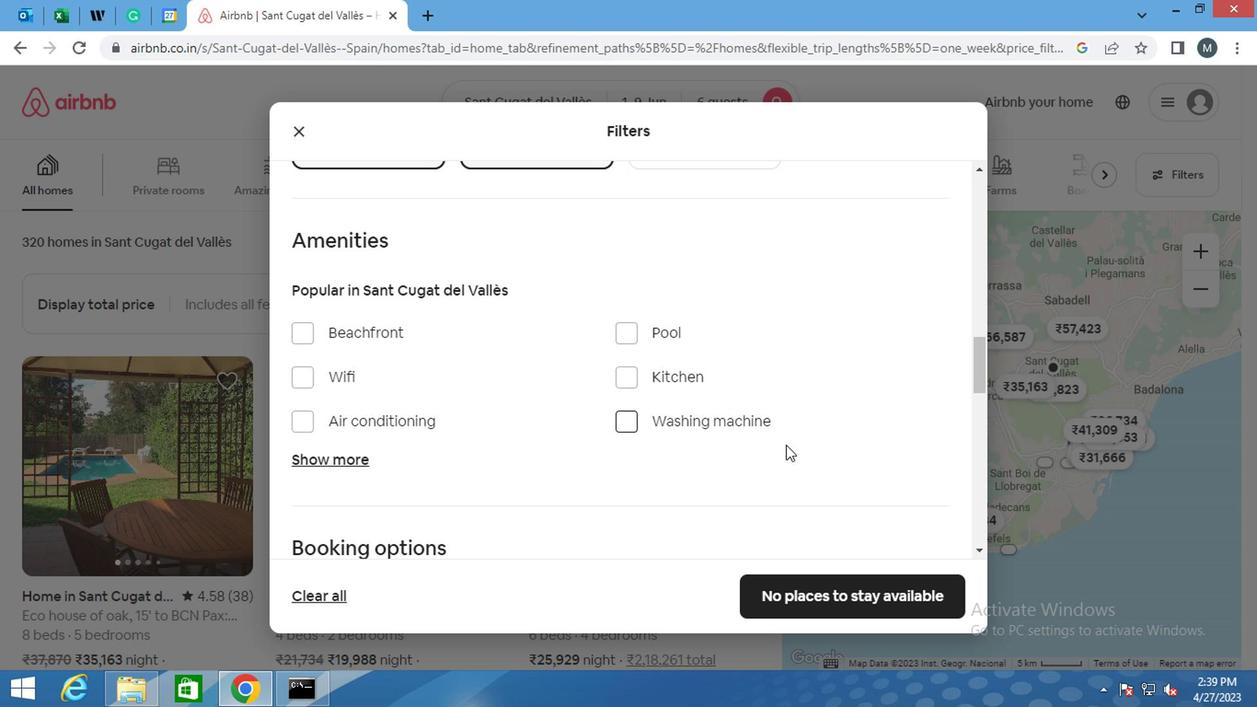 
Action: Mouse moved to (923, 435)
Screenshot: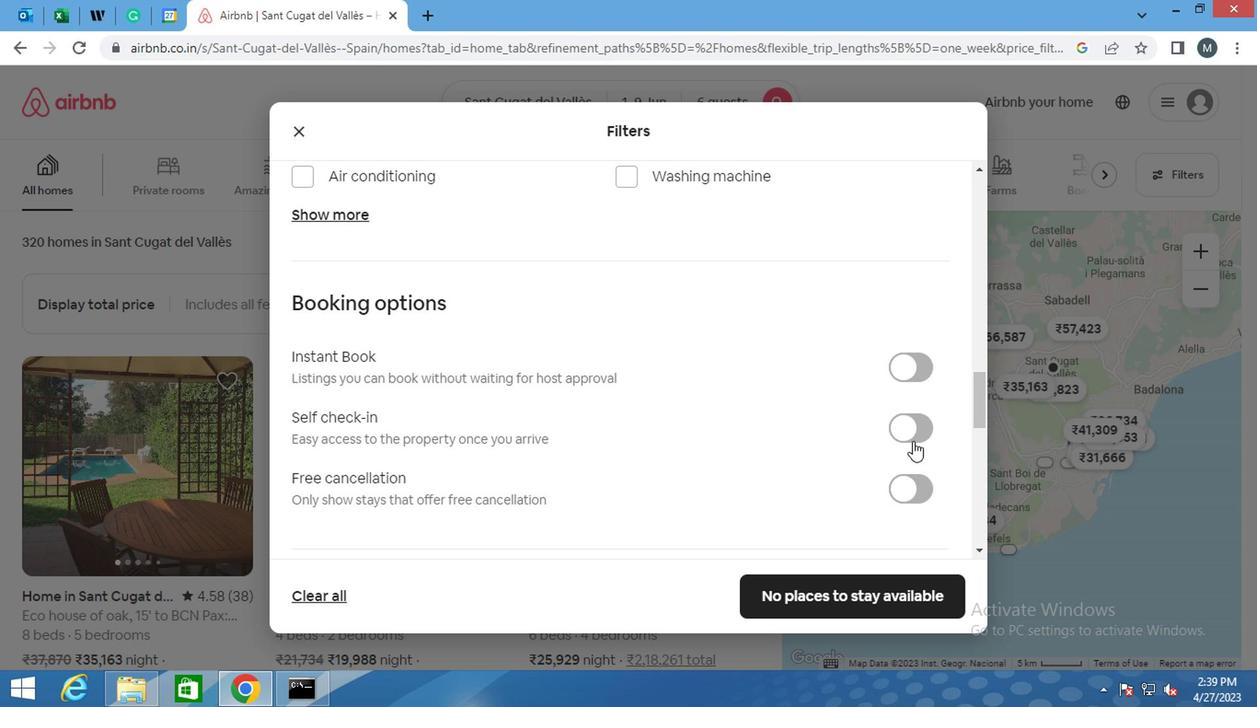
Action: Mouse pressed left at (923, 435)
Screenshot: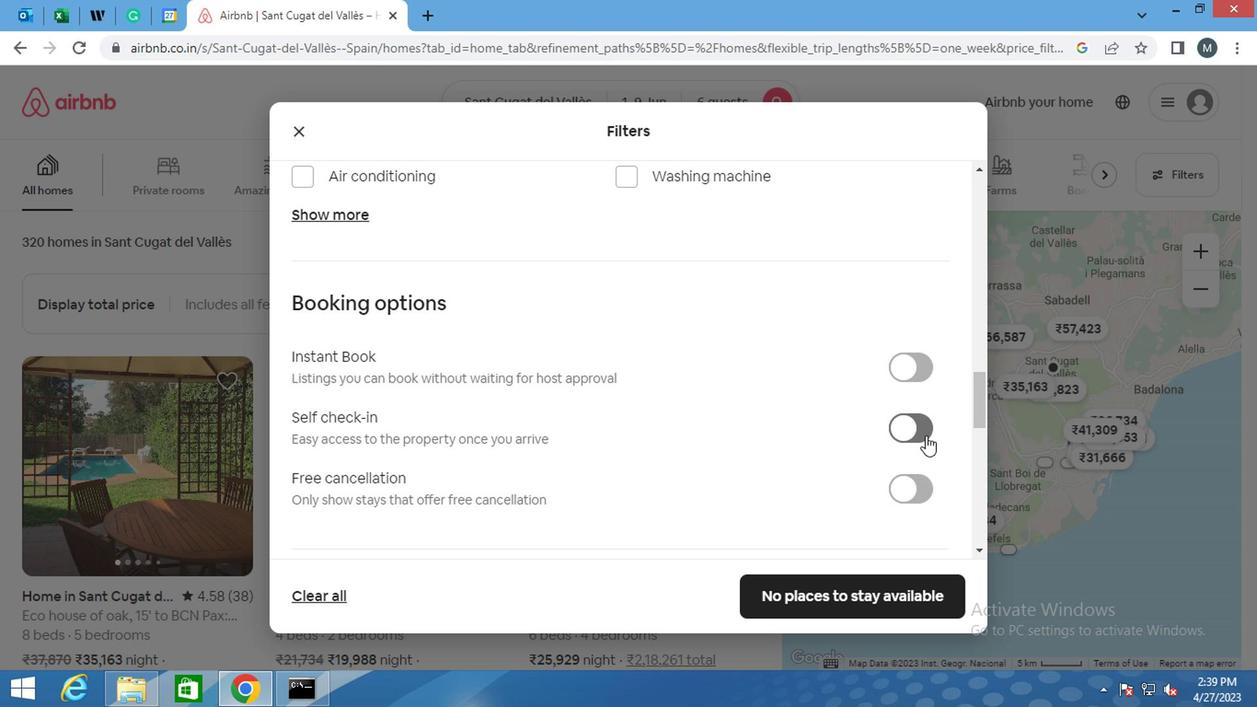 
Action: Mouse moved to (631, 474)
Screenshot: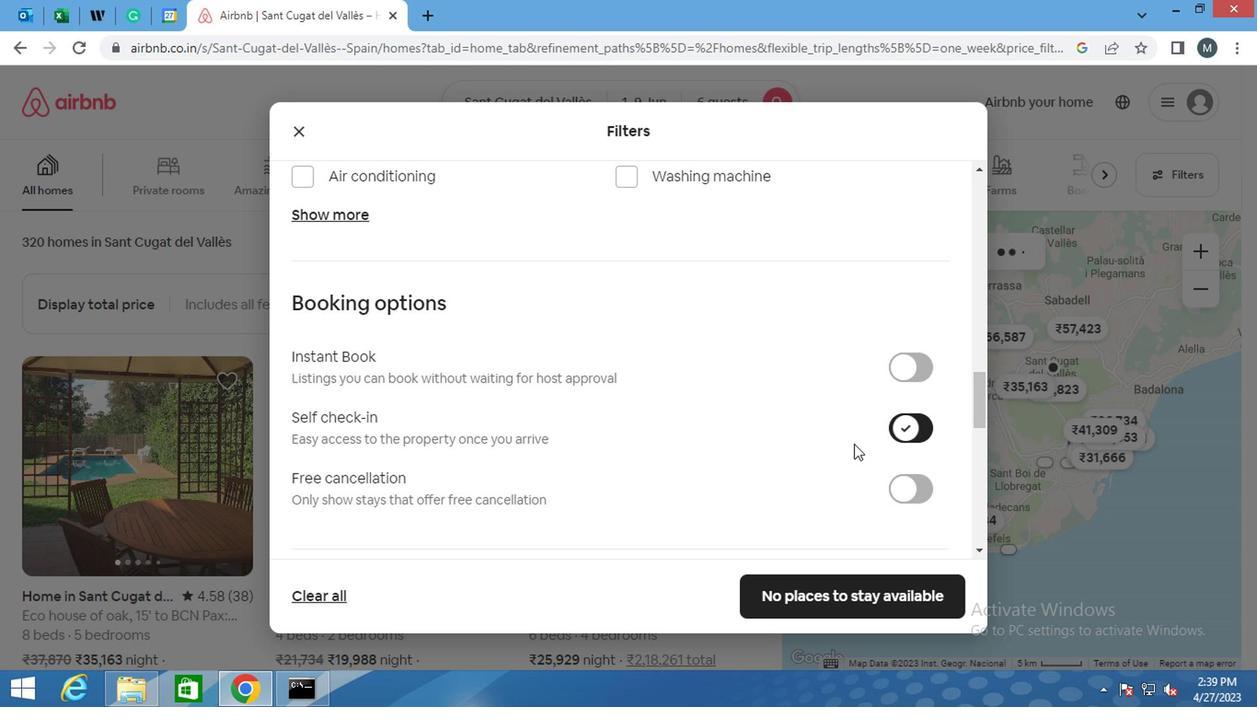 
Action: Mouse scrolled (631, 474) with delta (0, 0)
Screenshot: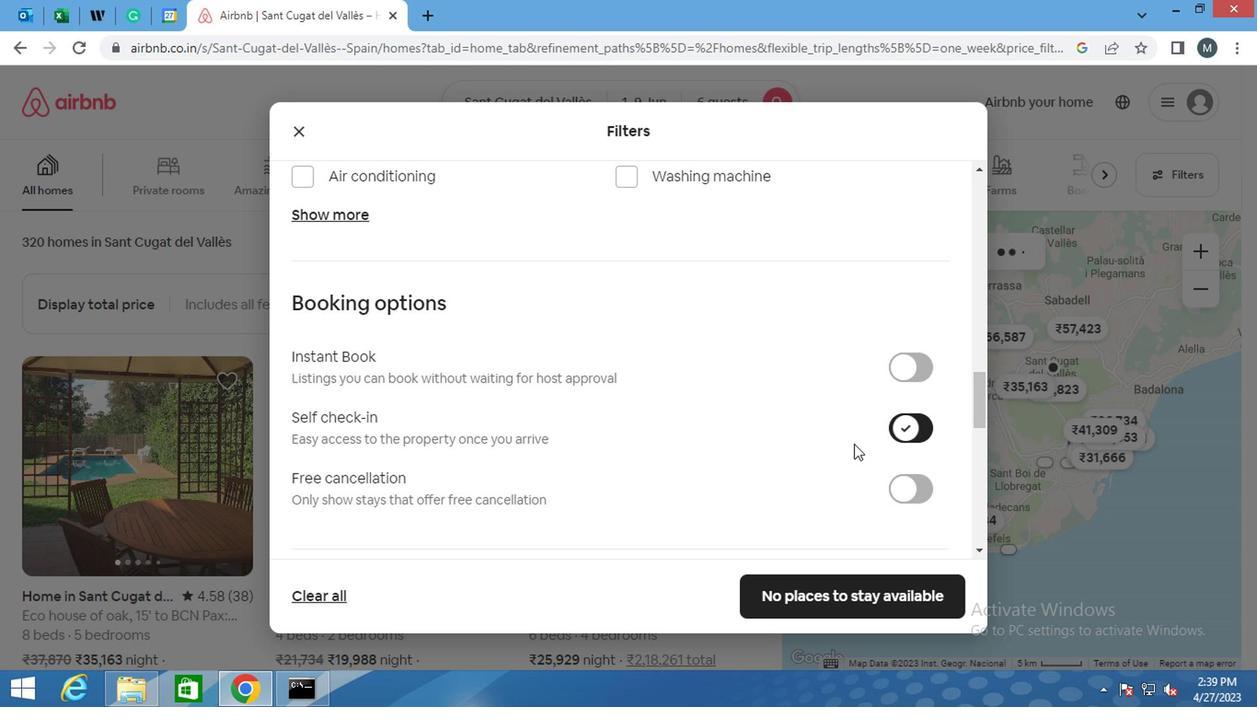 
Action: Mouse moved to (616, 479)
Screenshot: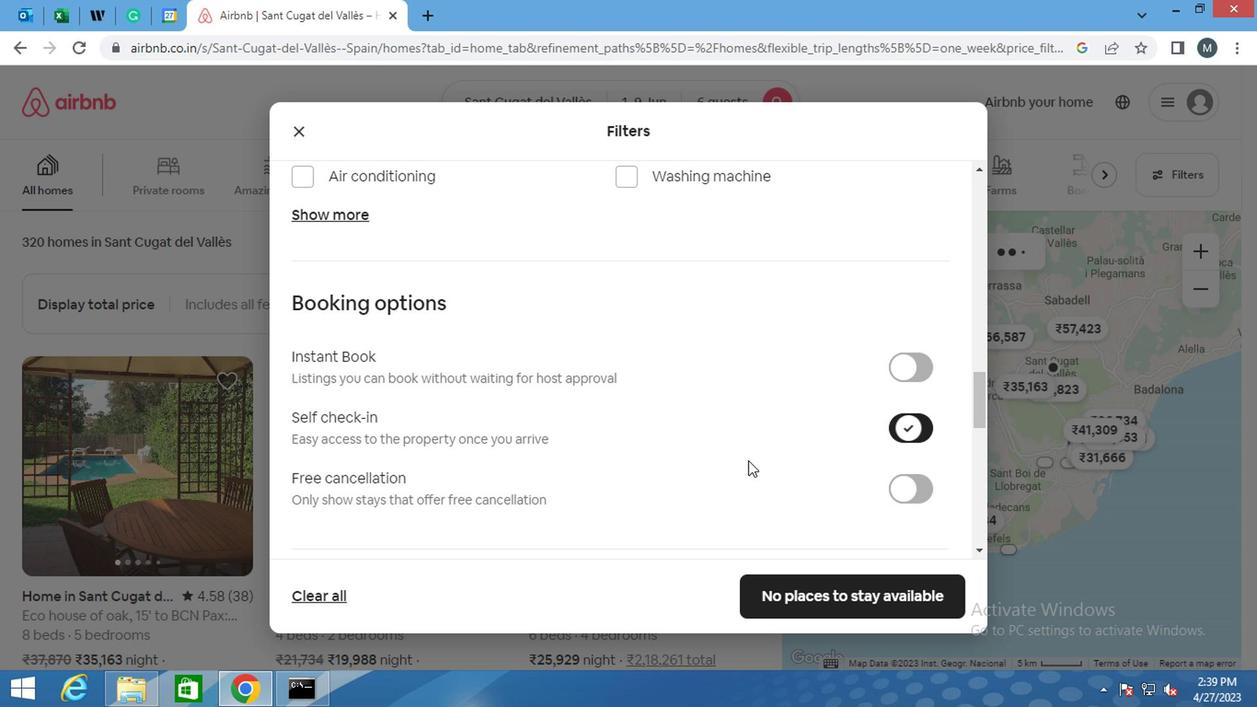 
Action: Mouse scrolled (616, 478) with delta (0, 0)
Screenshot: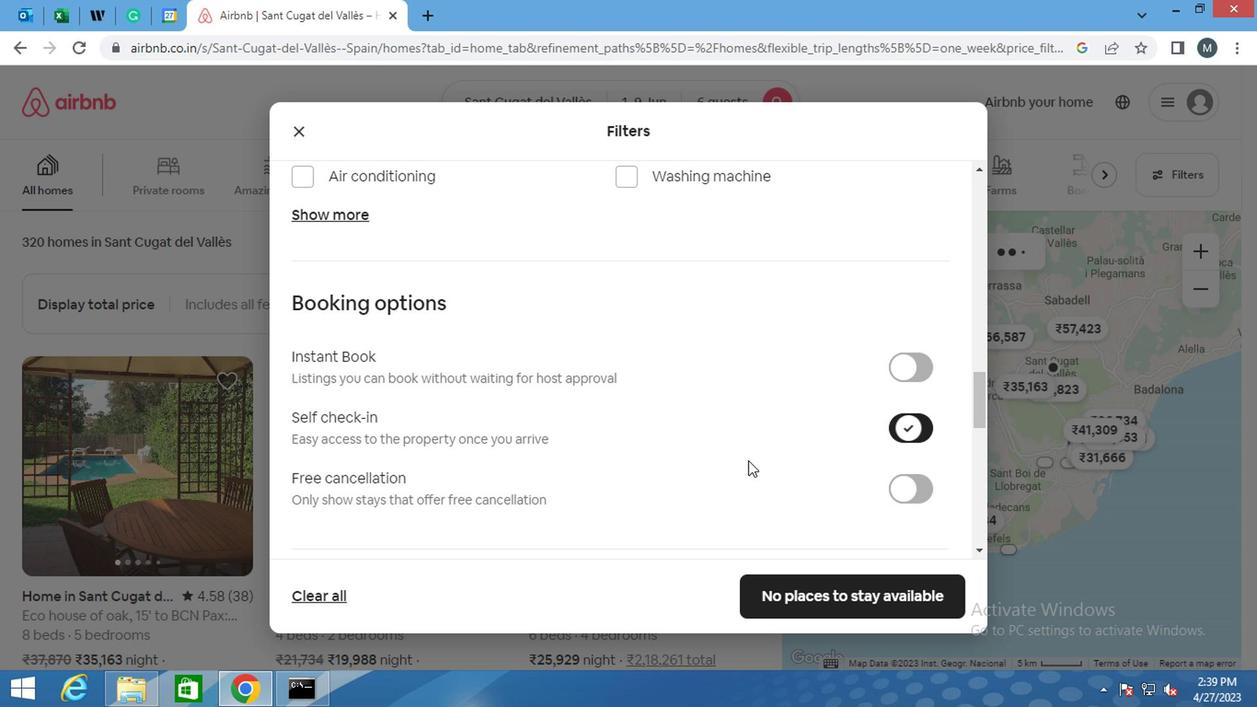 
Action: Mouse moved to (586, 485)
Screenshot: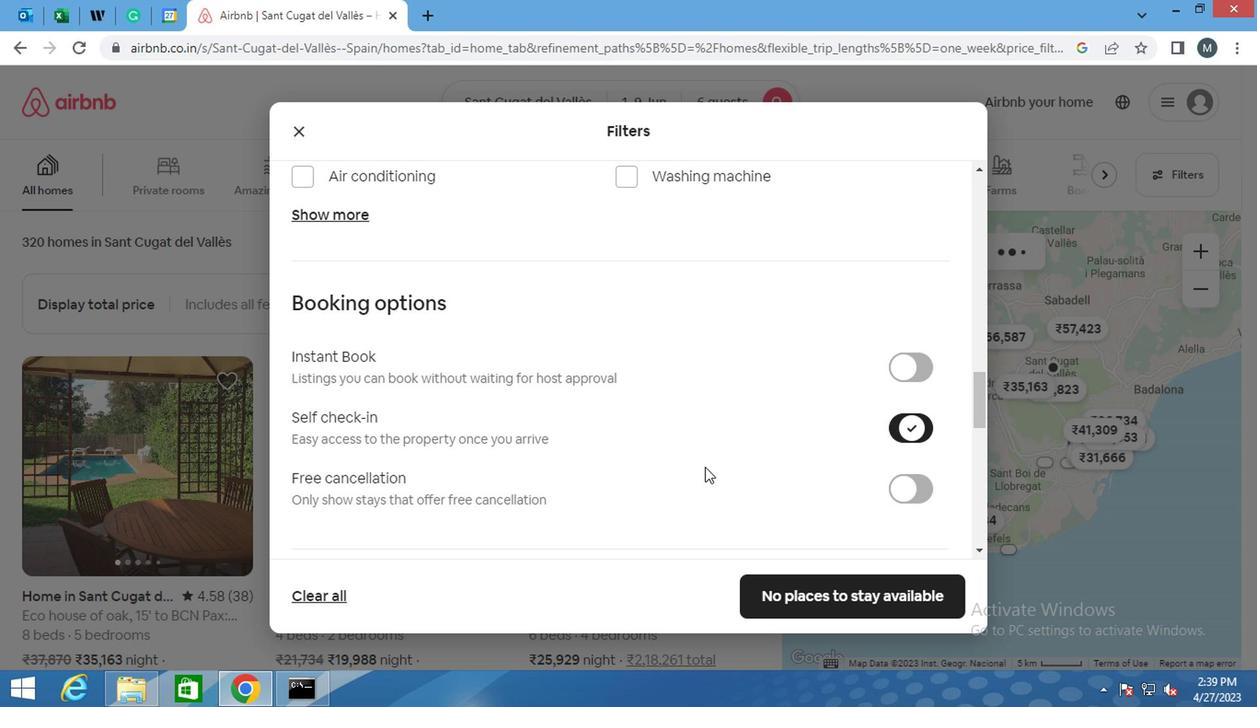 
Action: Mouse scrolled (586, 483) with delta (0, -1)
Screenshot: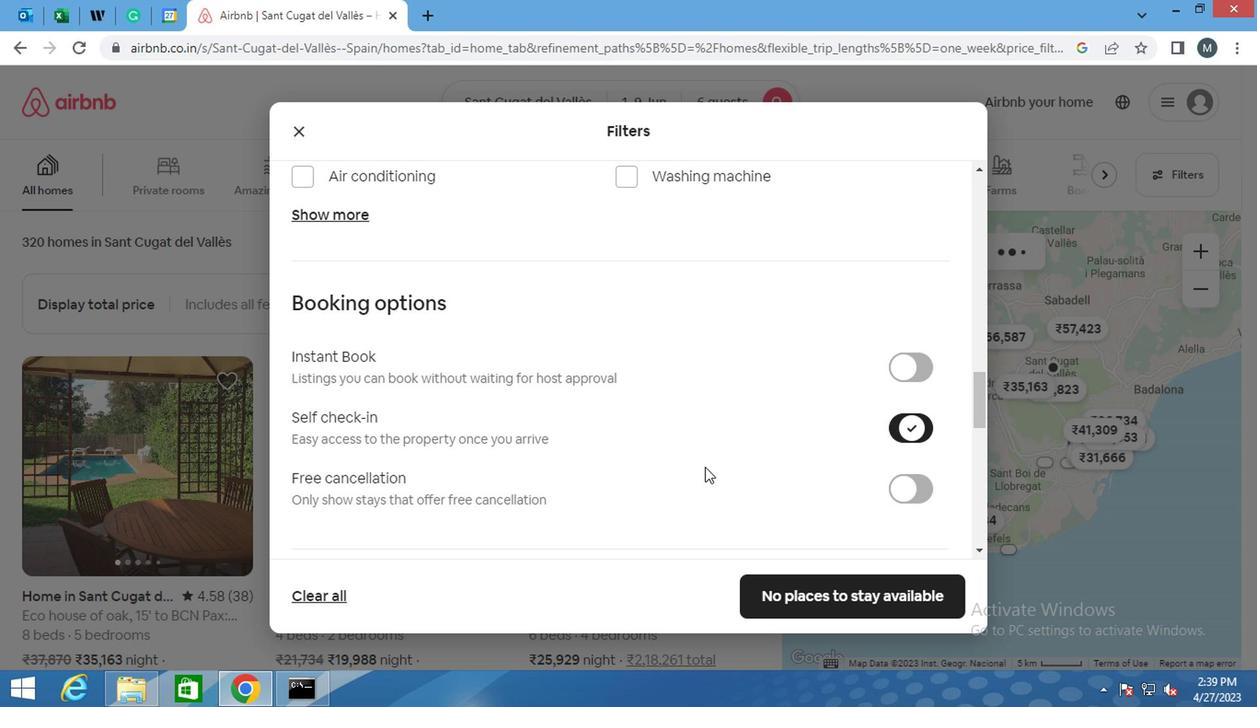 
Action: Mouse moved to (332, 514)
Screenshot: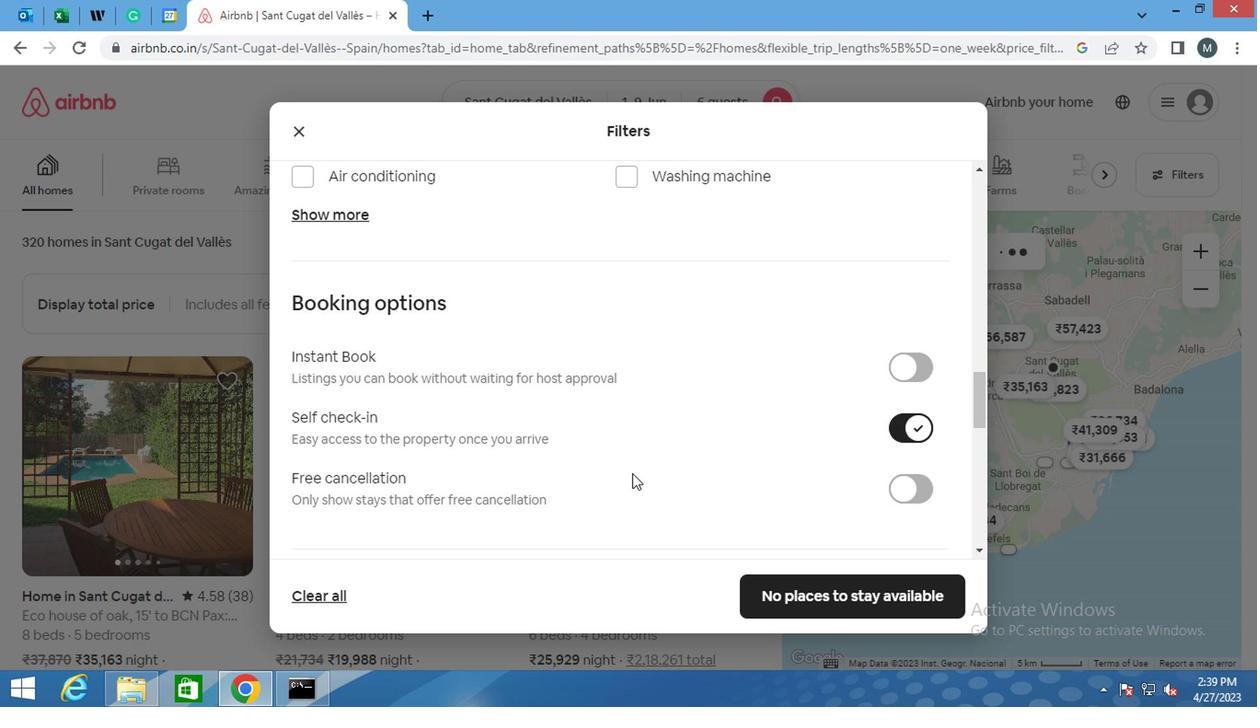 
Action: Mouse scrolled (332, 512) with delta (0, -1)
Screenshot: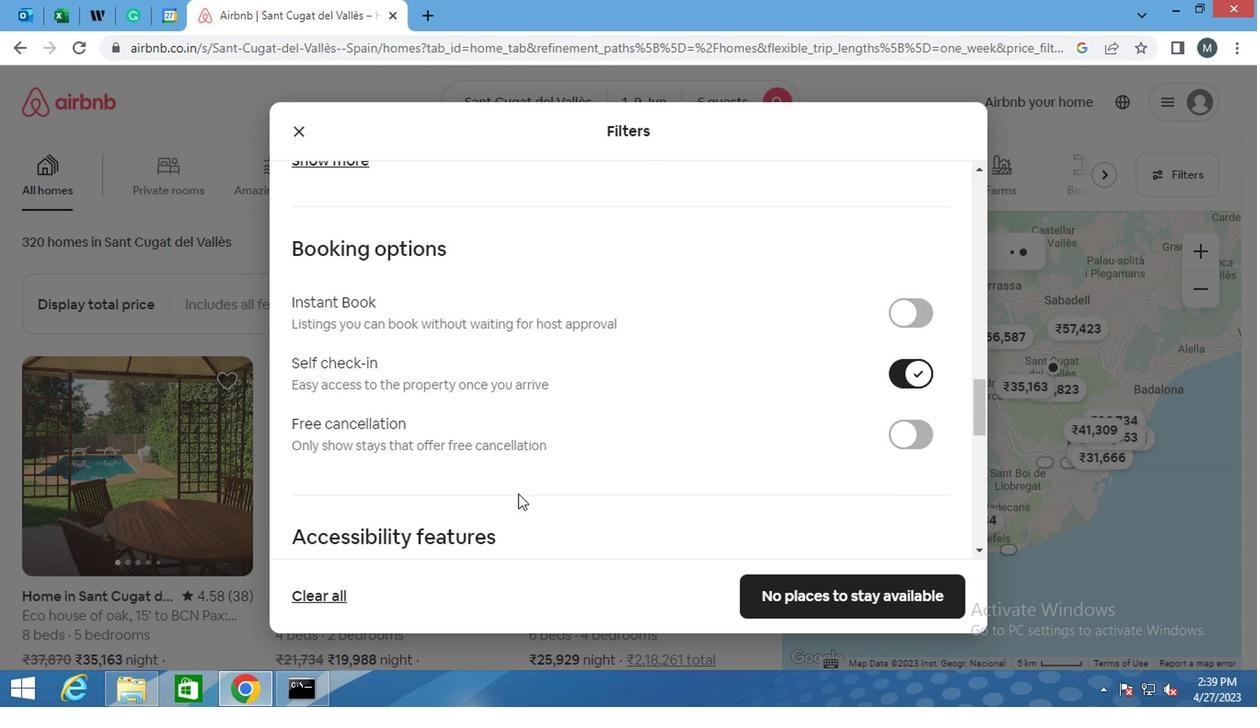 
Action: Mouse scrolled (332, 512) with delta (0, -1)
Screenshot: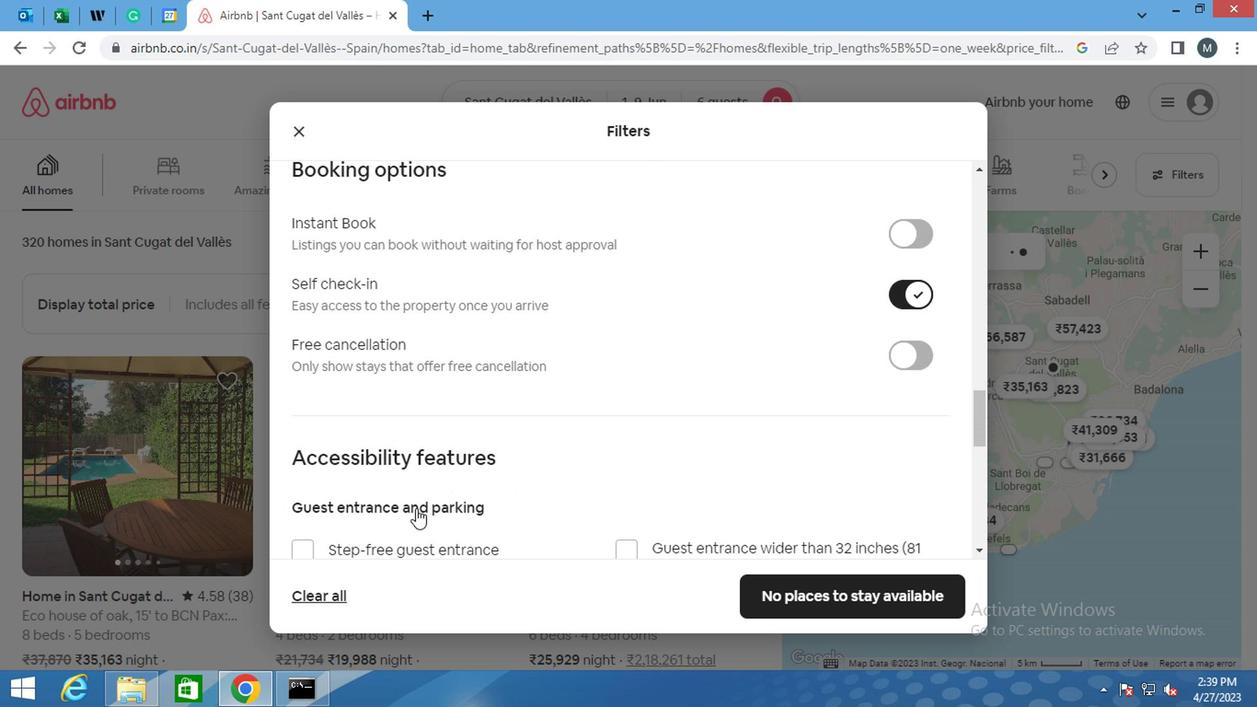 
Action: Mouse moved to (312, 506)
Screenshot: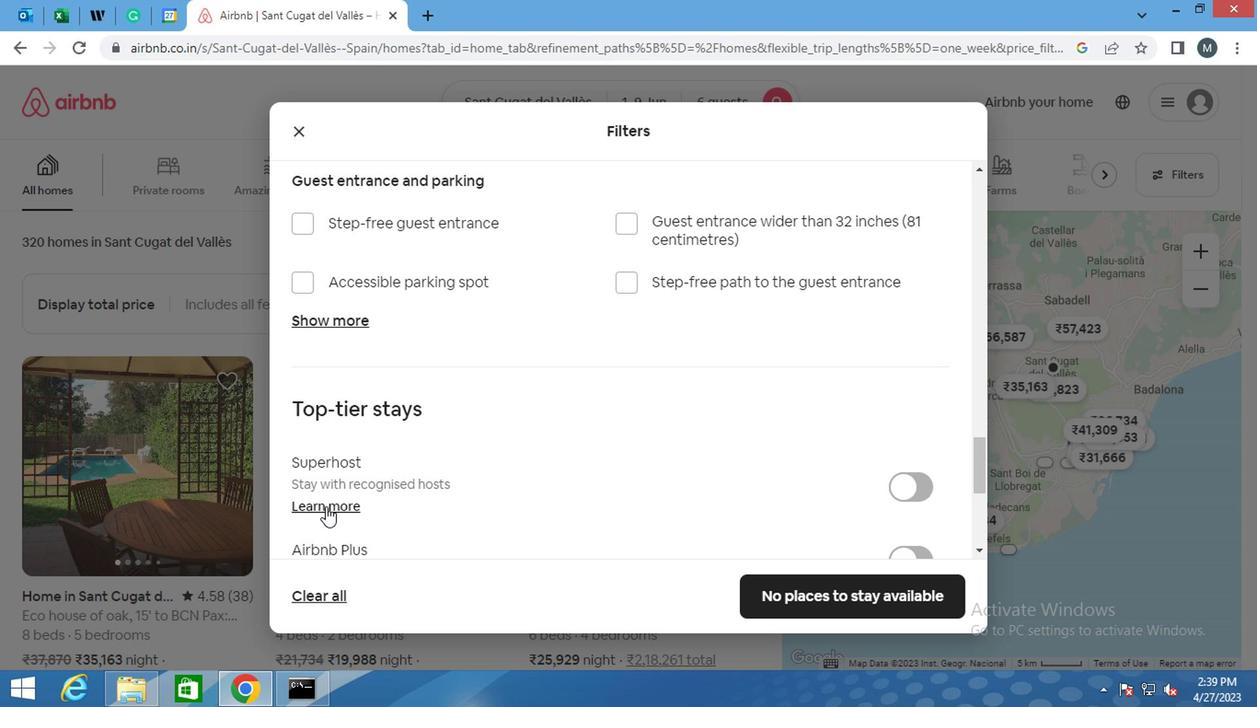 
Action: Mouse scrolled (312, 505) with delta (0, 0)
Screenshot: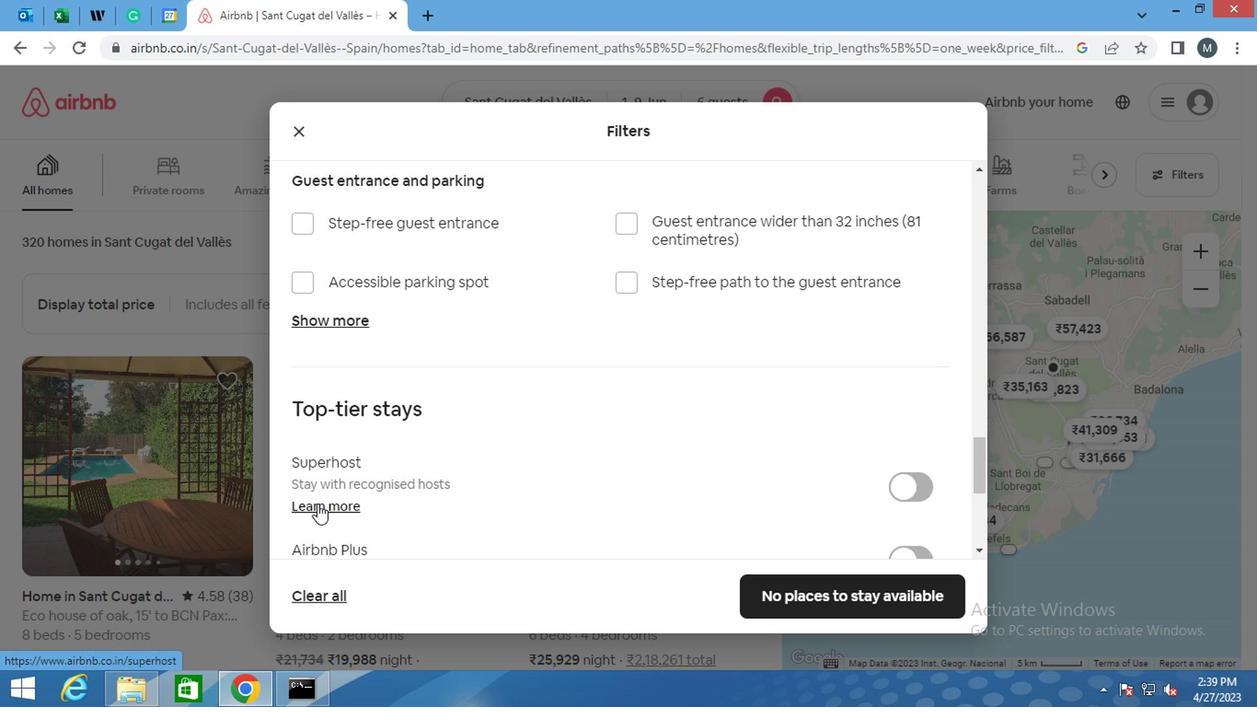 
Action: Mouse scrolled (312, 505) with delta (0, 0)
Screenshot: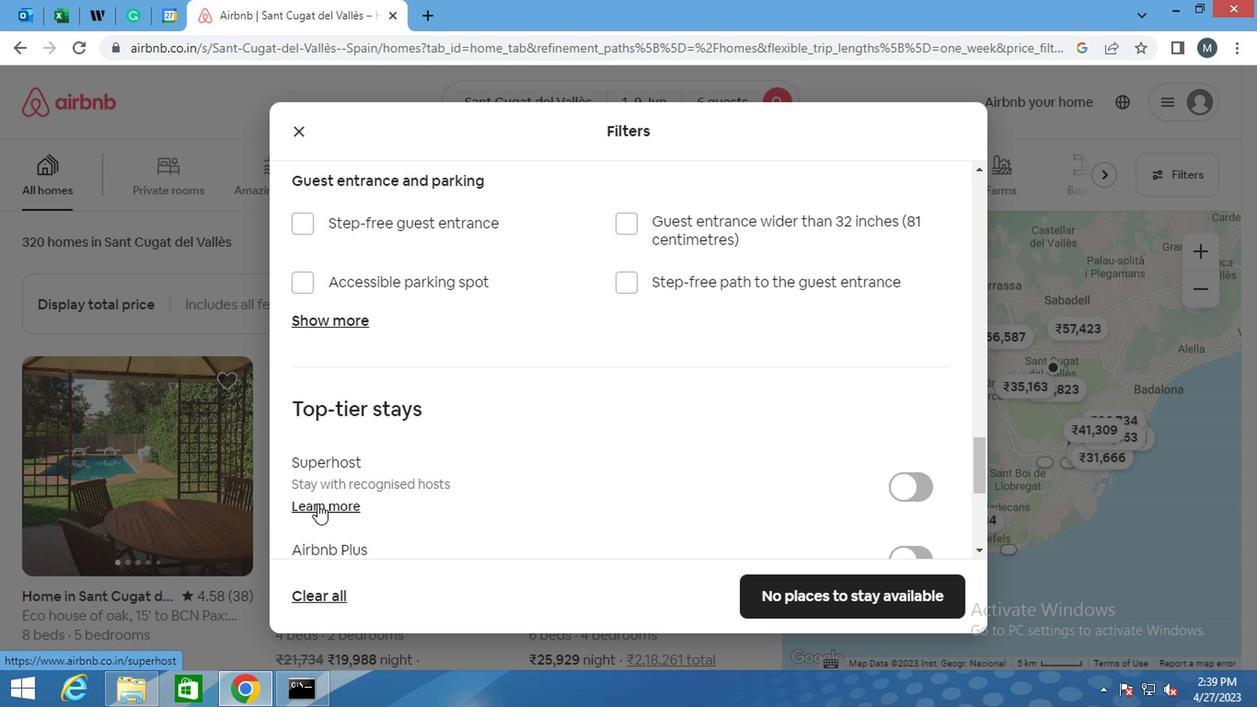 
Action: Mouse scrolled (312, 505) with delta (0, 0)
Screenshot: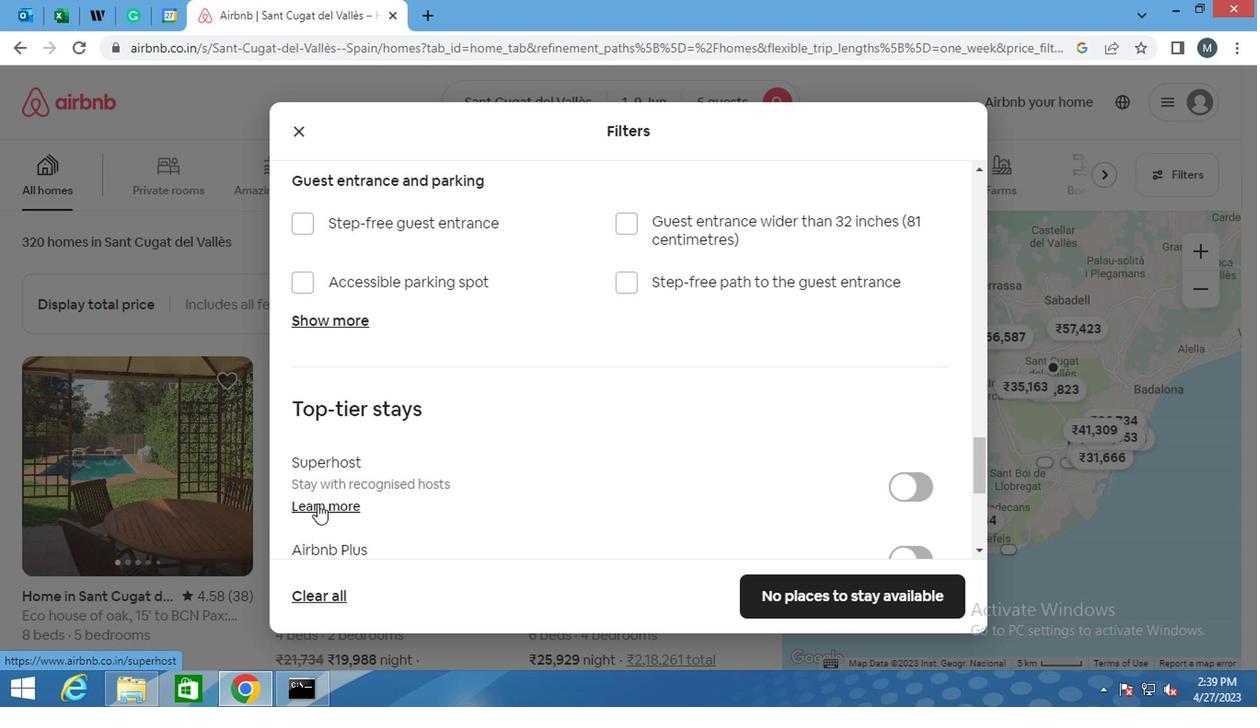 
Action: Mouse moved to (303, 506)
Screenshot: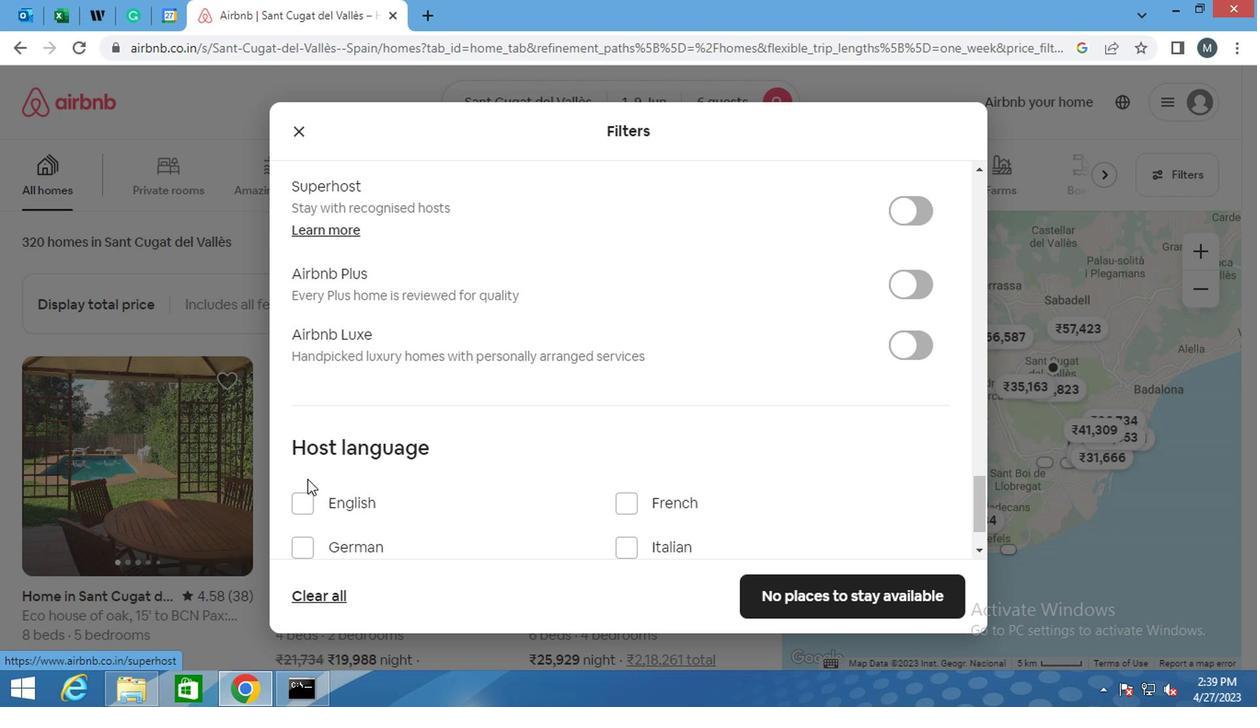 
Action: Mouse pressed left at (303, 506)
Screenshot: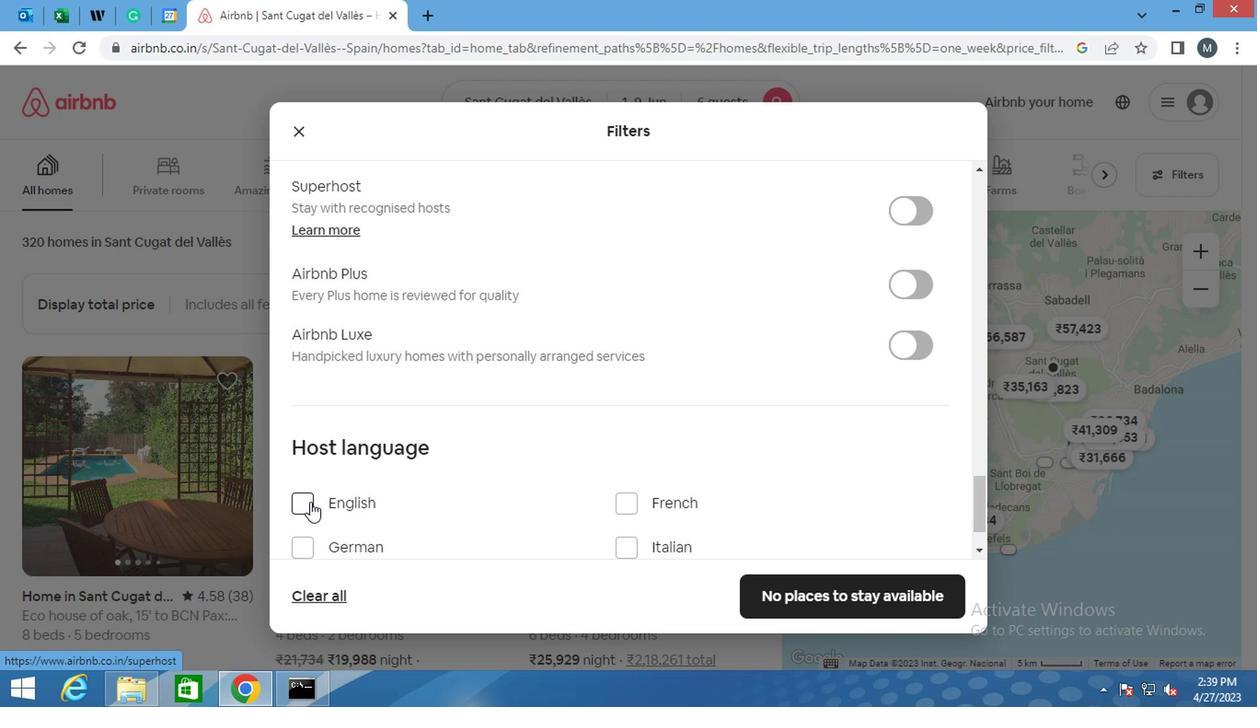 
Action: Mouse moved to (818, 600)
Screenshot: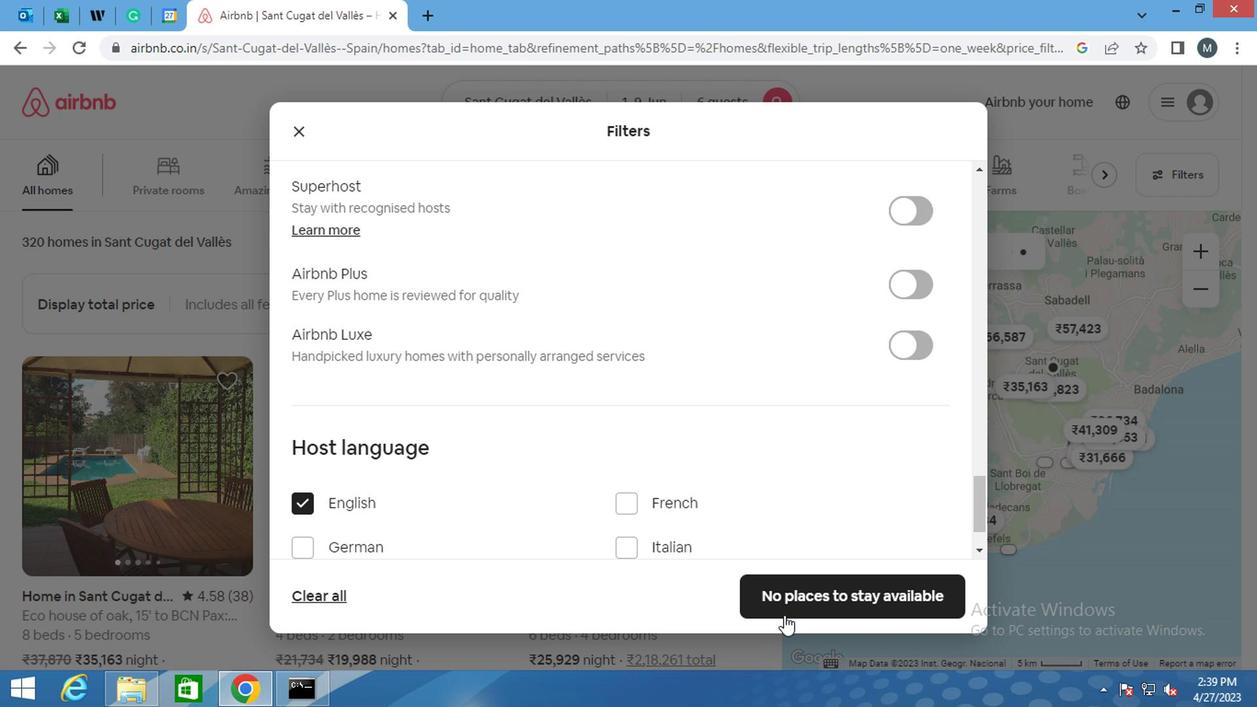 
Action: Mouse pressed left at (818, 600)
Screenshot: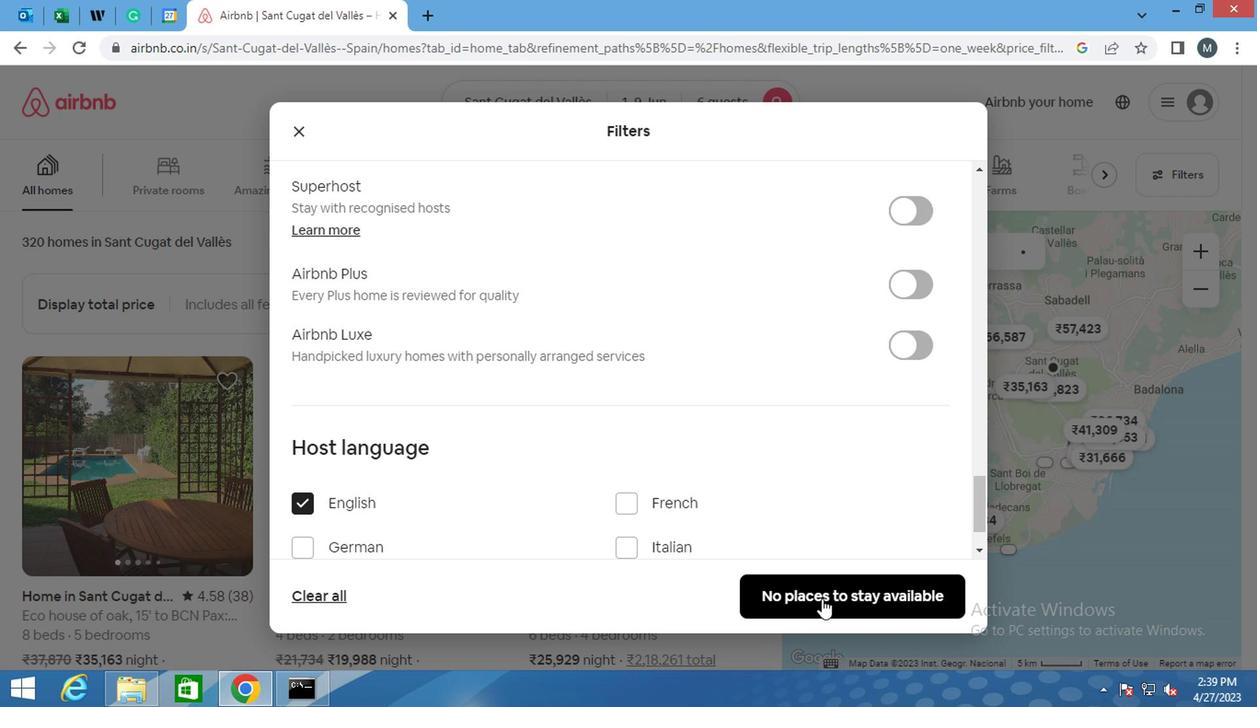 
Action: Mouse moved to (818, 599)
Screenshot: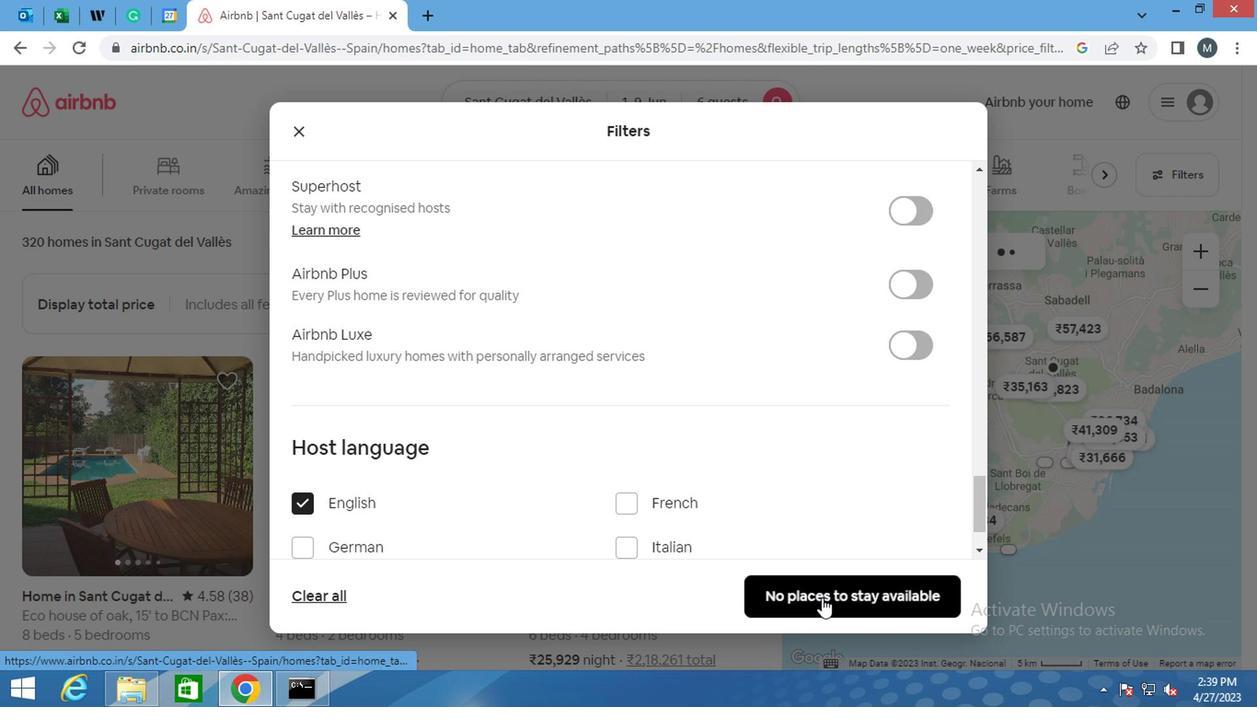 
